 Task: Find connections with filter location Aarschot with filter topic #Gettingthingsdonewith filter profile language Potuguese with filter current company Swift with filter school Progressive Education Society's Modern College of Engineering with filter industry Historical Sites with filter service category AssistanceAdvertising with filter keywords title Business Analyst
Action: Mouse moved to (656, 127)
Screenshot: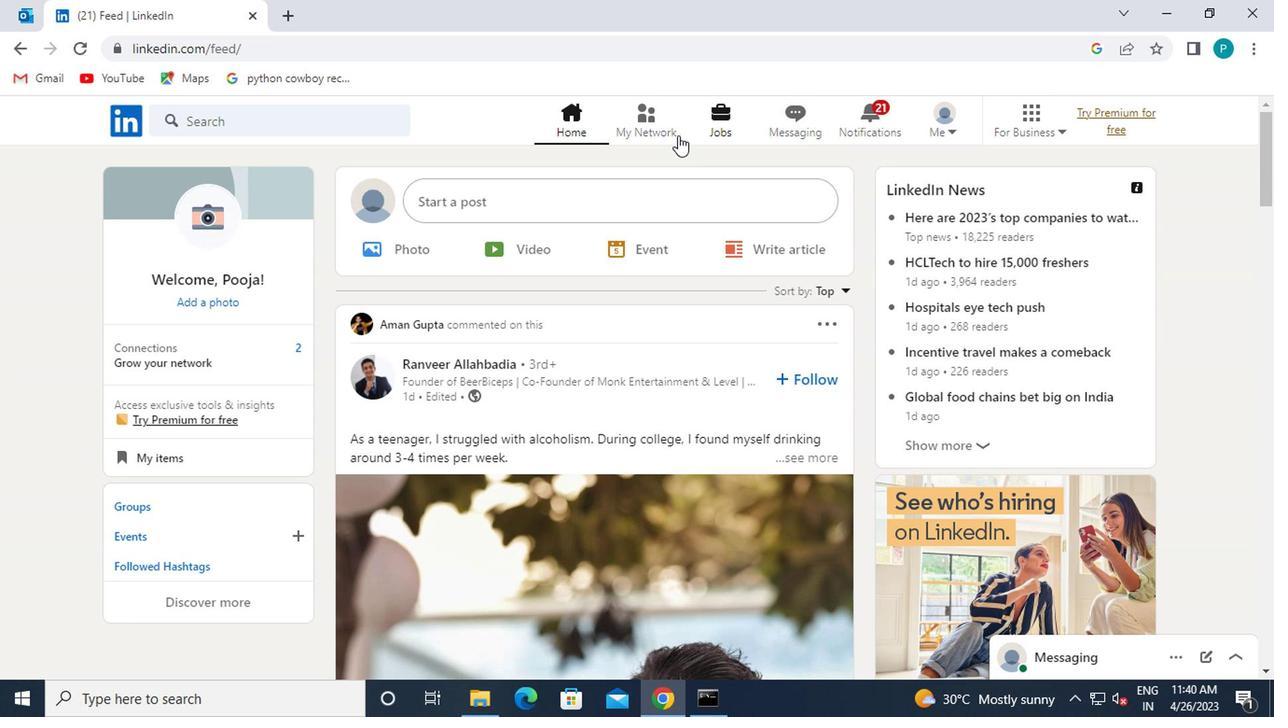 
Action: Mouse pressed left at (656, 127)
Screenshot: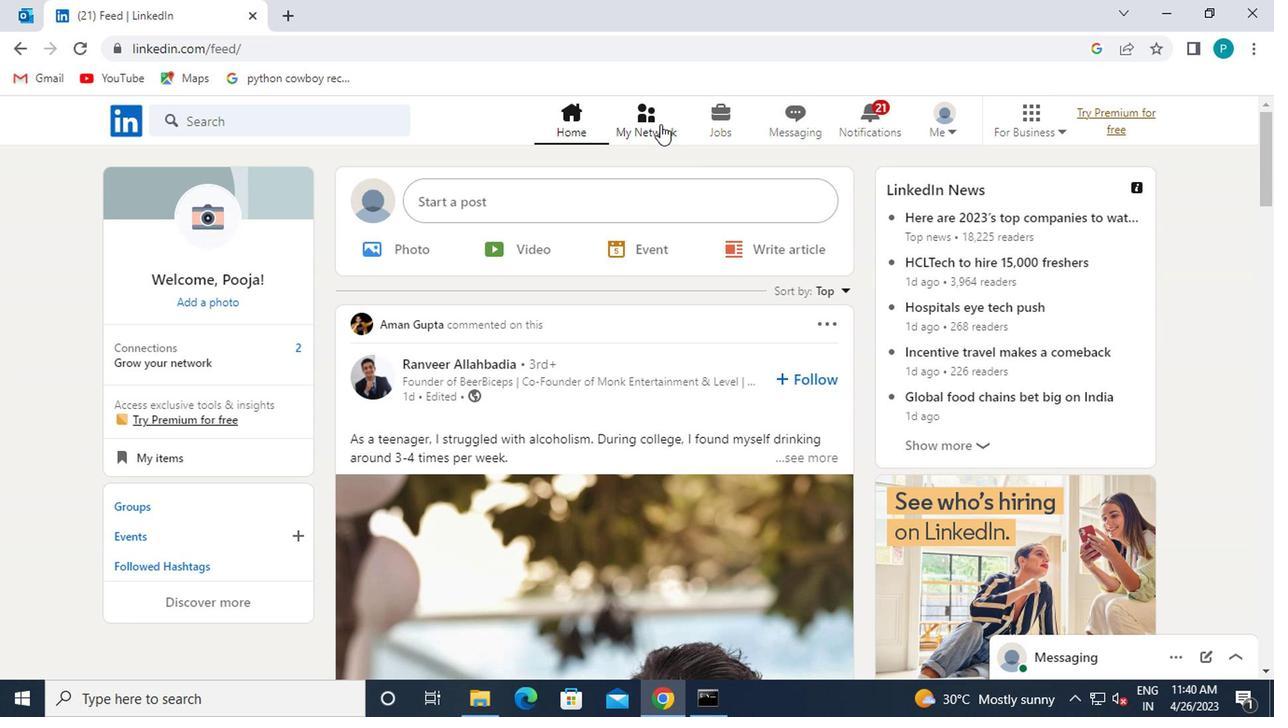 
Action: Mouse moved to (277, 229)
Screenshot: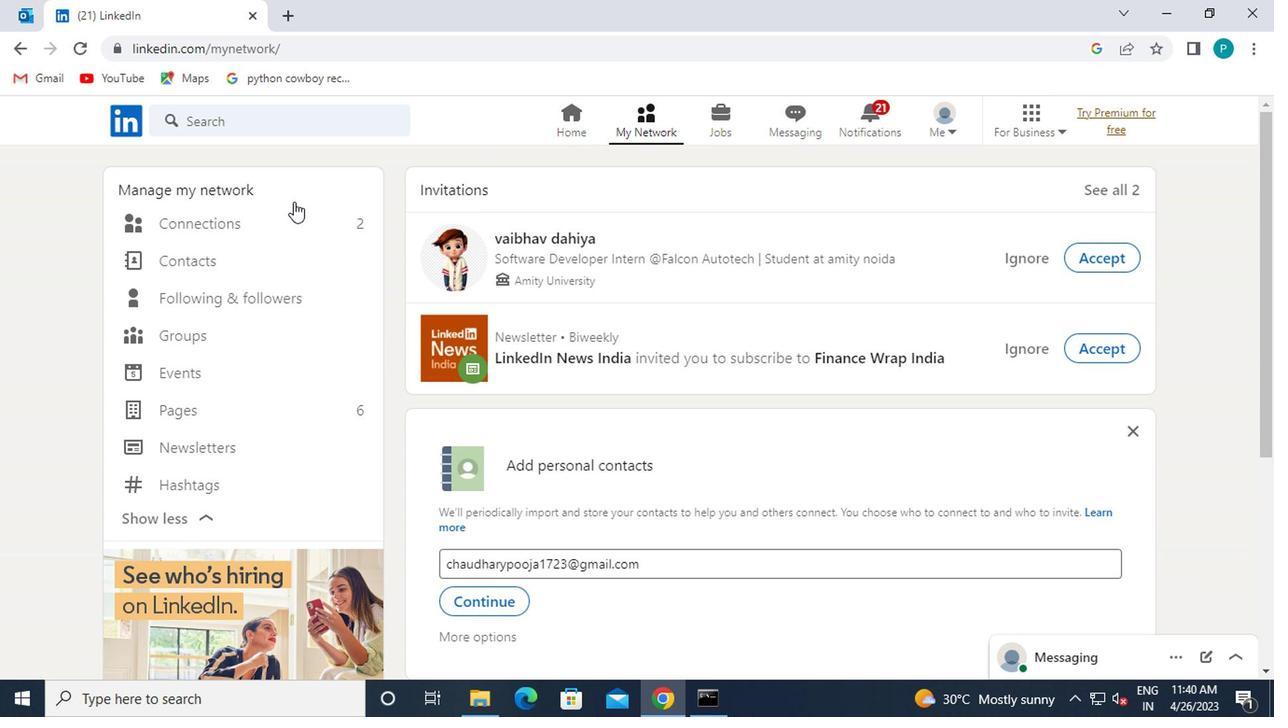 
Action: Mouse pressed left at (277, 229)
Screenshot: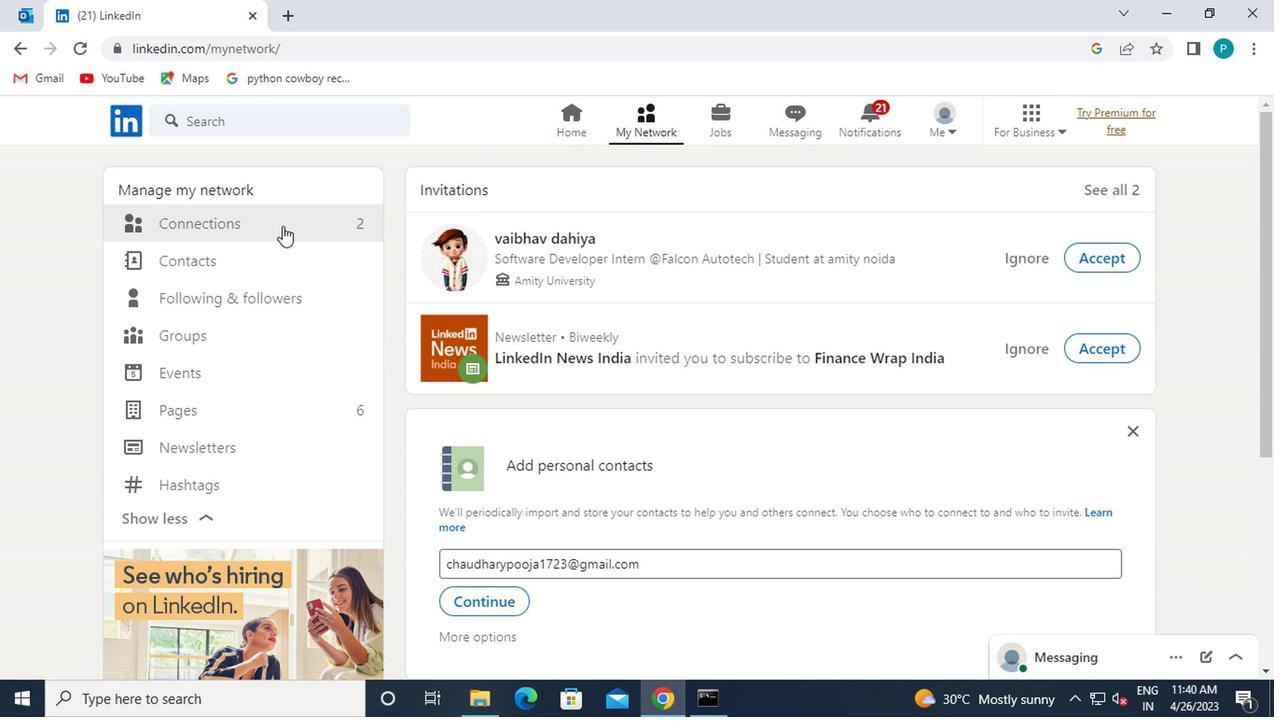 
Action: Mouse moved to (799, 227)
Screenshot: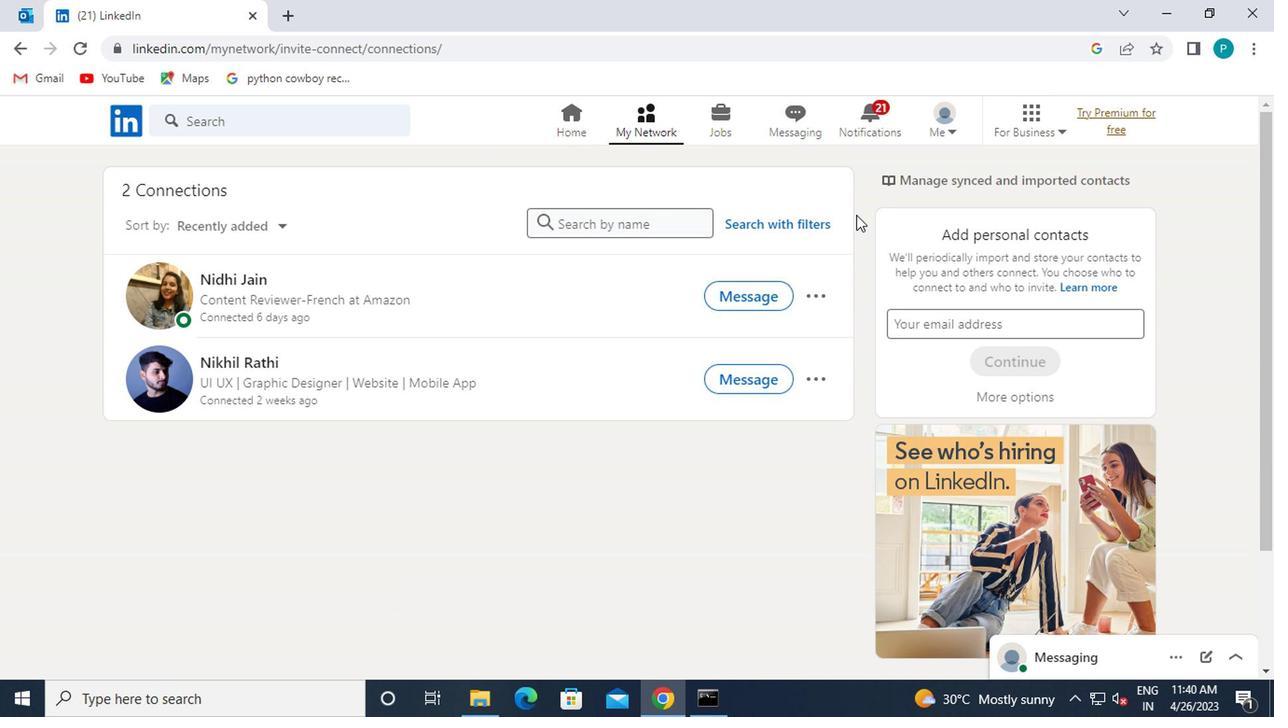 
Action: Mouse pressed left at (799, 227)
Screenshot: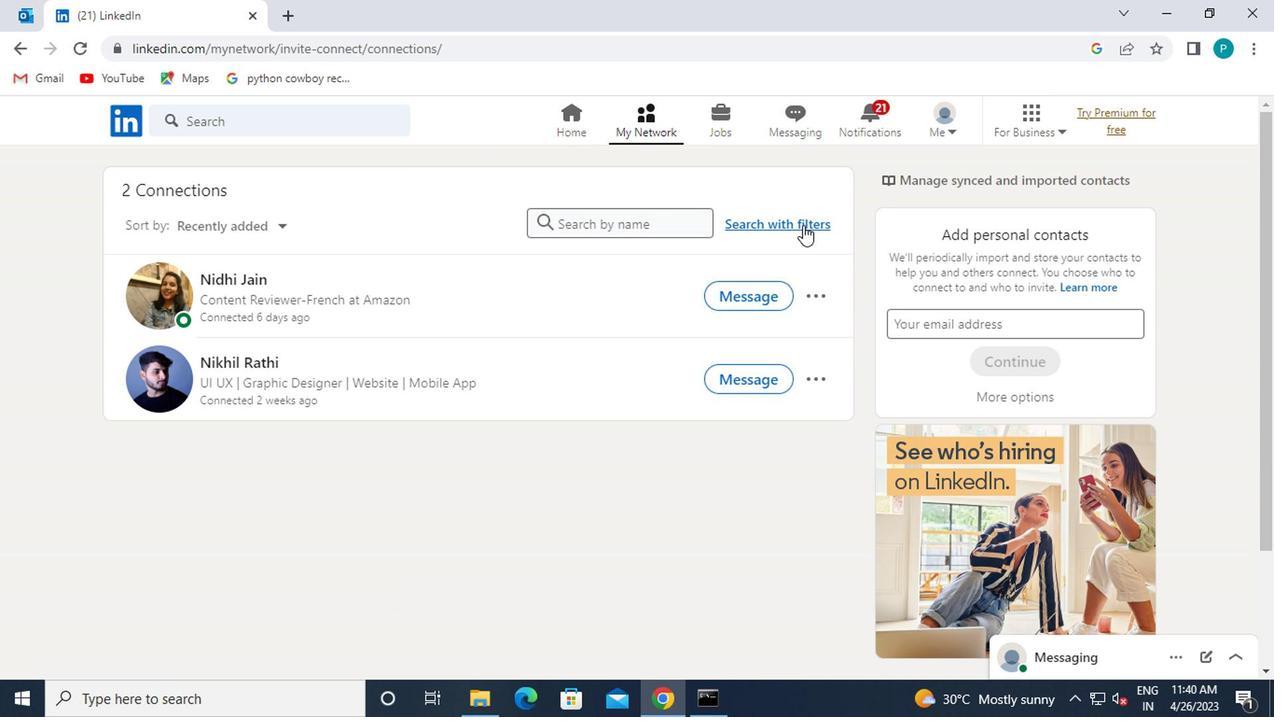 
Action: Mouse moved to (584, 181)
Screenshot: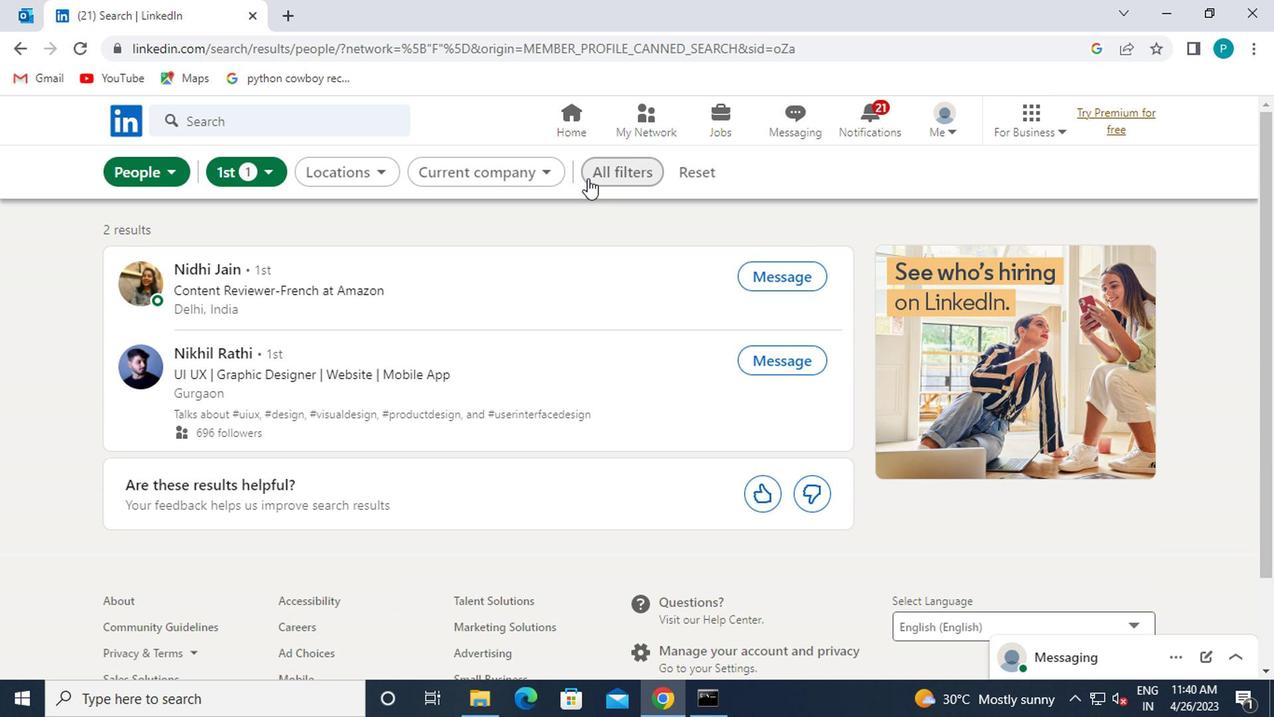 
Action: Mouse pressed left at (584, 181)
Screenshot: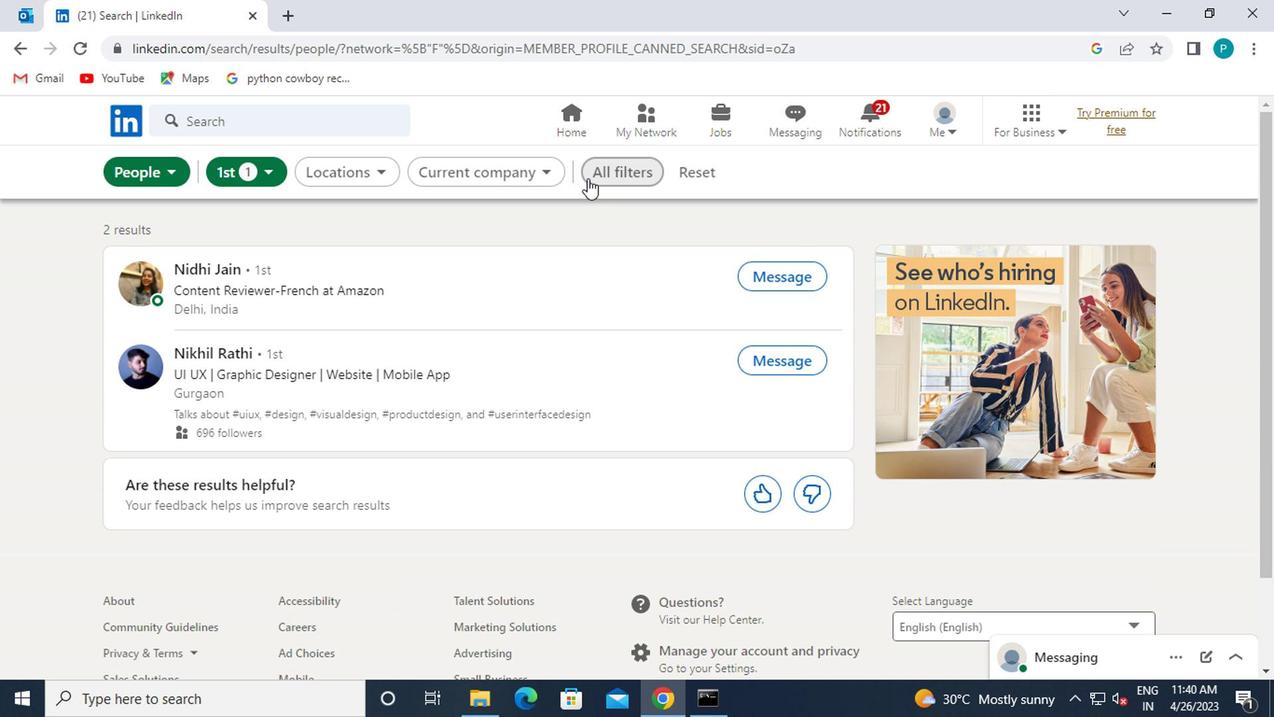 
Action: Mouse moved to (948, 447)
Screenshot: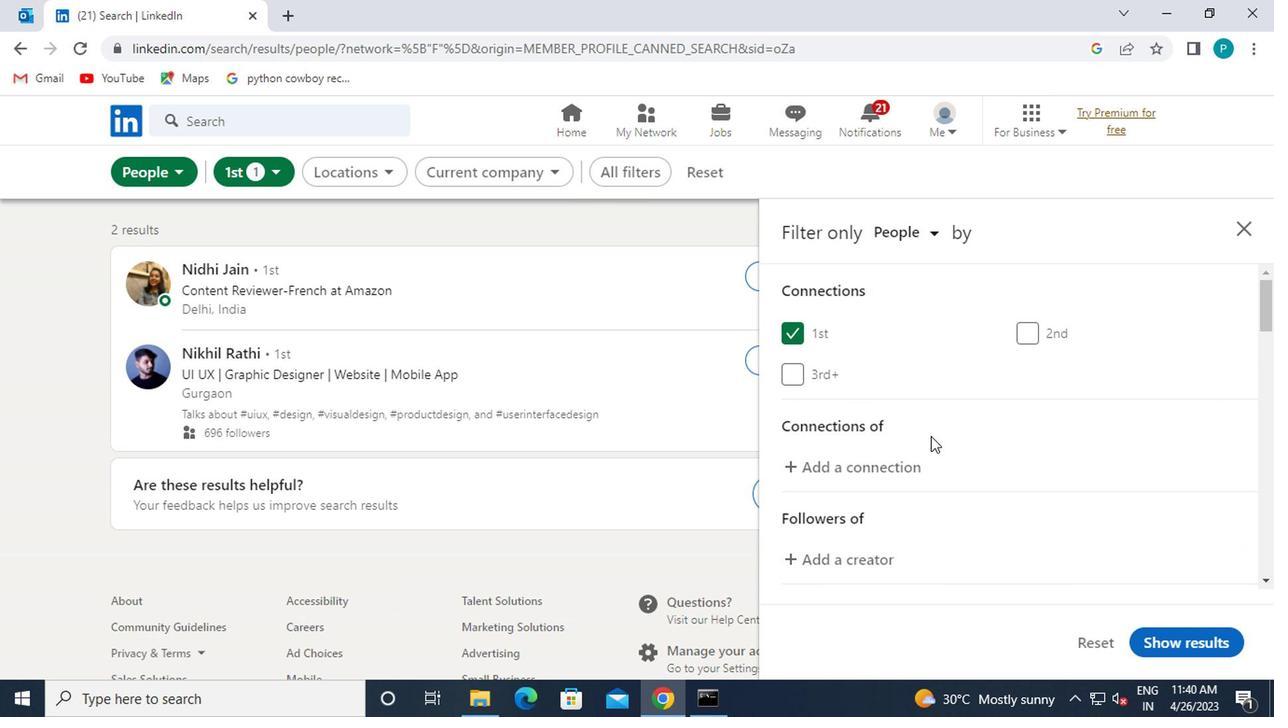 
Action: Mouse scrolled (948, 446) with delta (0, 0)
Screenshot: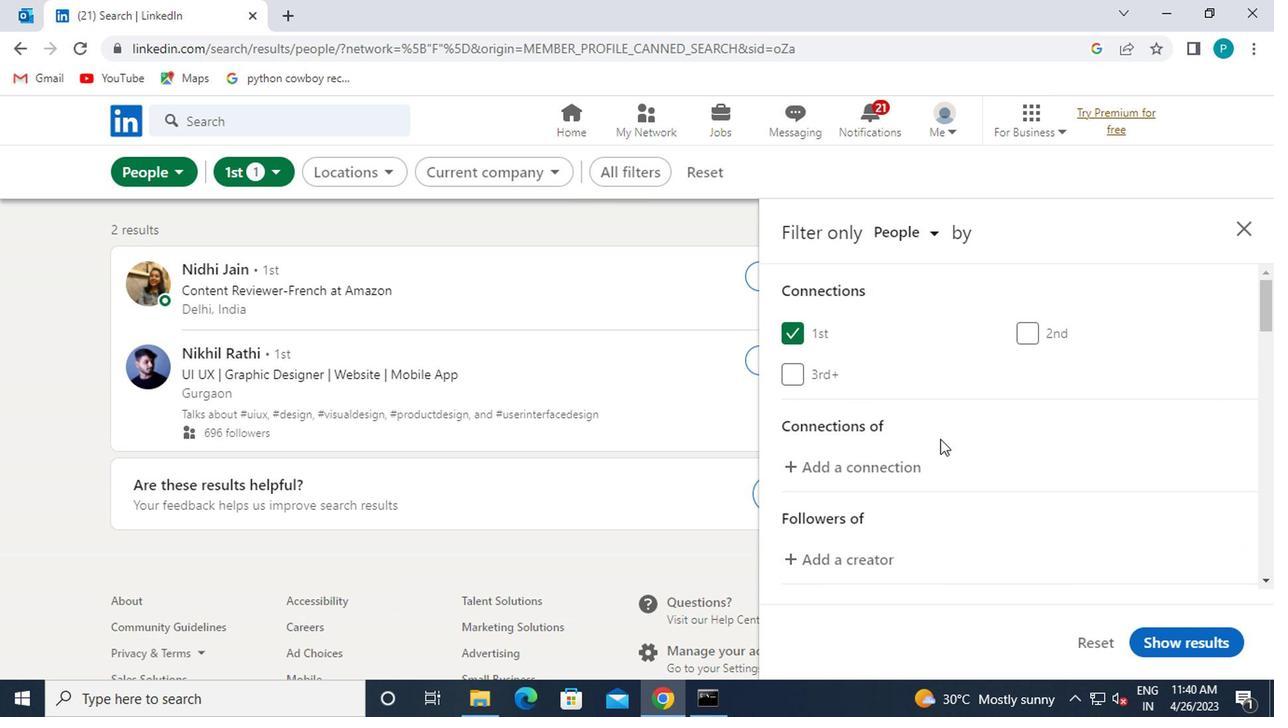
Action: Mouse moved to (950, 448)
Screenshot: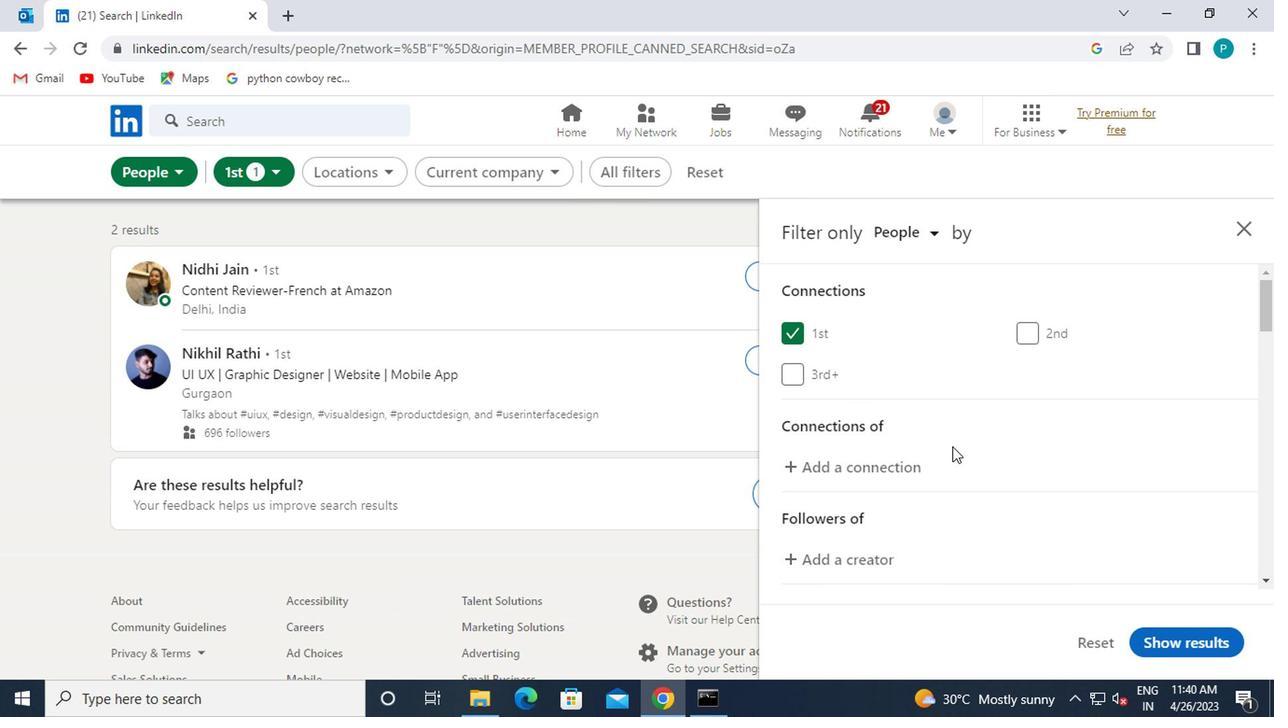 
Action: Mouse scrolled (950, 447) with delta (0, 0)
Screenshot: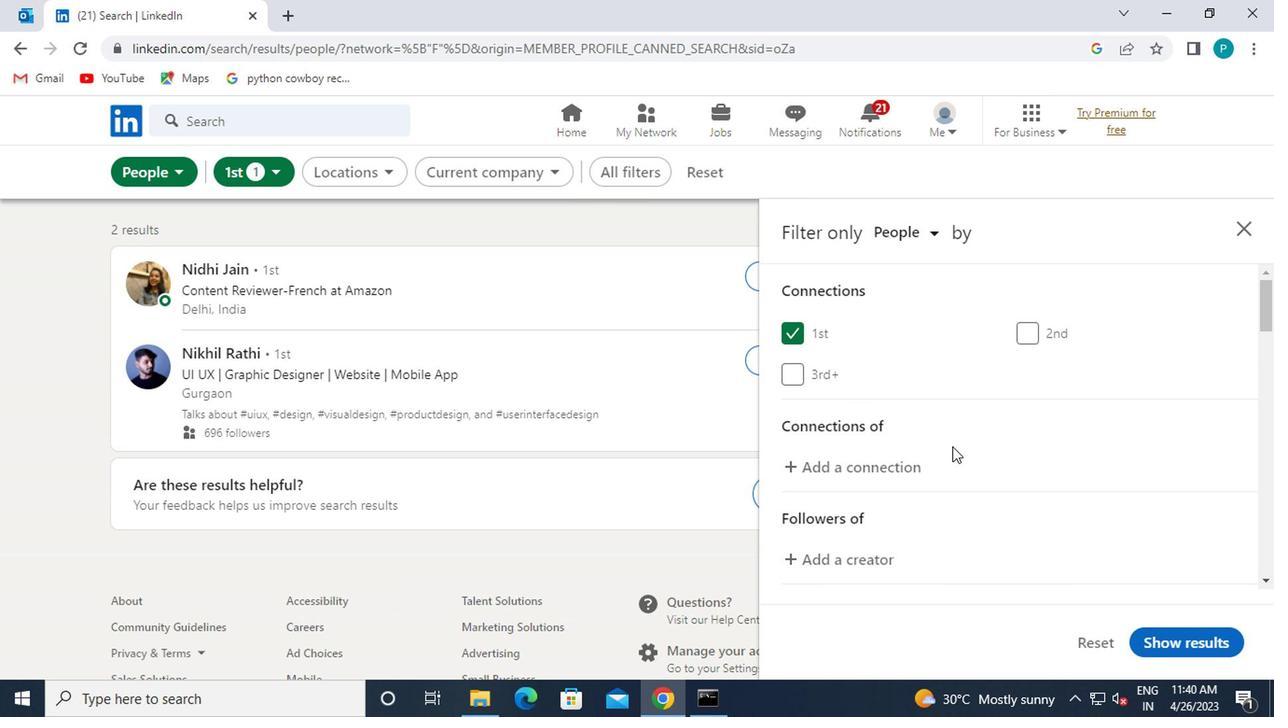 
Action: Mouse moved to (1065, 539)
Screenshot: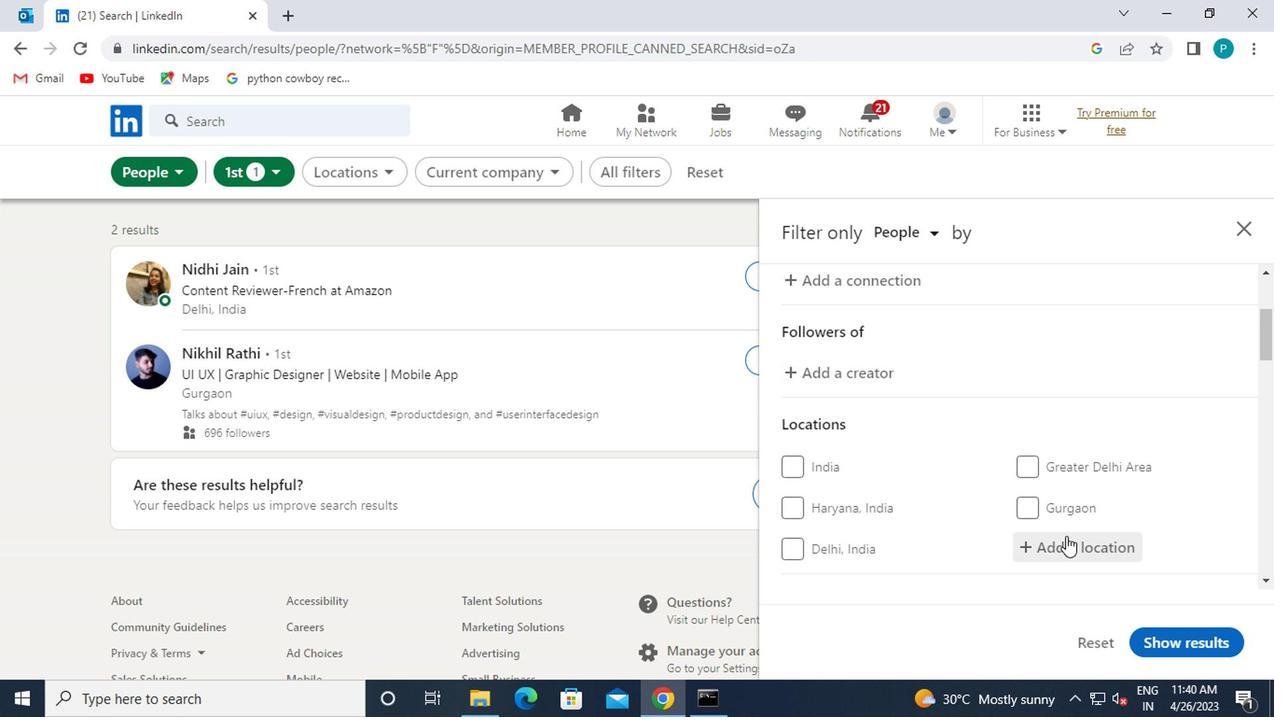 
Action: Mouse pressed left at (1065, 539)
Screenshot: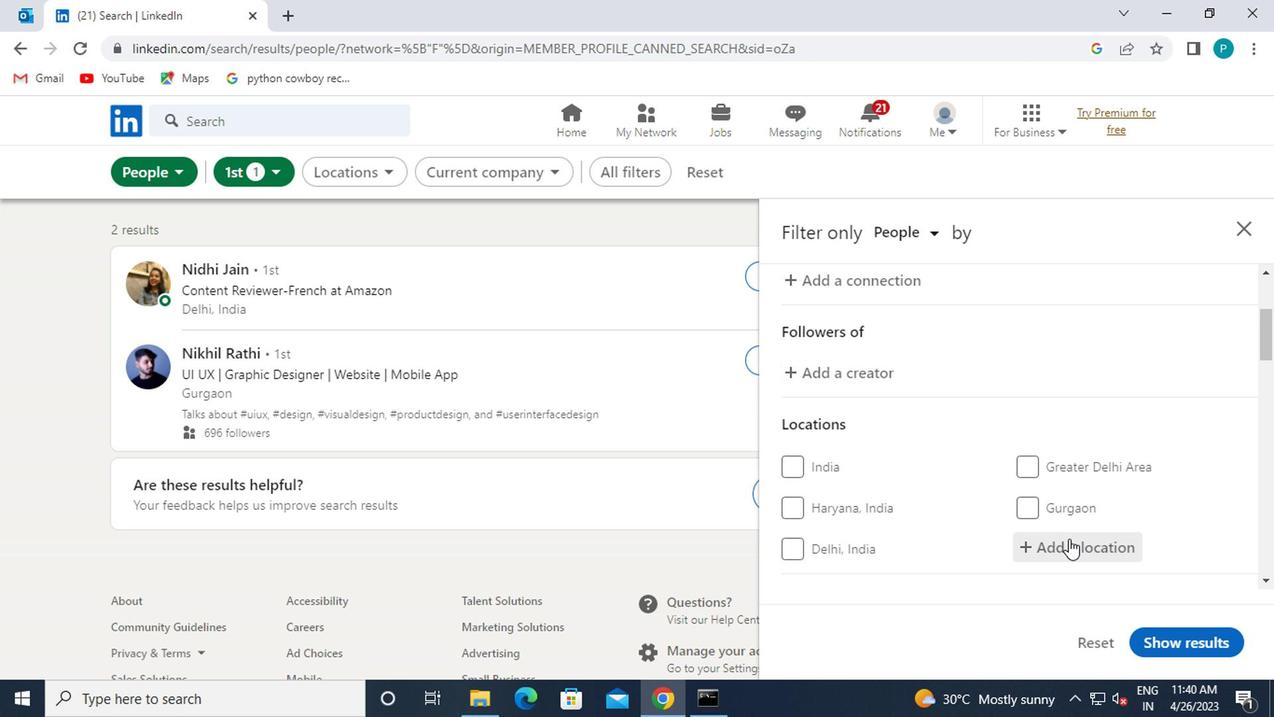 
Action: Key pressed <Key.caps_lock>a<Key.caps_lock>arschot
Screenshot: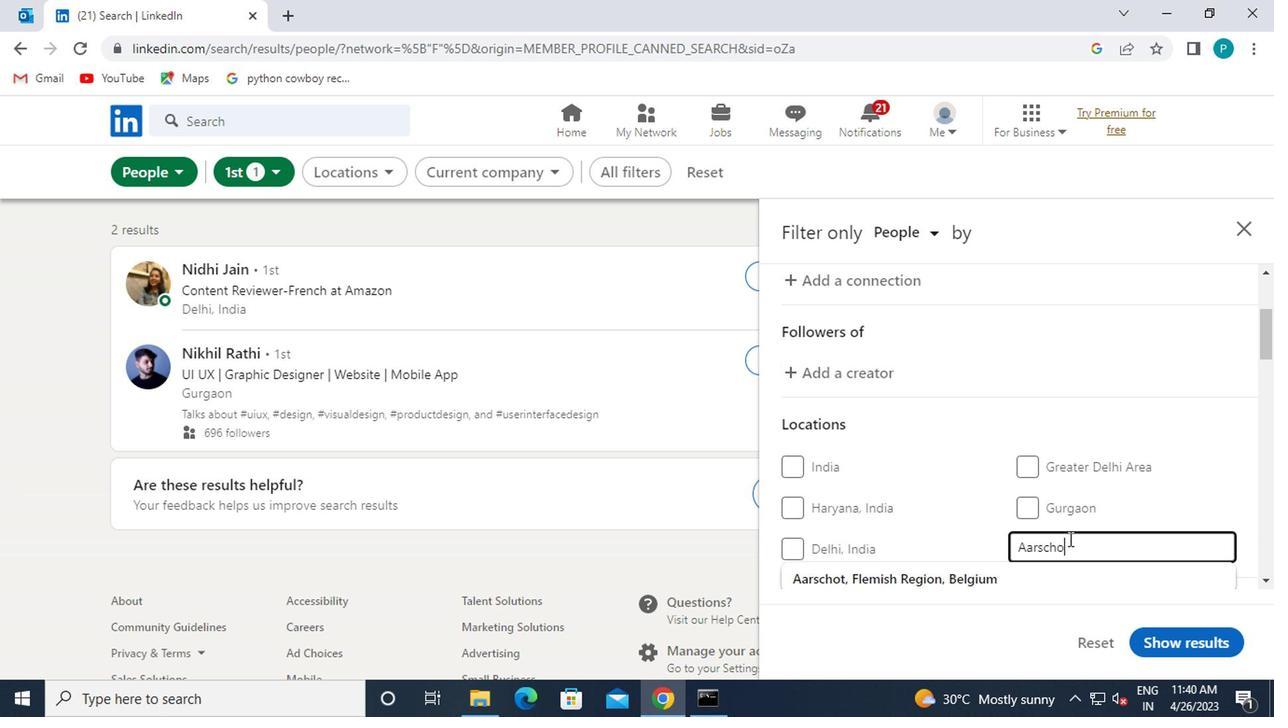 
Action: Mouse moved to (1102, 452)
Screenshot: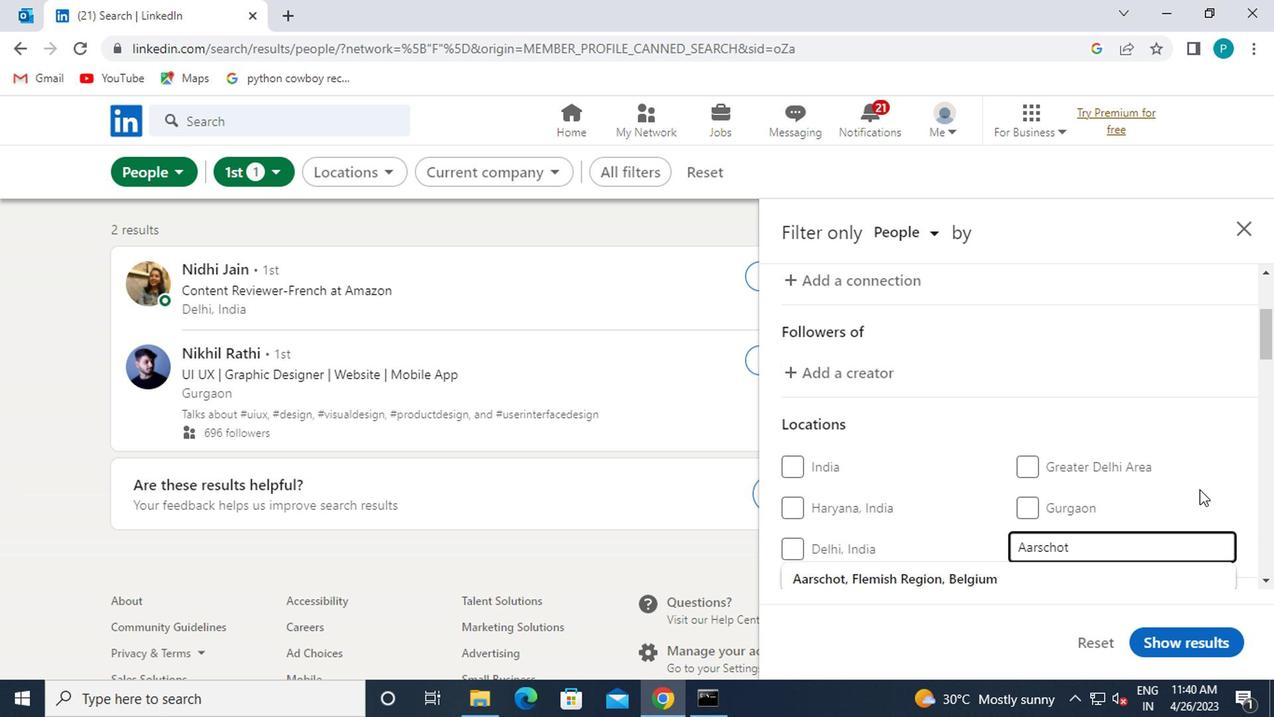 
Action: Mouse scrolled (1102, 451) with delta (0, 0)
Screenshot: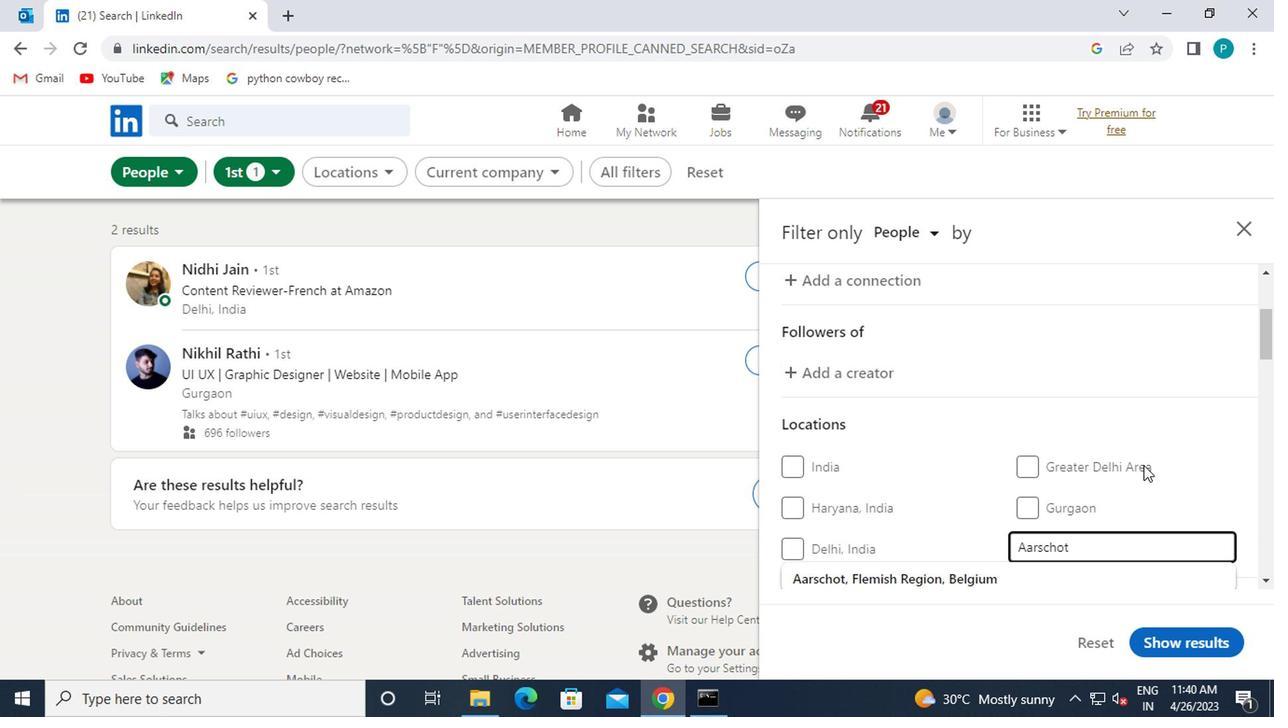 
Action: Mouse moved to (929, 493)
Screenshot: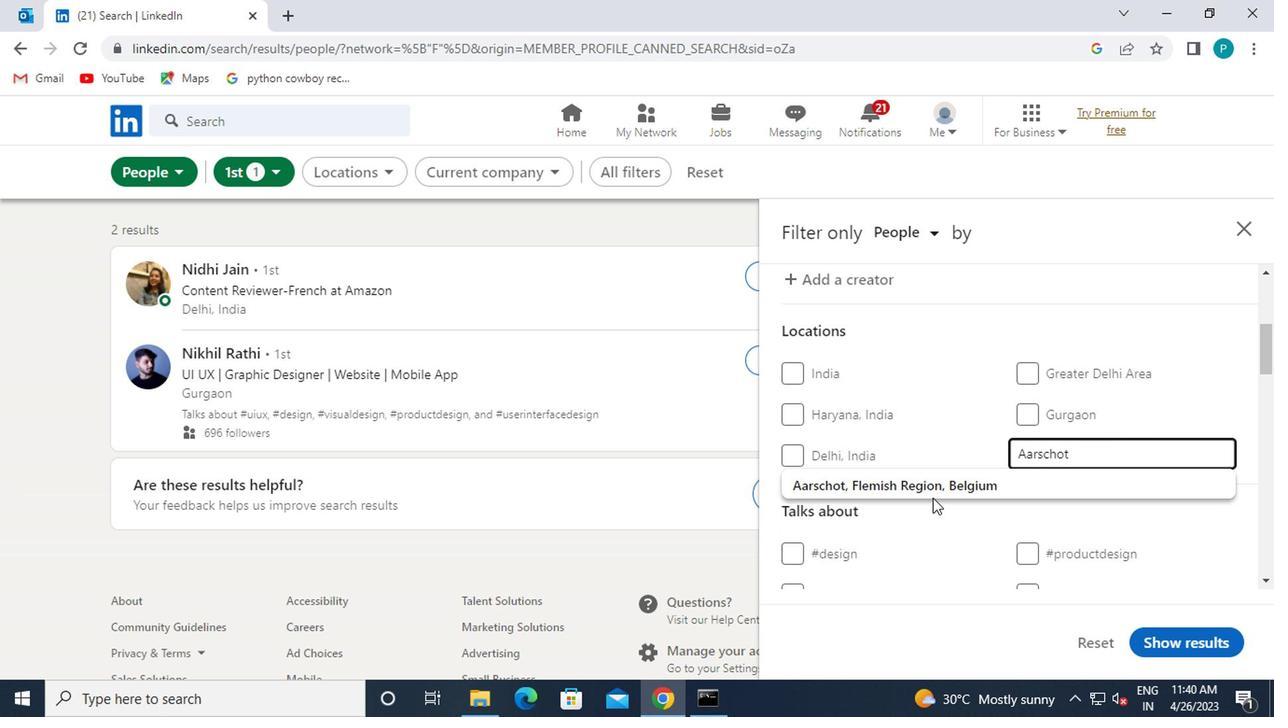 
Action: Mouse pressed left at (929, 493)
Screenshot: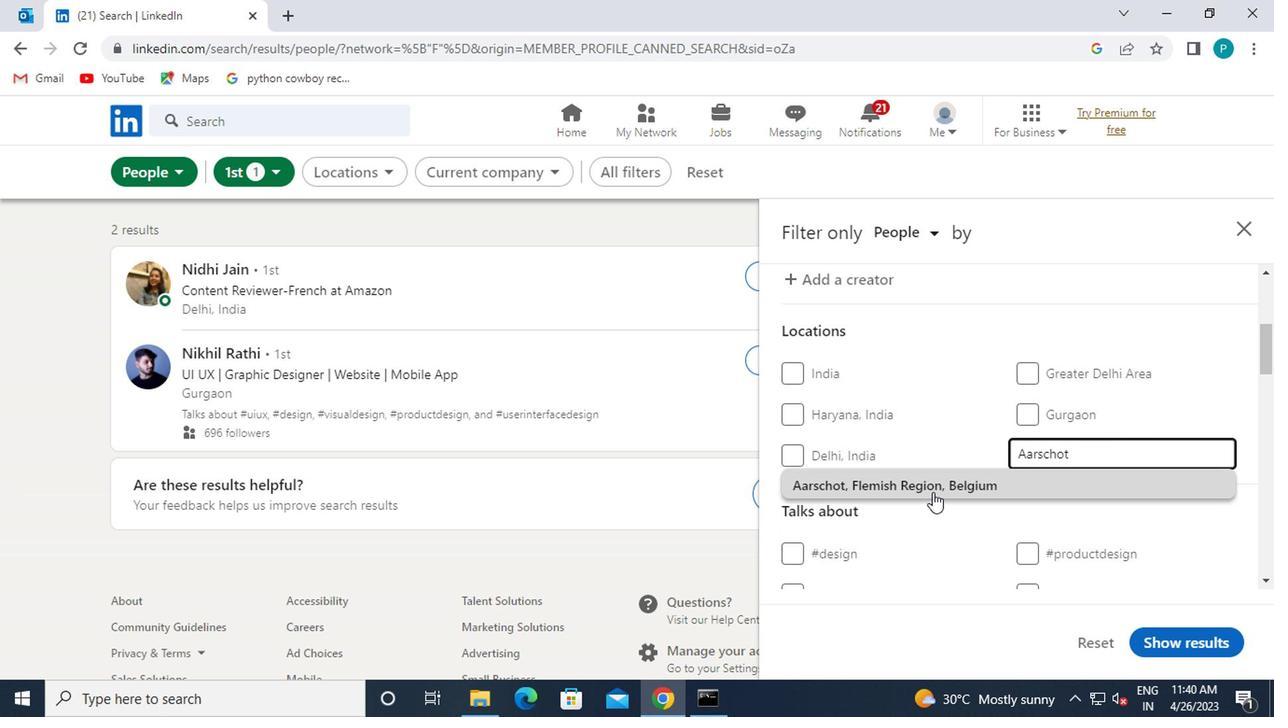 
Action: Mouse moved to (1051, 468)
Screenshot: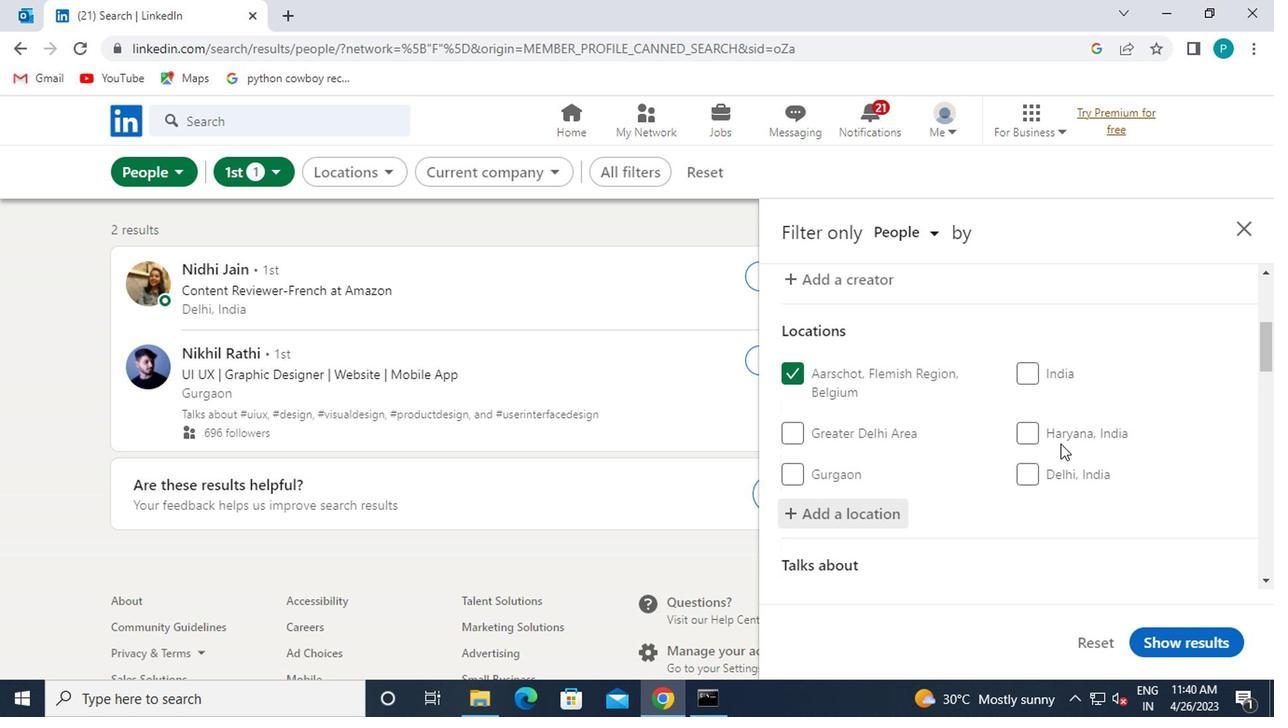 
Action: Mouse scrolled (1051, 466) with delta (0, -1)
Screenshot: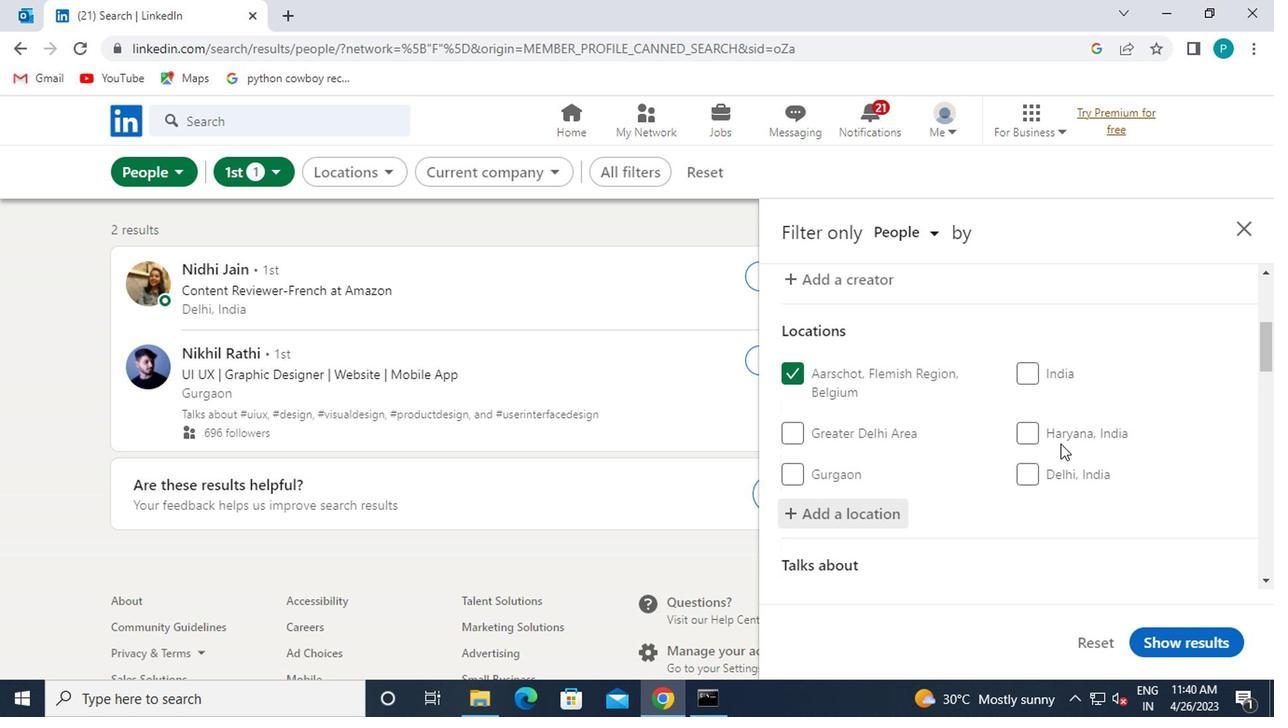 
Action: Mouse moved to (1044, 468)
Screenshot: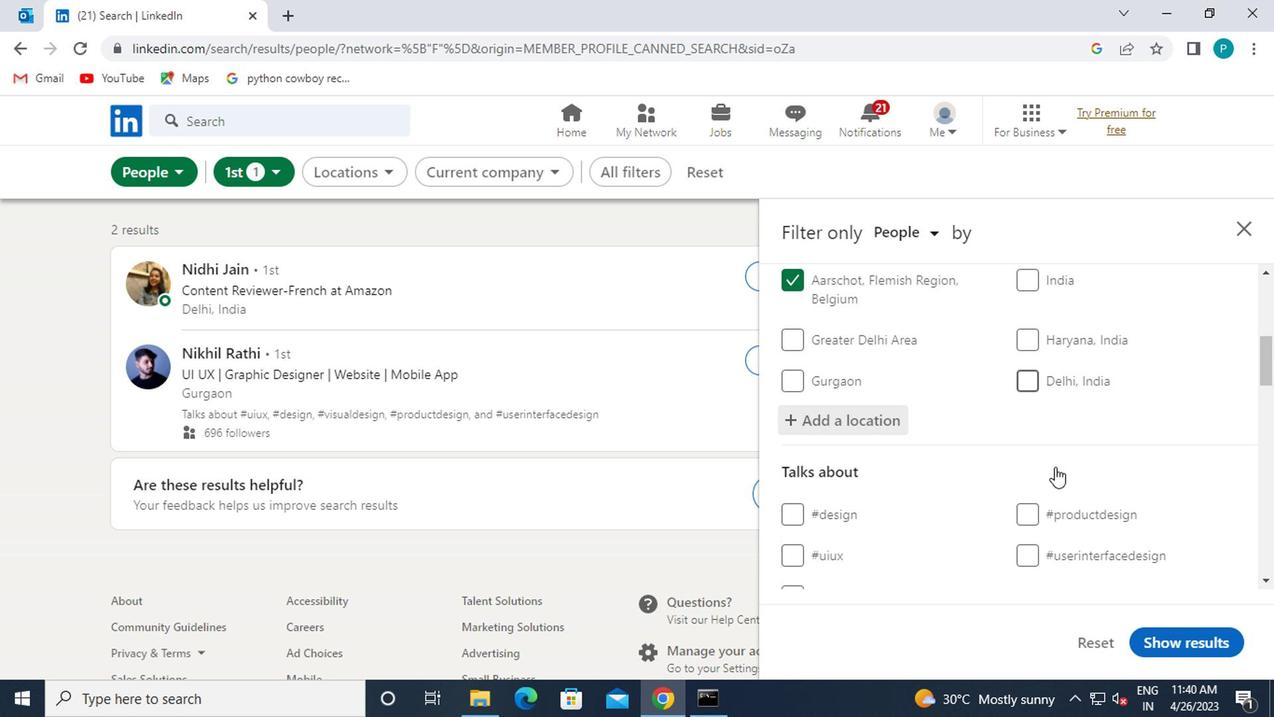 
Action: Mouse scrolled (1044, 466) with delta (0, -1)
Screenshot: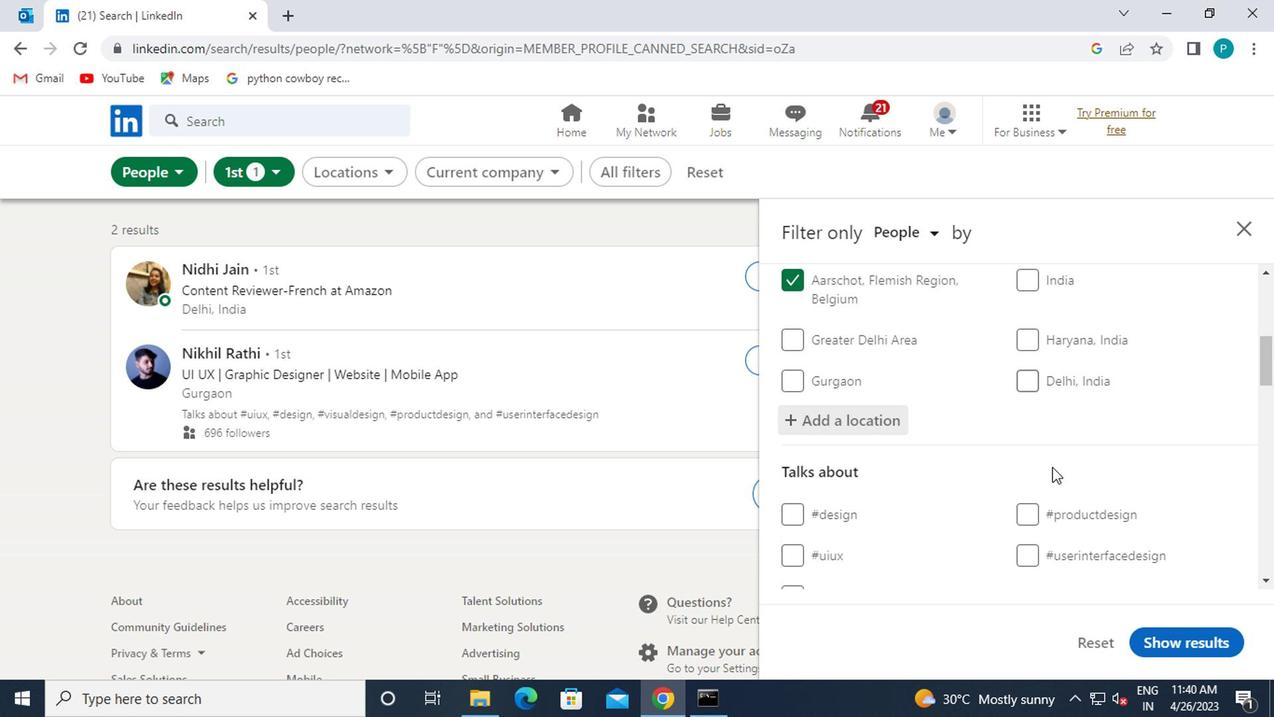 
Action: Mouse moved to (1045, 490)
Screenshot: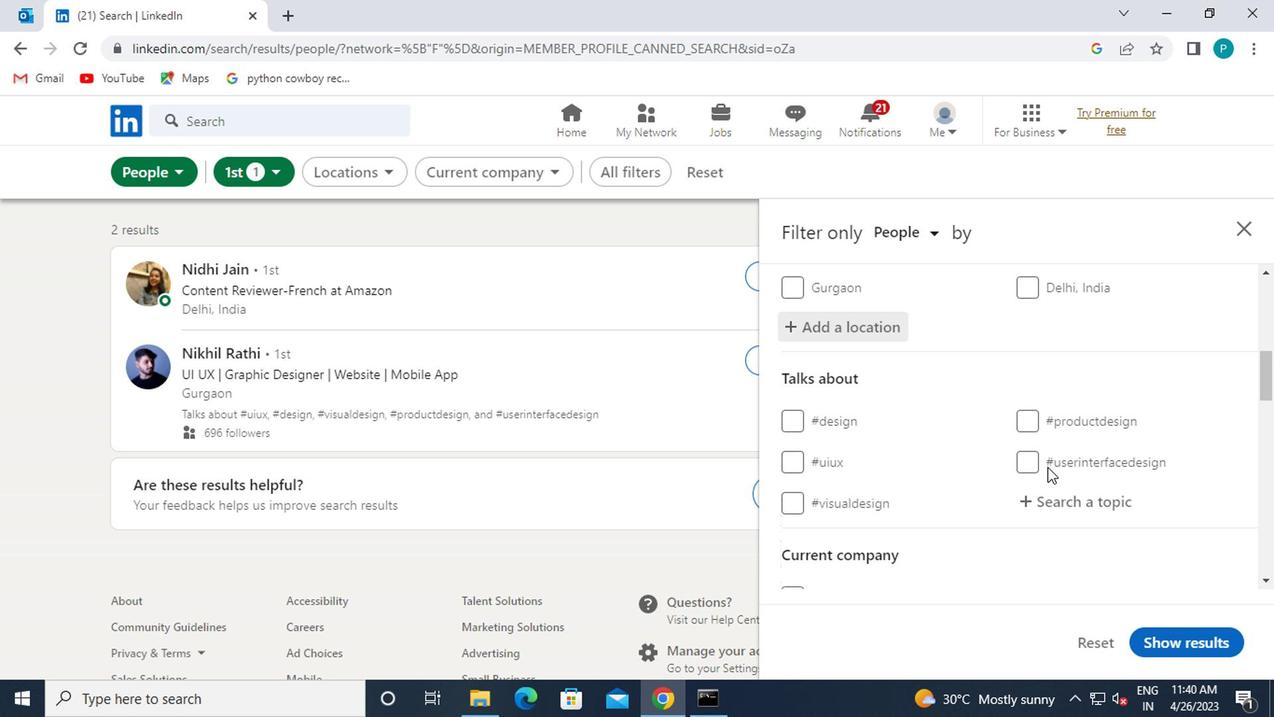 
Action: Mouse pressed left at (1045, 490)
Screenshot: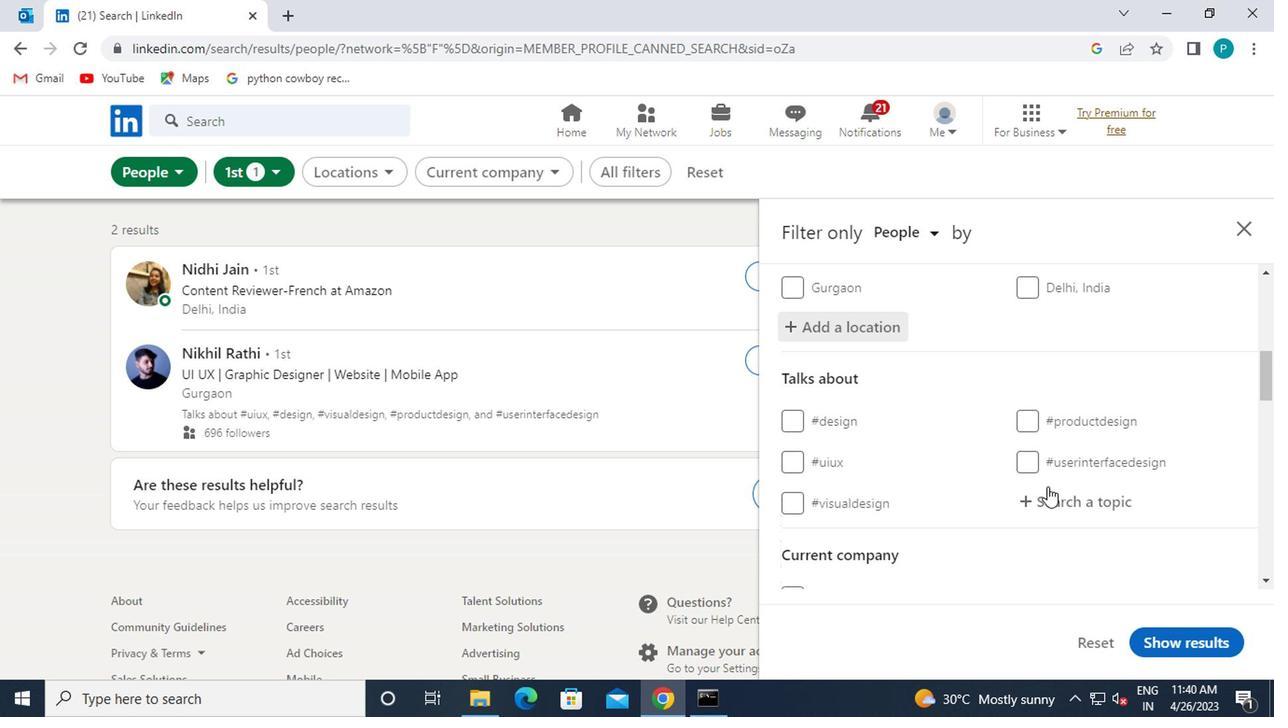 
Action: Key pressed <Key.shift>
Screenshot: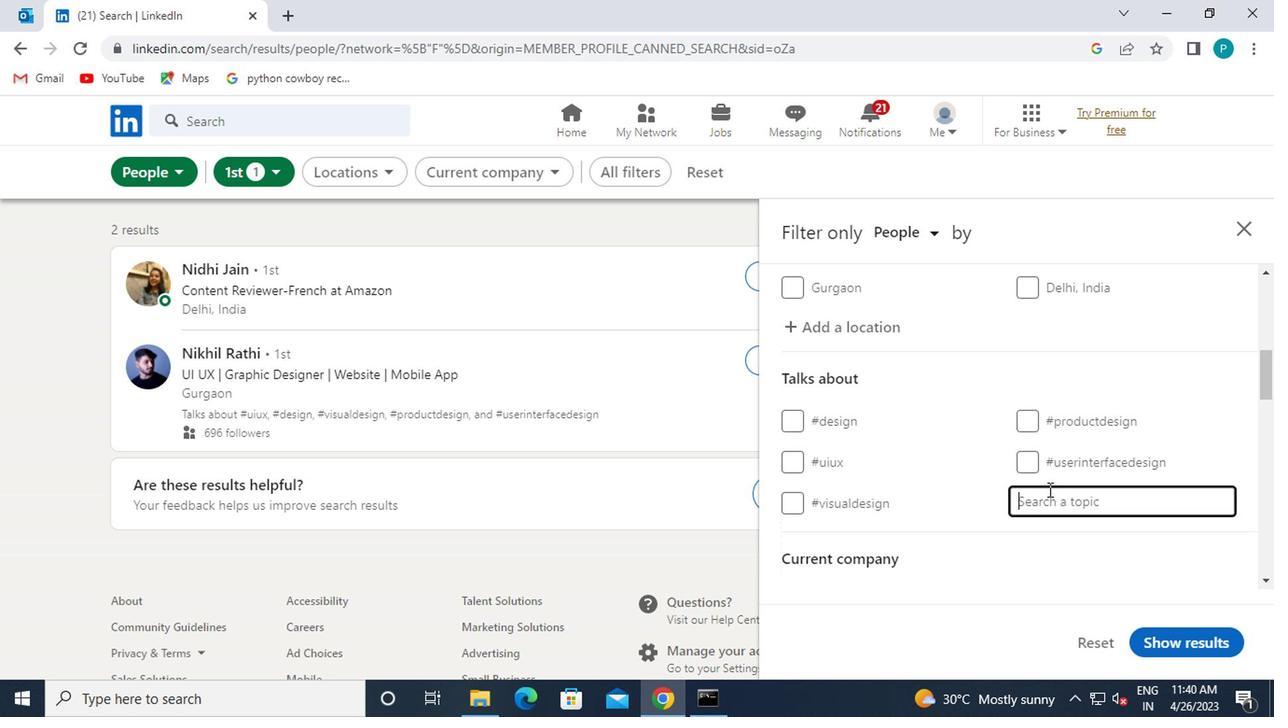 
Action: Mouse moved to (1046, 490)
Screenshot: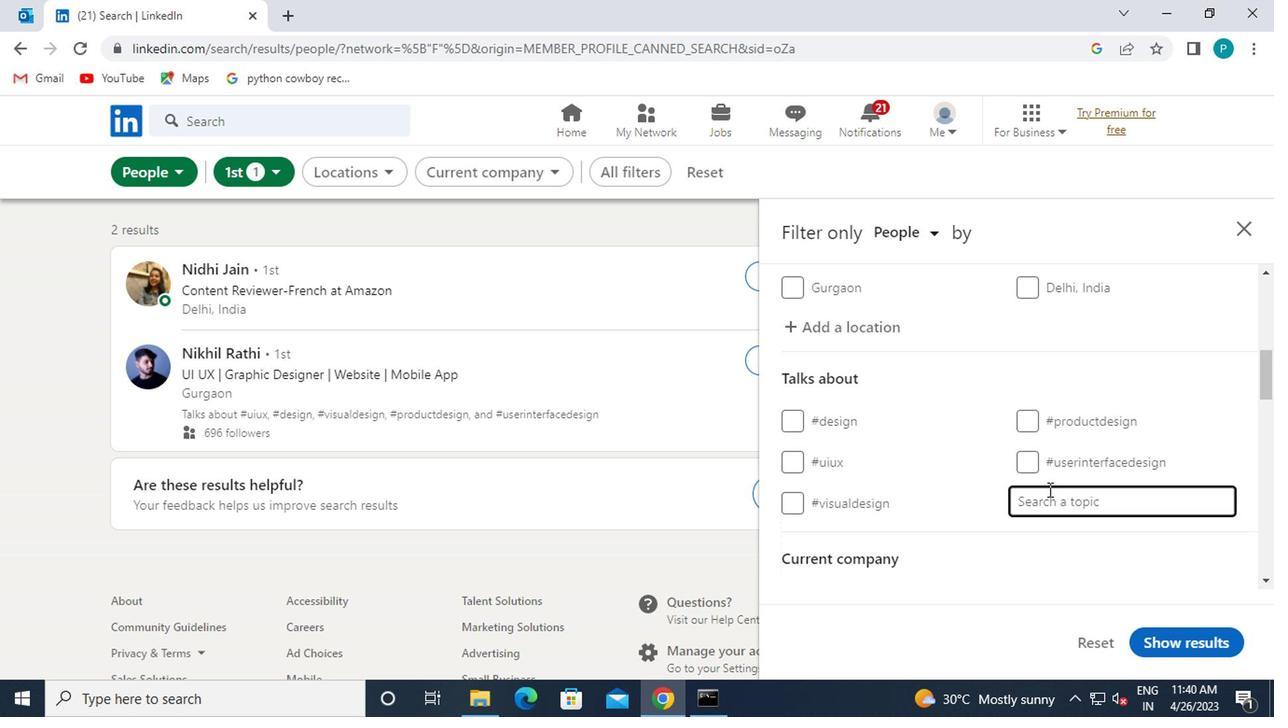 
Action: Key pressed <Key.shift><Key.shift>#<Key.caps_lock>G<Key.caps_lock>ETTINGTHINGSDONE
Screenshot: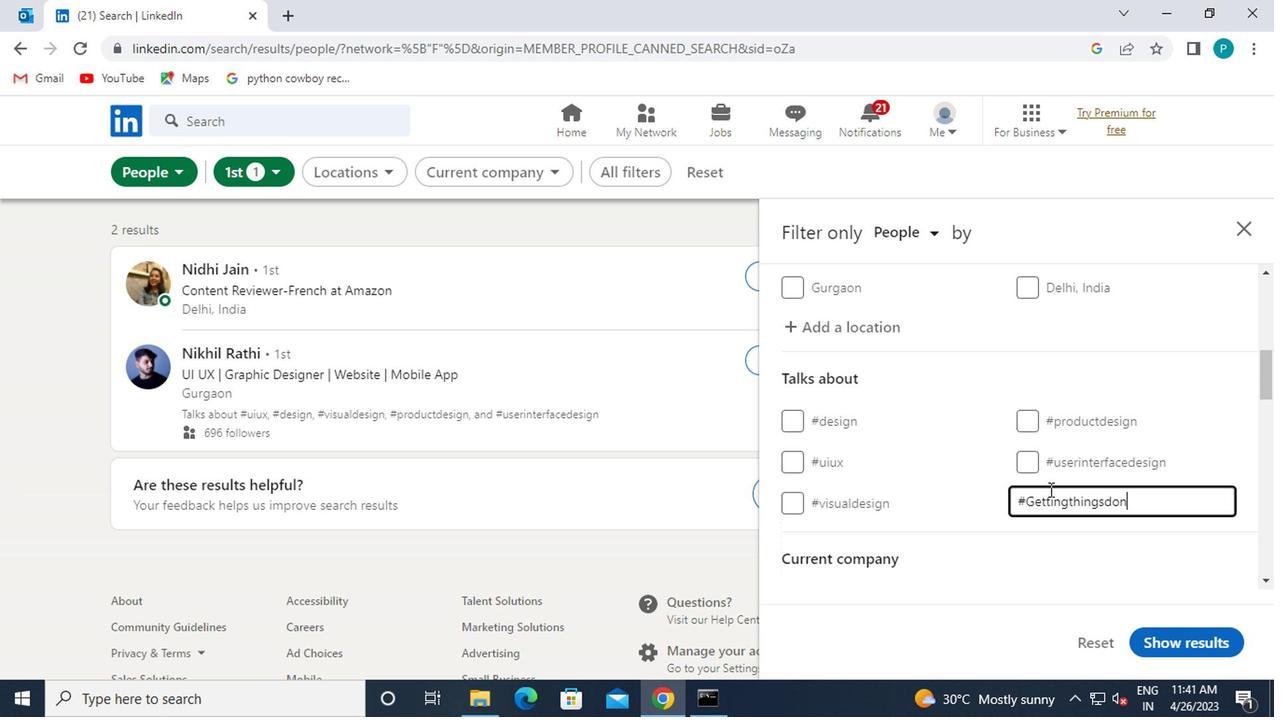 
Action: Mouse moved to (1107, 527)
Screenshot: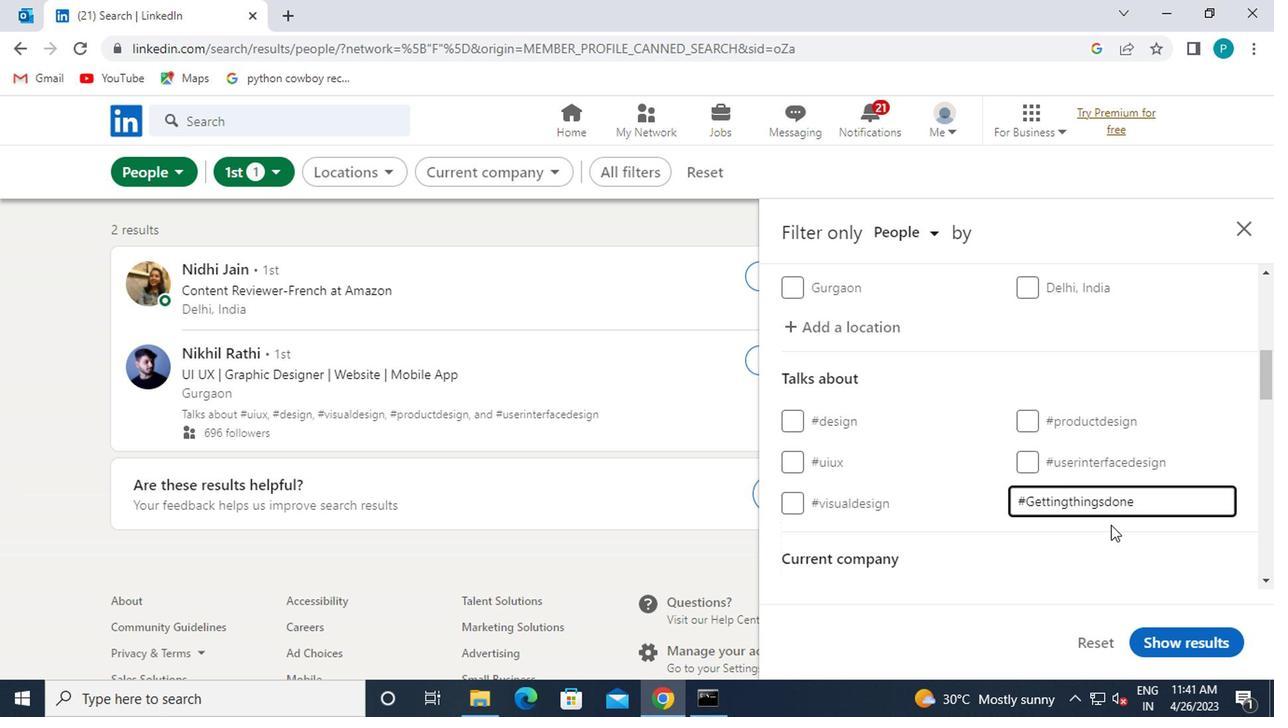 
Action: Mouse scrolled (1107, 526) with delta (0, 0)
Screenshot: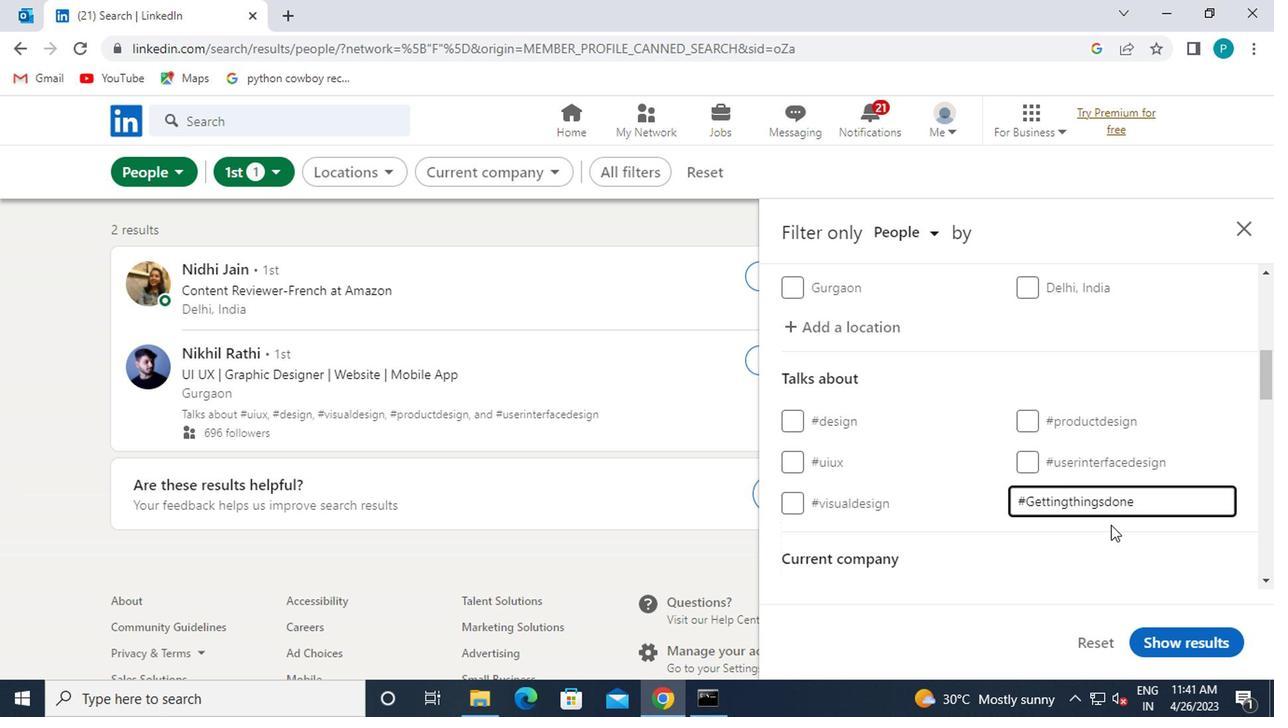 
Action: Mouse moved to (1102, 527)
Screenshot: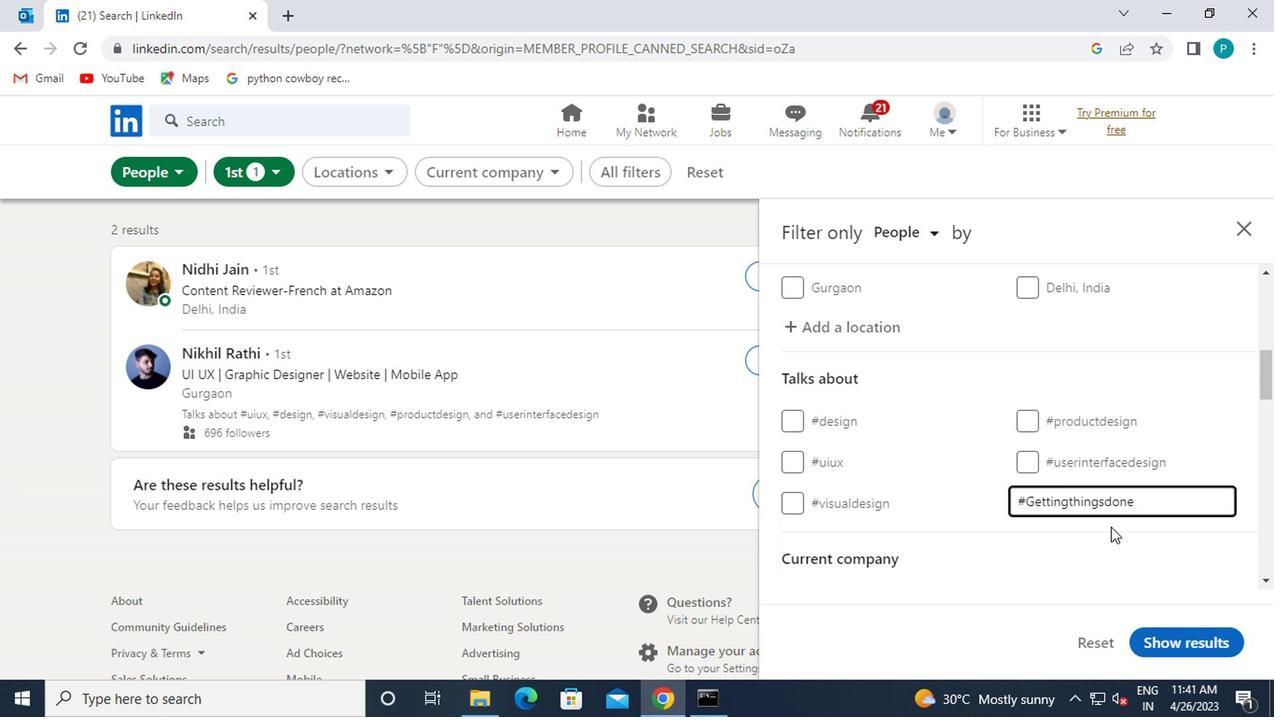 
Action: Mouse scrolled (1102, 526) with delta (0, 0)
Screenshot: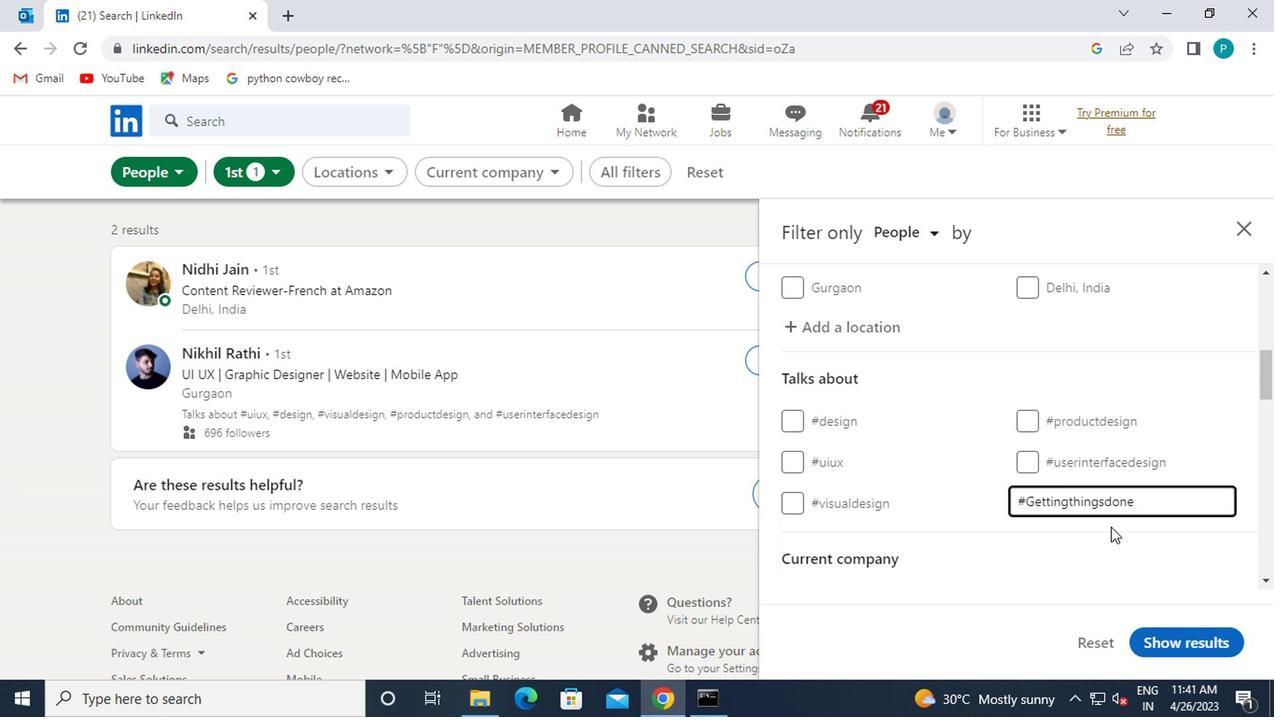 
Action: Mouse moved to (980, 485)
Screenshot: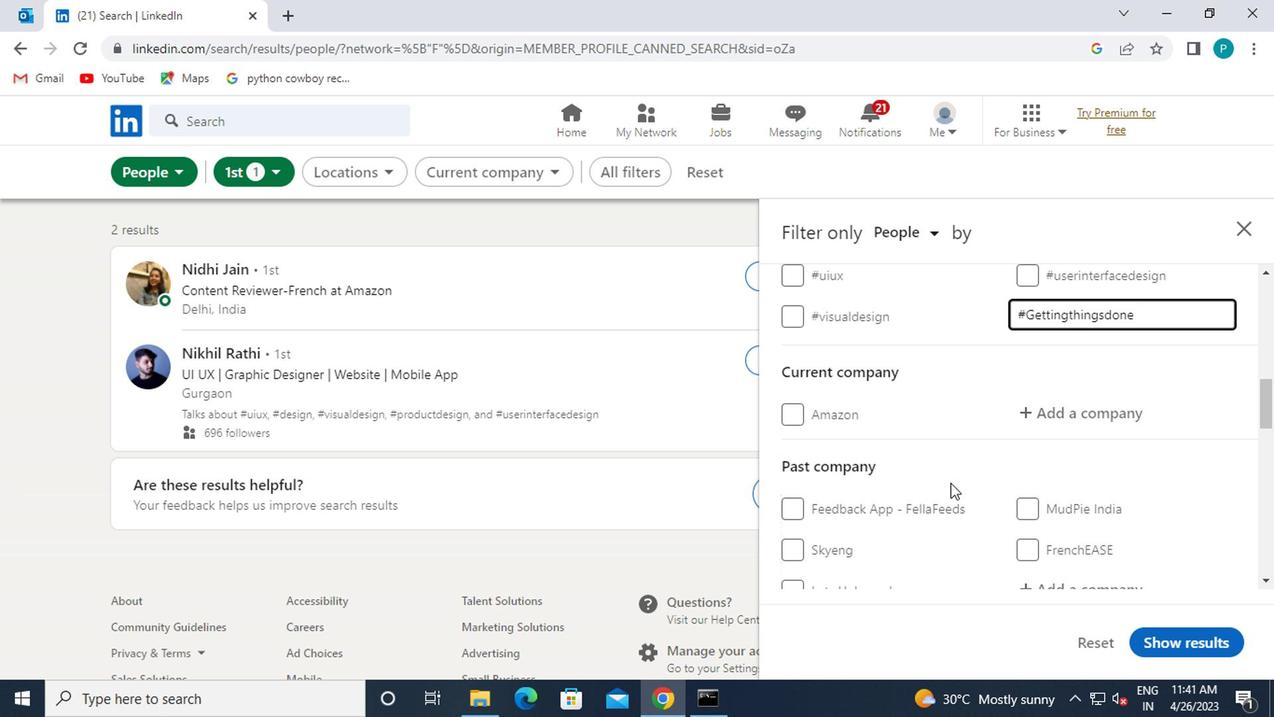 
Action: Mouse scrolled (980, 484) with delta (0, 0)
Screenshot: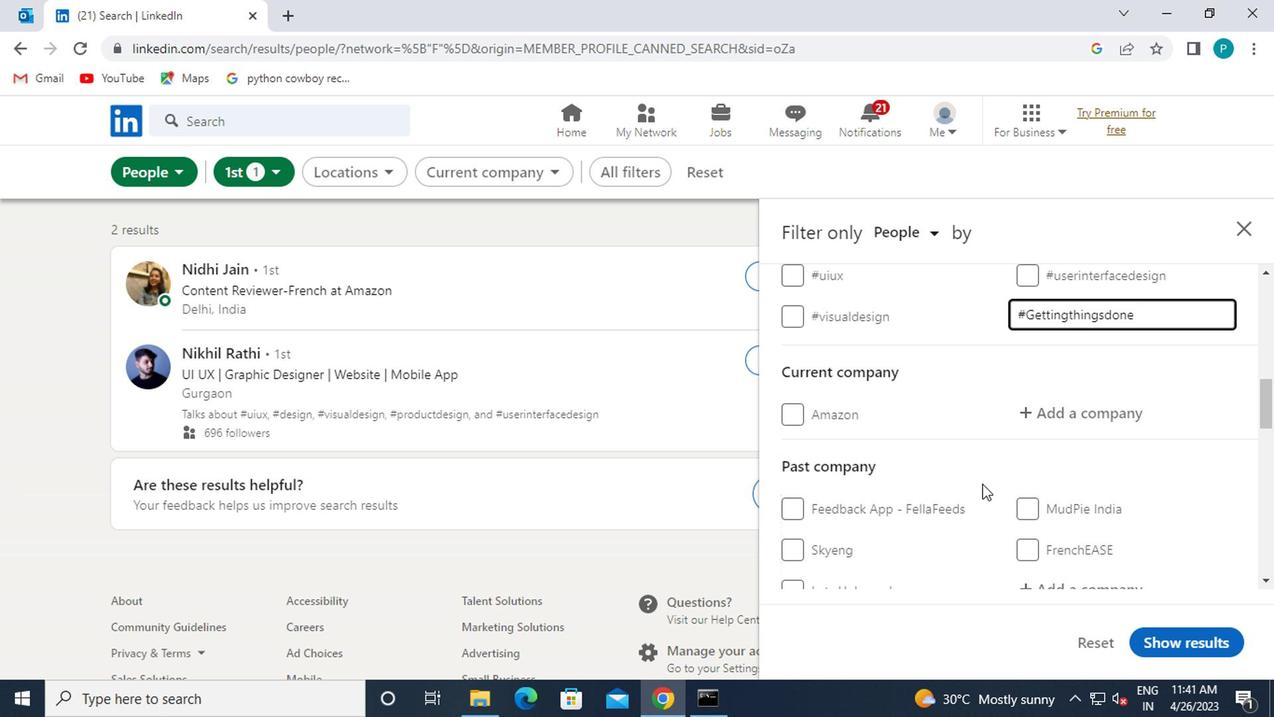 
Action: Mouse moved to (1098, 317)
Screenshot: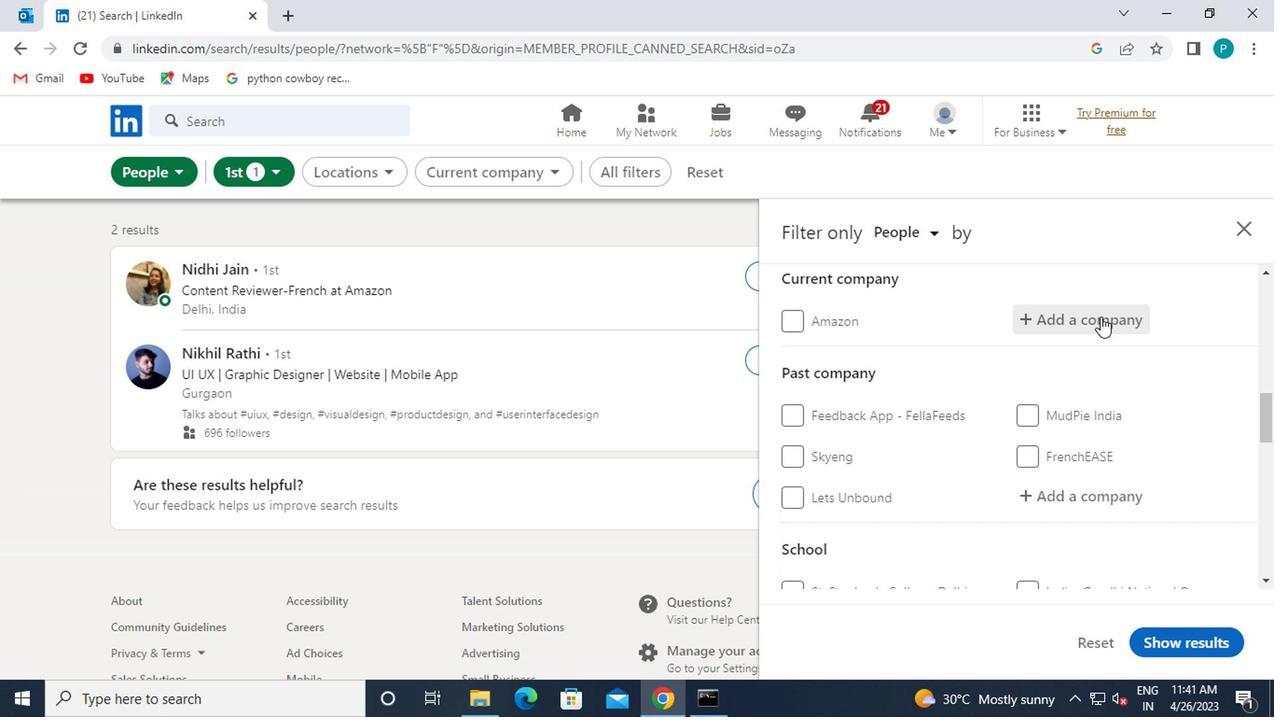 
Action: Mouse pressed left at (1098, 317)
Screenshot: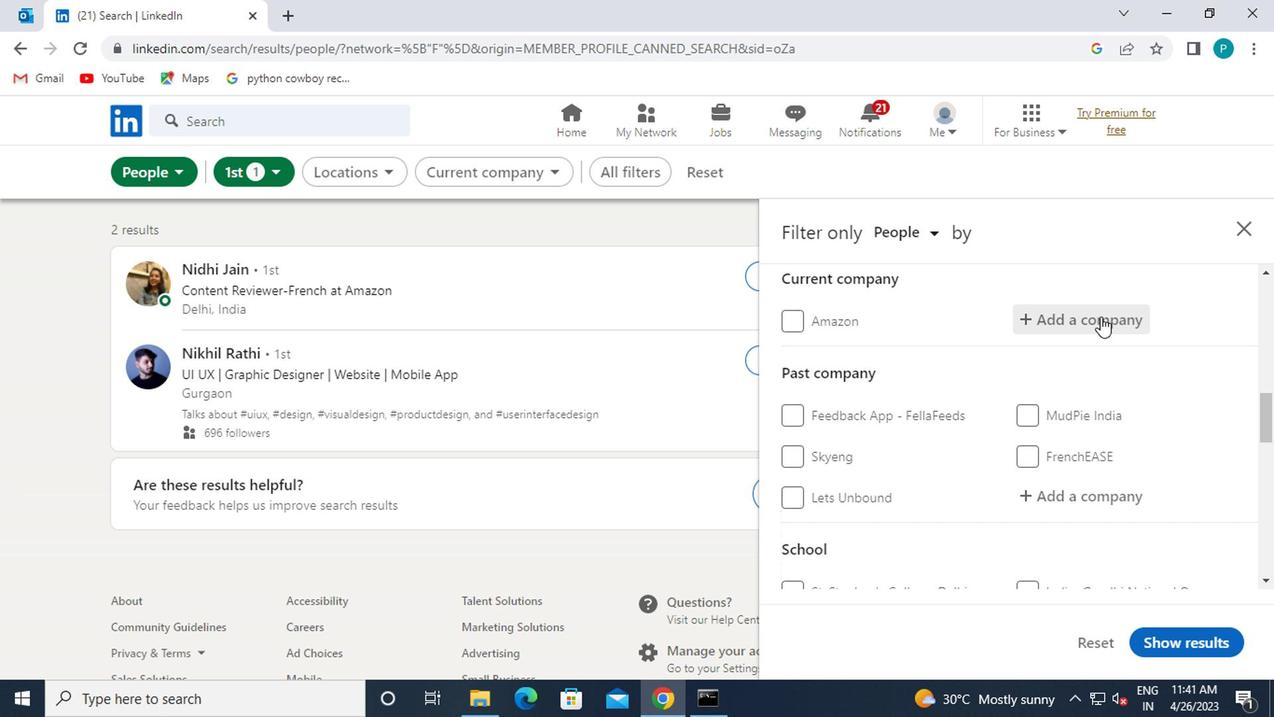 
Action: Key pressed SWIFT
Screenshot: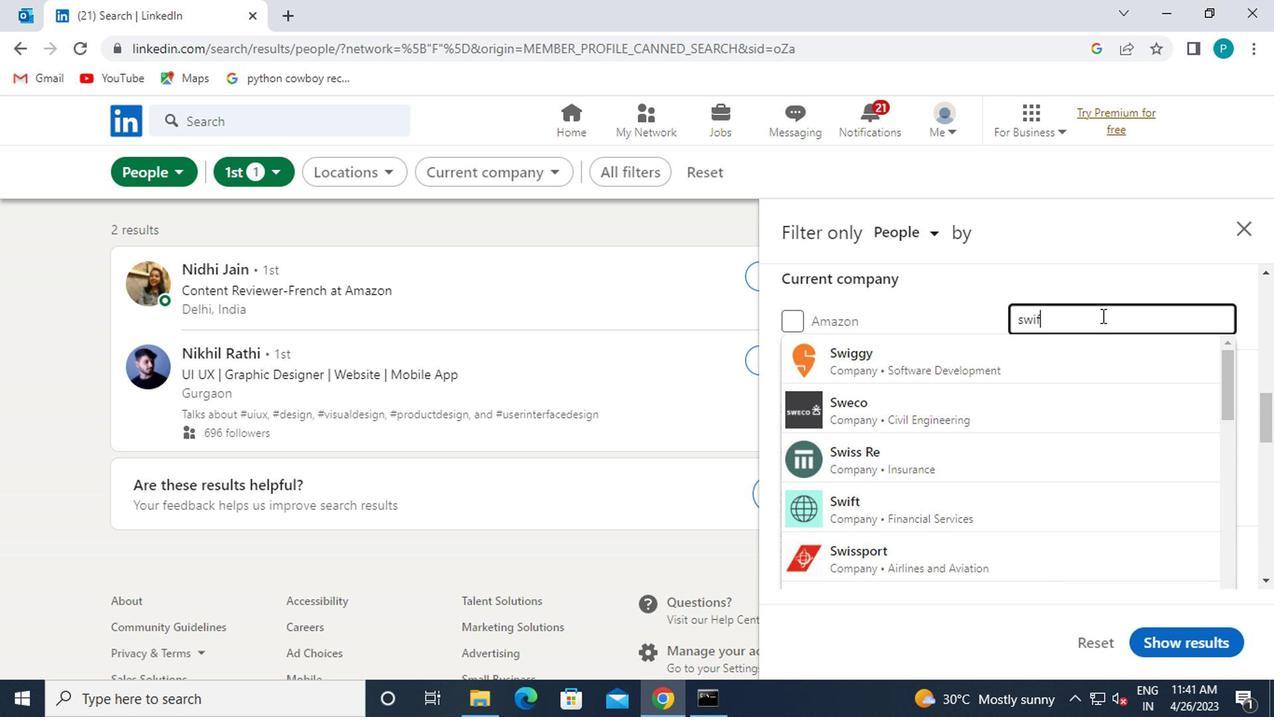 
Action: Mouse moved to (948, 398)
Screenshot: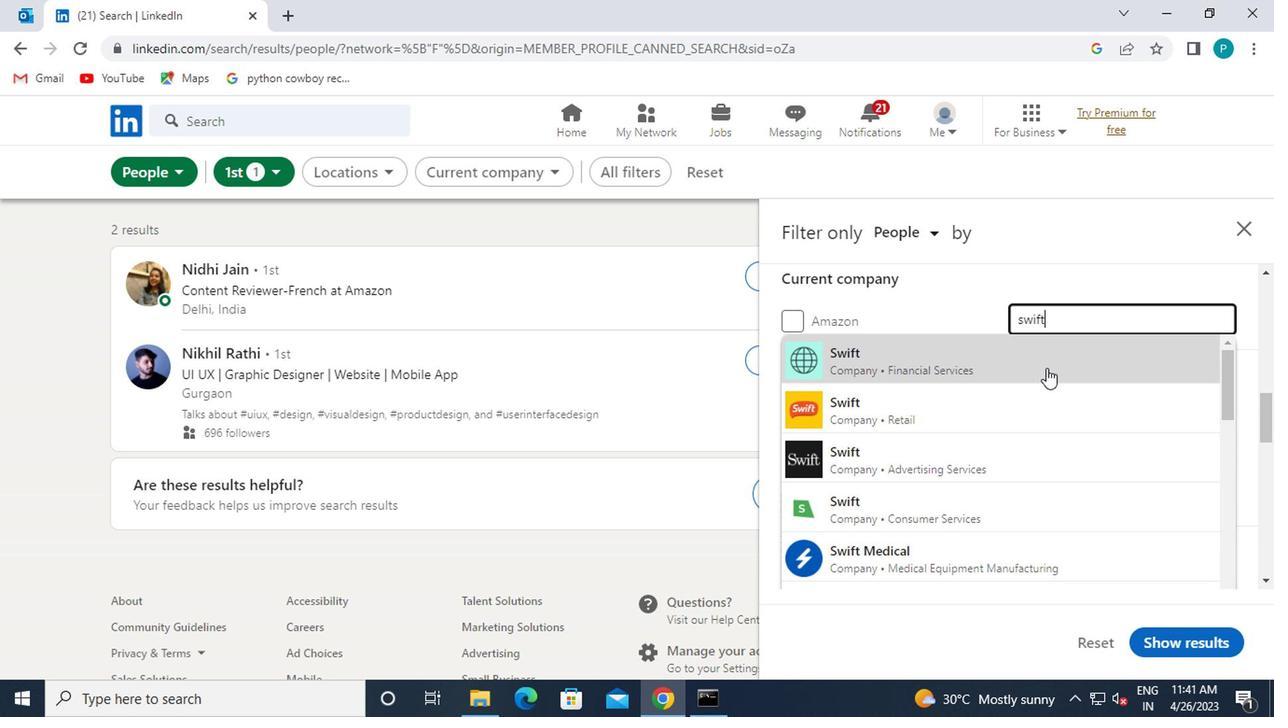 
Action: Mouse scrolled (948, 399) with delta (0, 0)
Screenshot: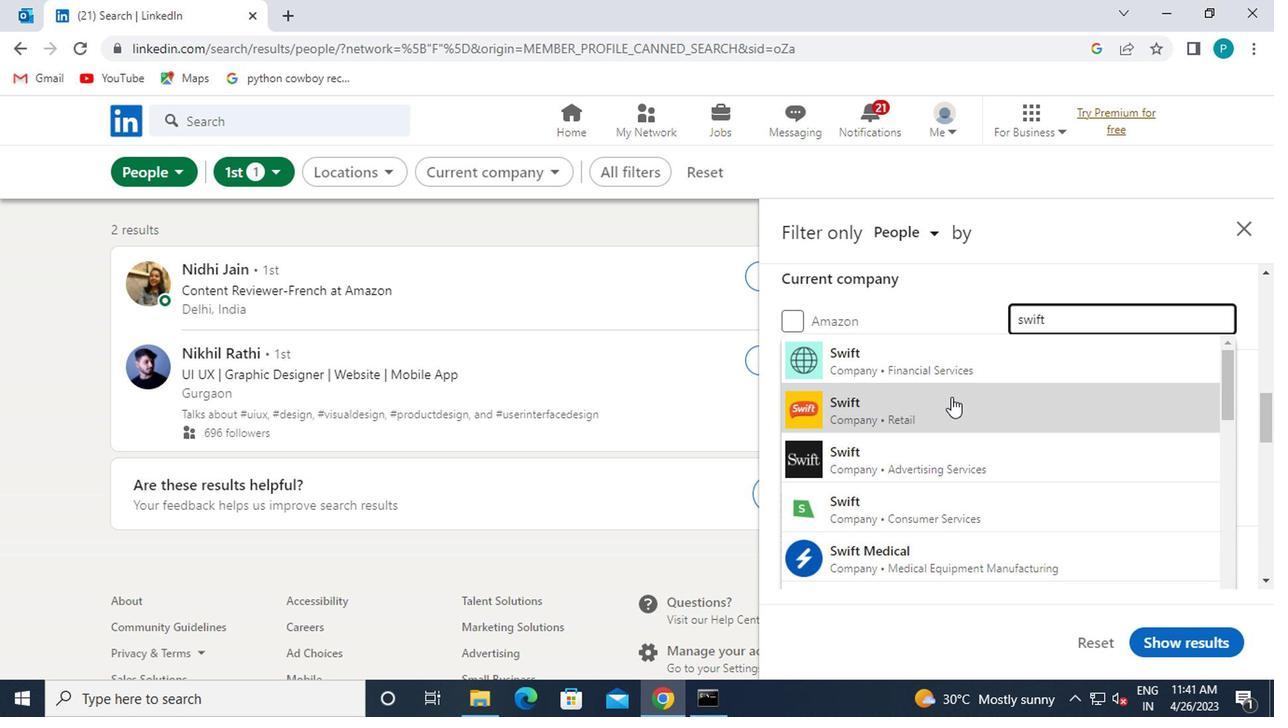 
Action: Mouse moved to (940, 444)
Screenshot: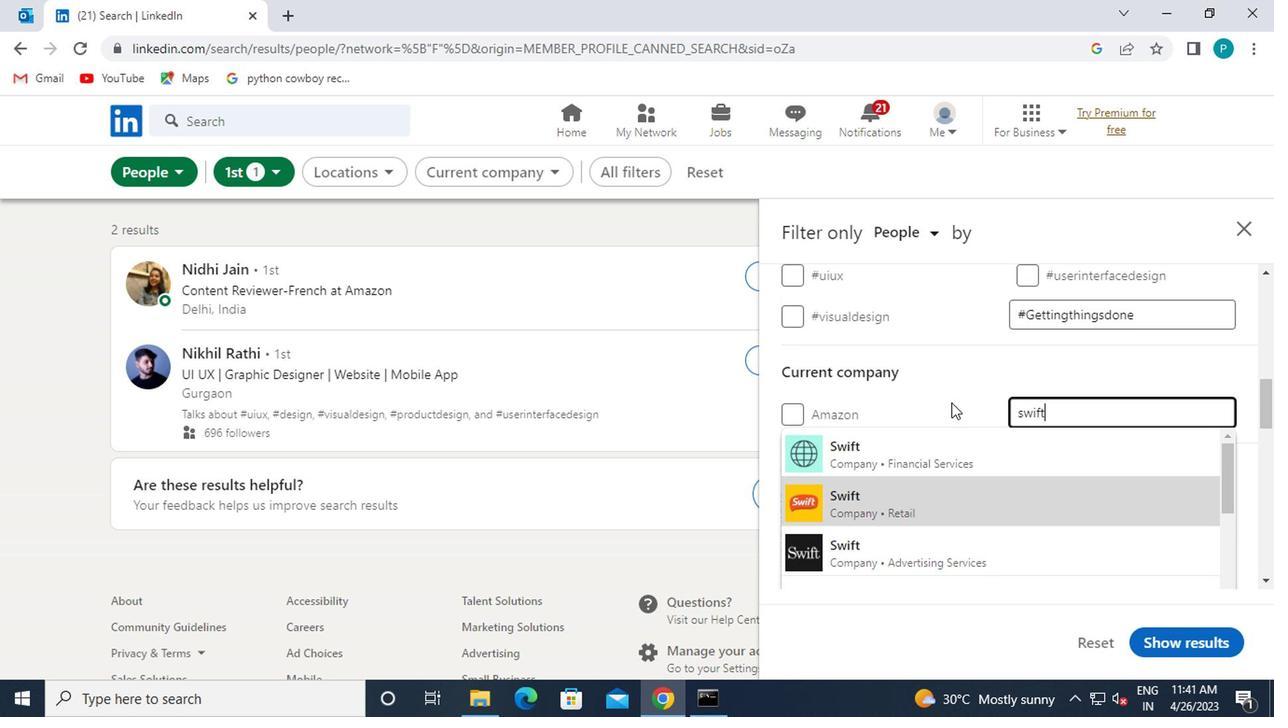 
Action: Mouse pressed left at (940, 444)
Screenshot: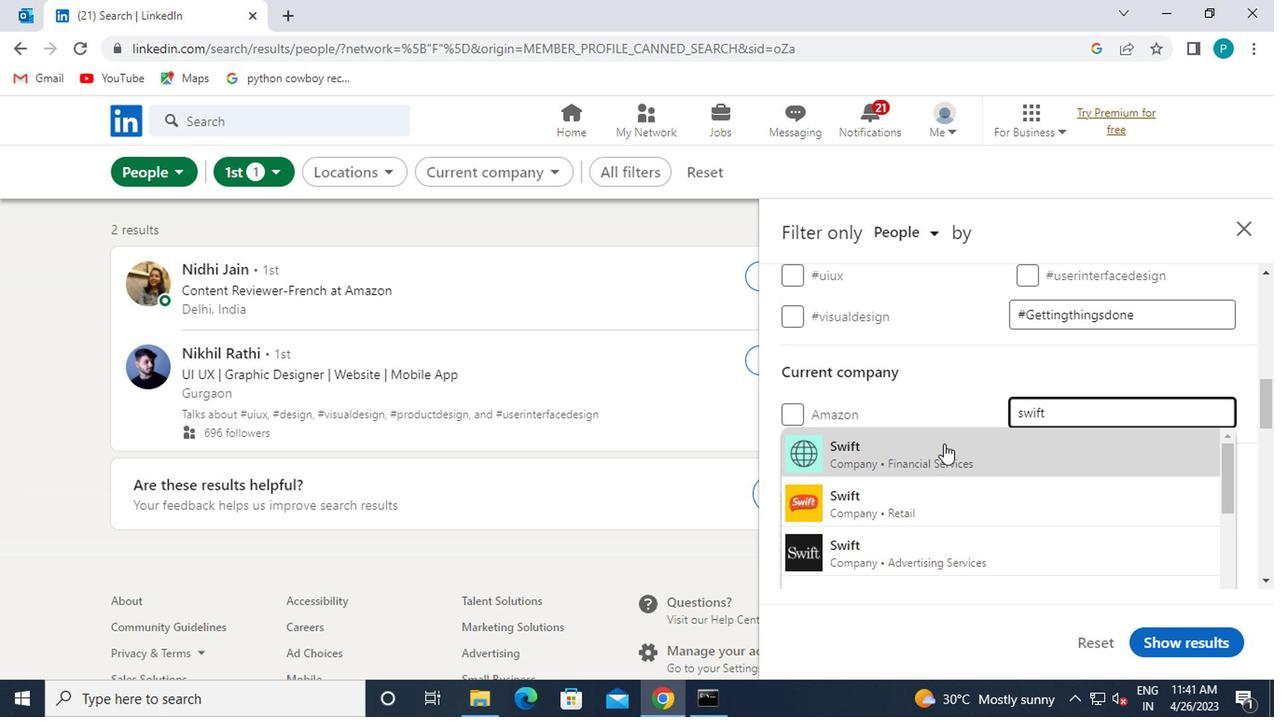 
Action: Mouse scrolled (940, 443) with delta (0, -1)
Screenshot: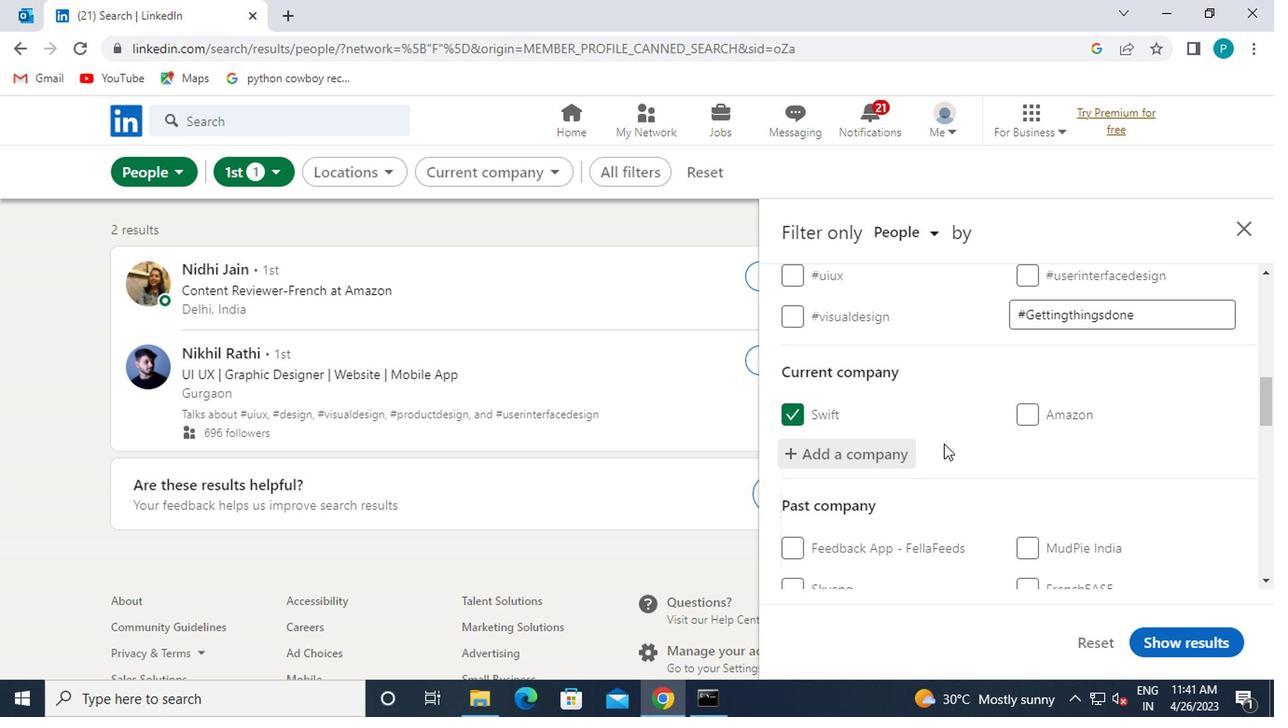 
Action: Mouse scrolled (940, 443) with delta (0, -1)
Screenshot: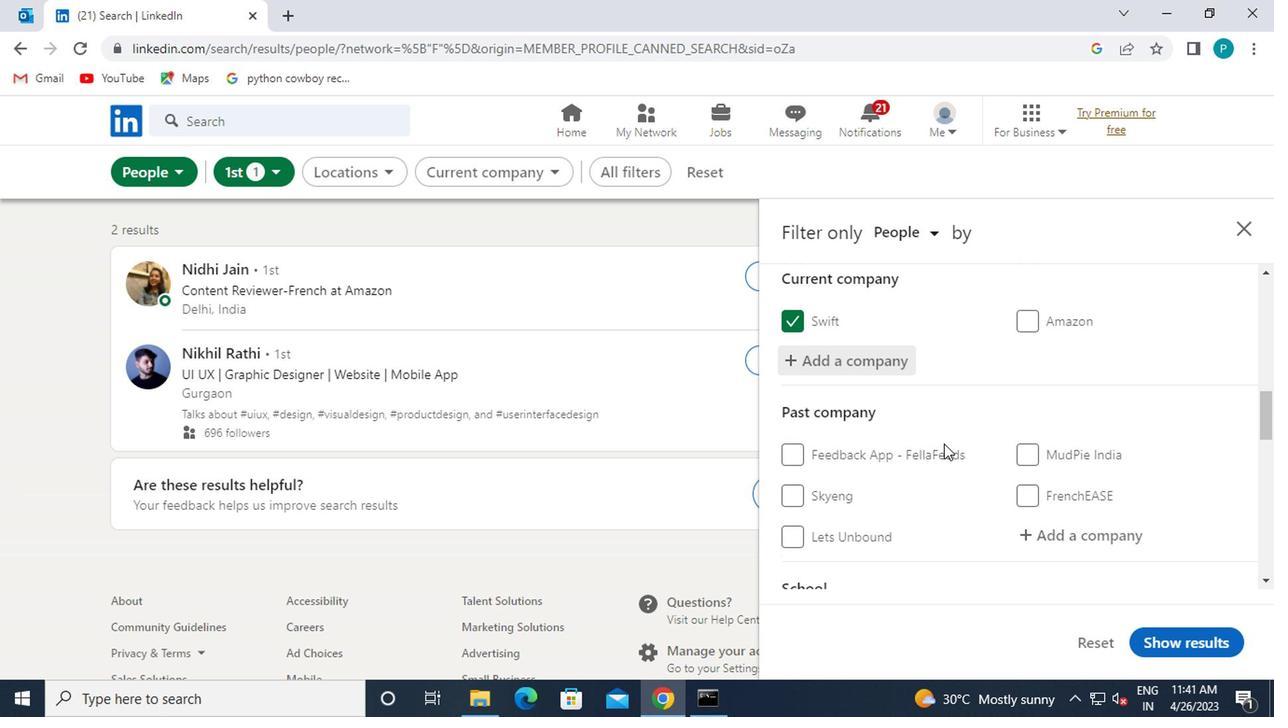 
Action: Mouse scrolled (940, 443) with delta (0, -1)
Screenshot: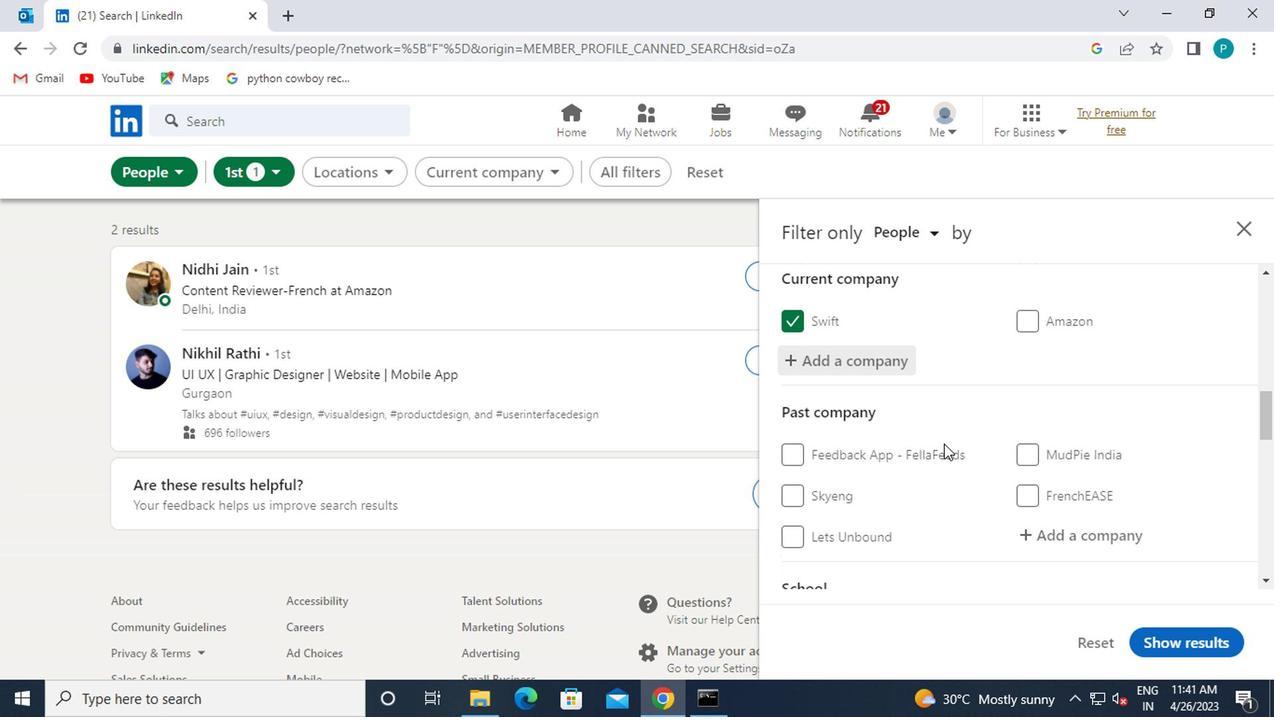 
Action: Mouse moved to (1010, 434)
Screenshot: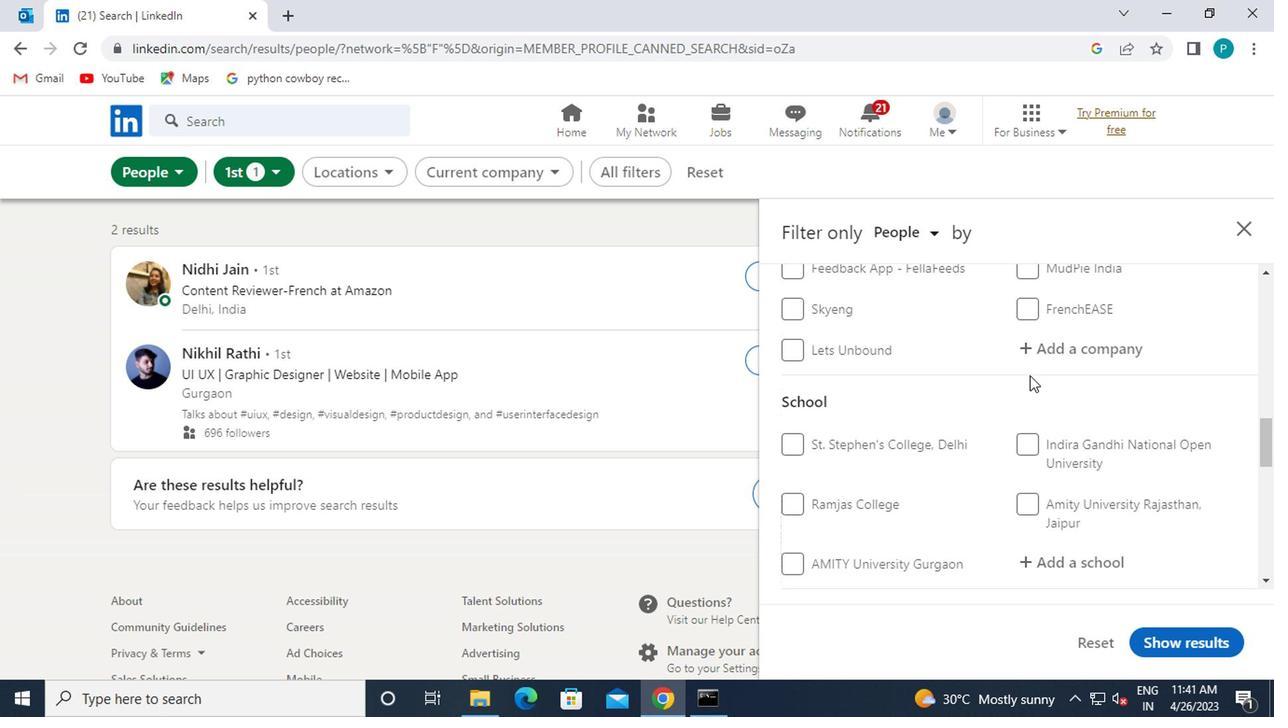
Action: Mouse scrolled (1010, 433) with delta (0, 0)
Screenshot: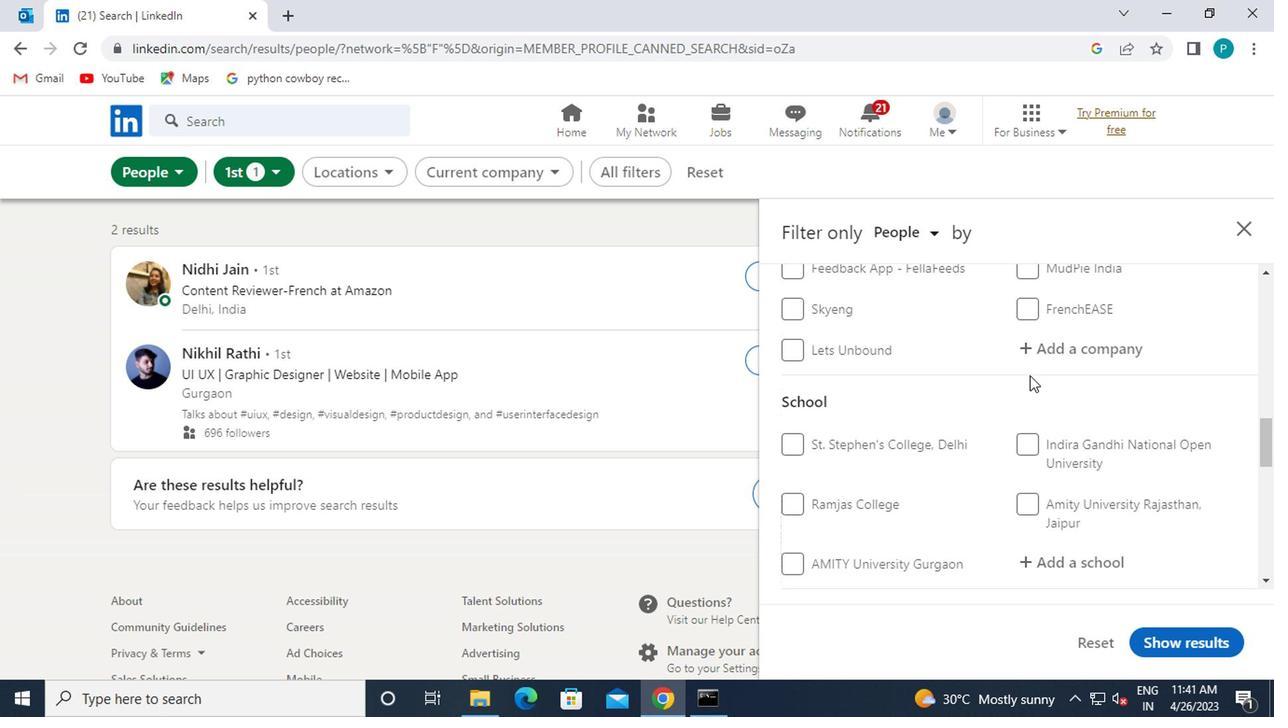 
Action: Mouse moved to (1042, 456)
Screenshot: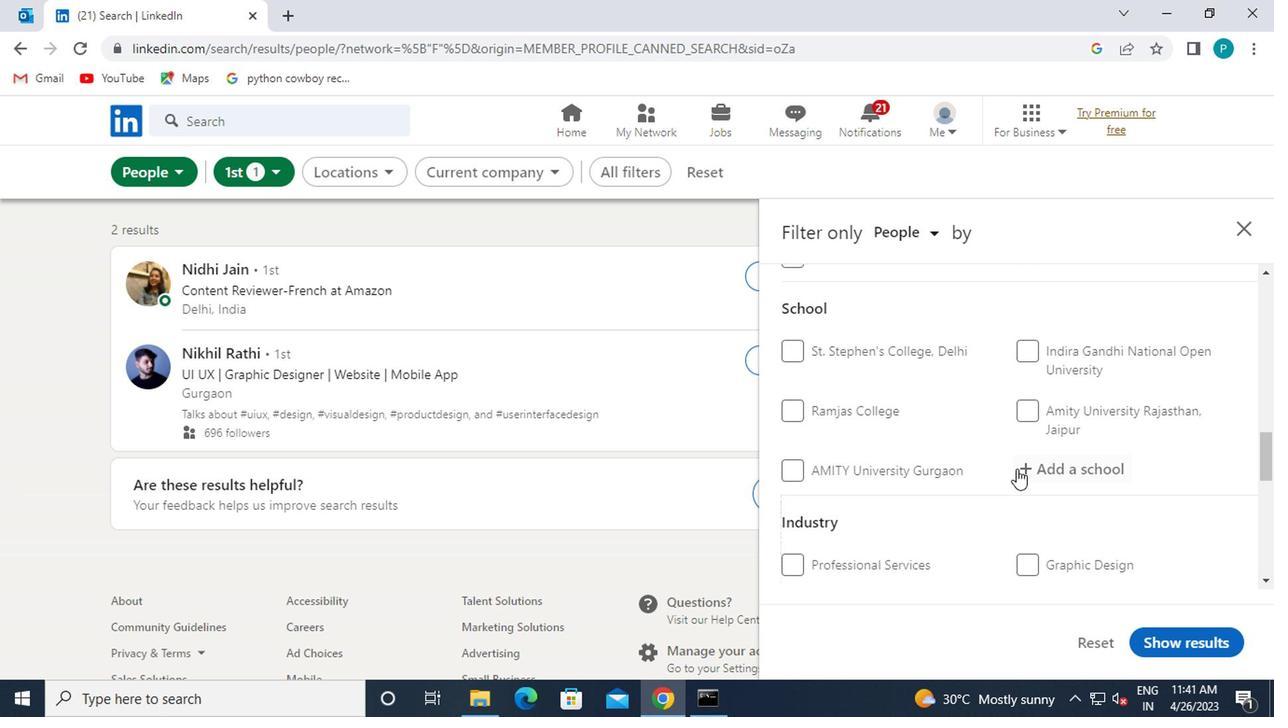 
Action: Mouse pressed left at (1042, 456)
Screenshot: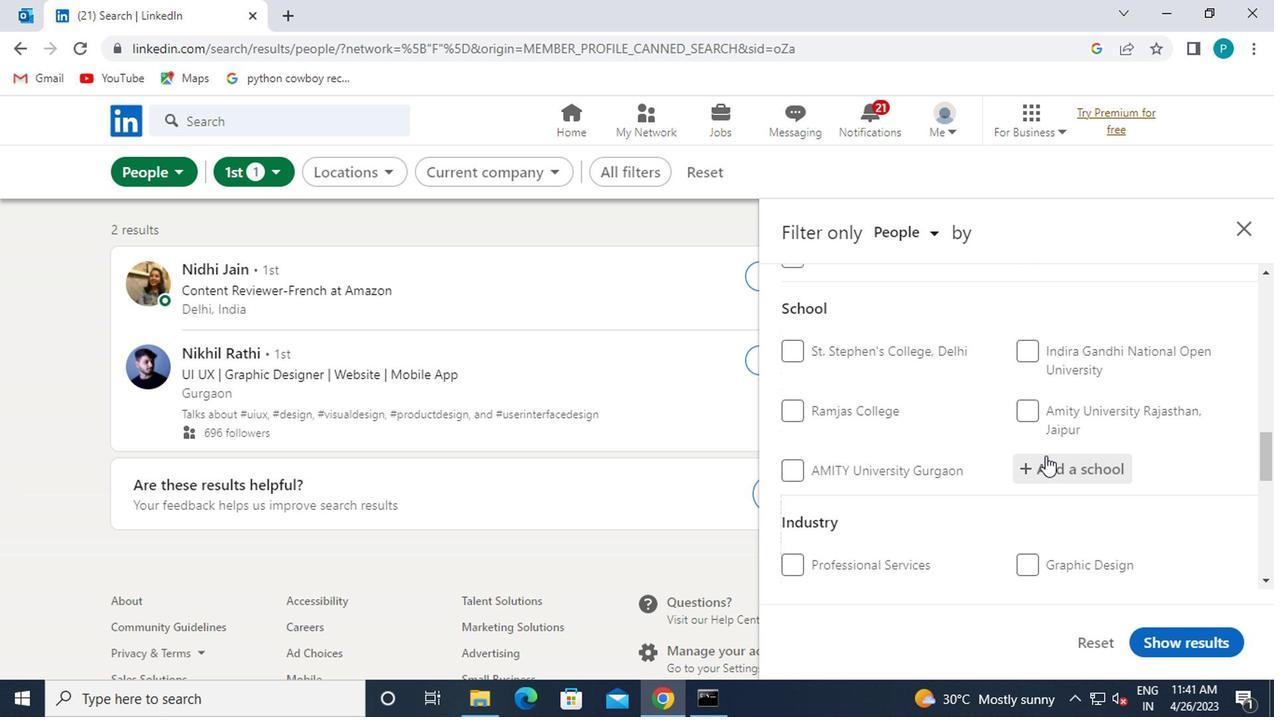 
Action: Key pressed PROGRESSIVE
Screenshot: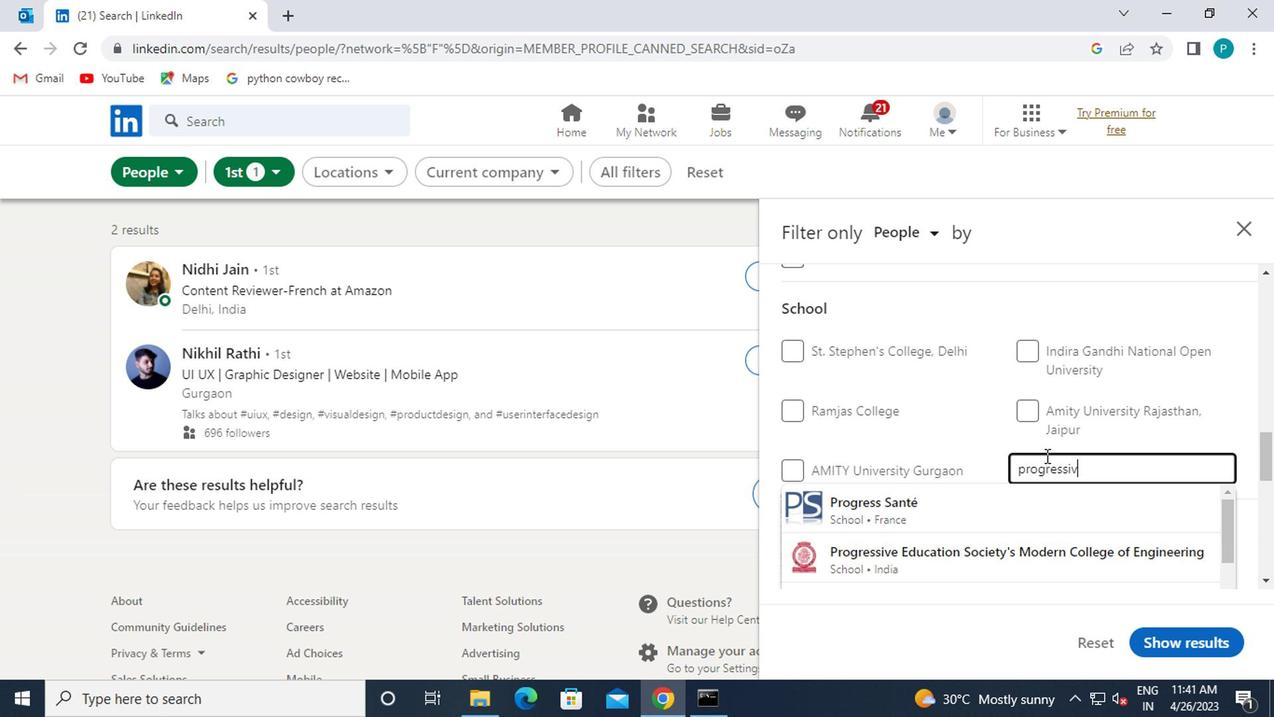 
Action: Mouse moved to (1047, 493)
Screenshot: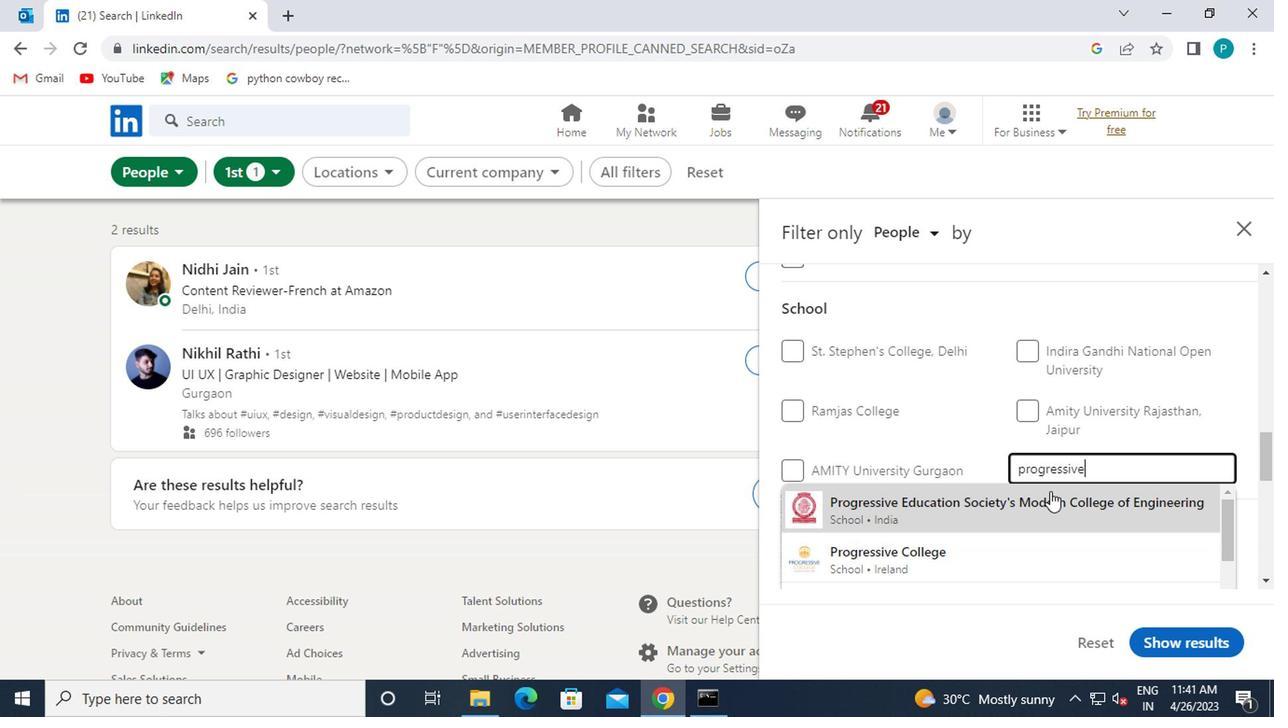
Action: Mouse pressed left at (1047, 493)
Screenshot: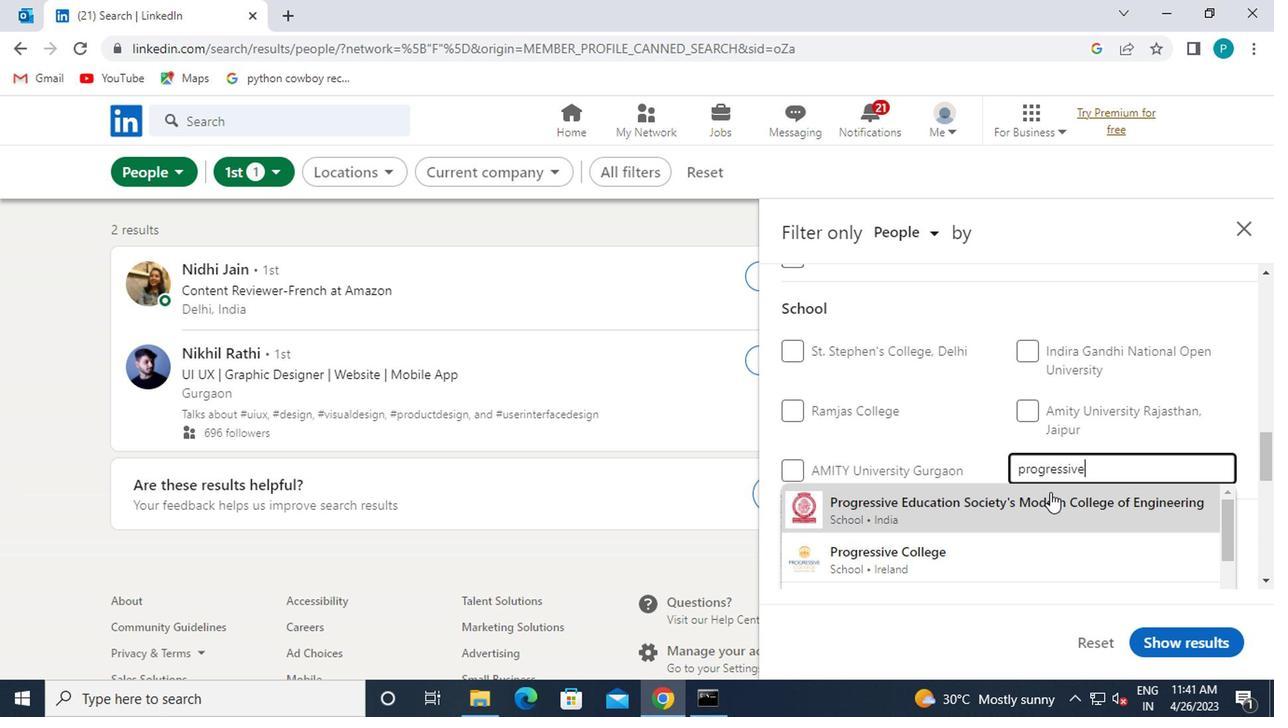 
Action: Mouse scrolled (1047, 491) with delta (0, -1)
Screenshot: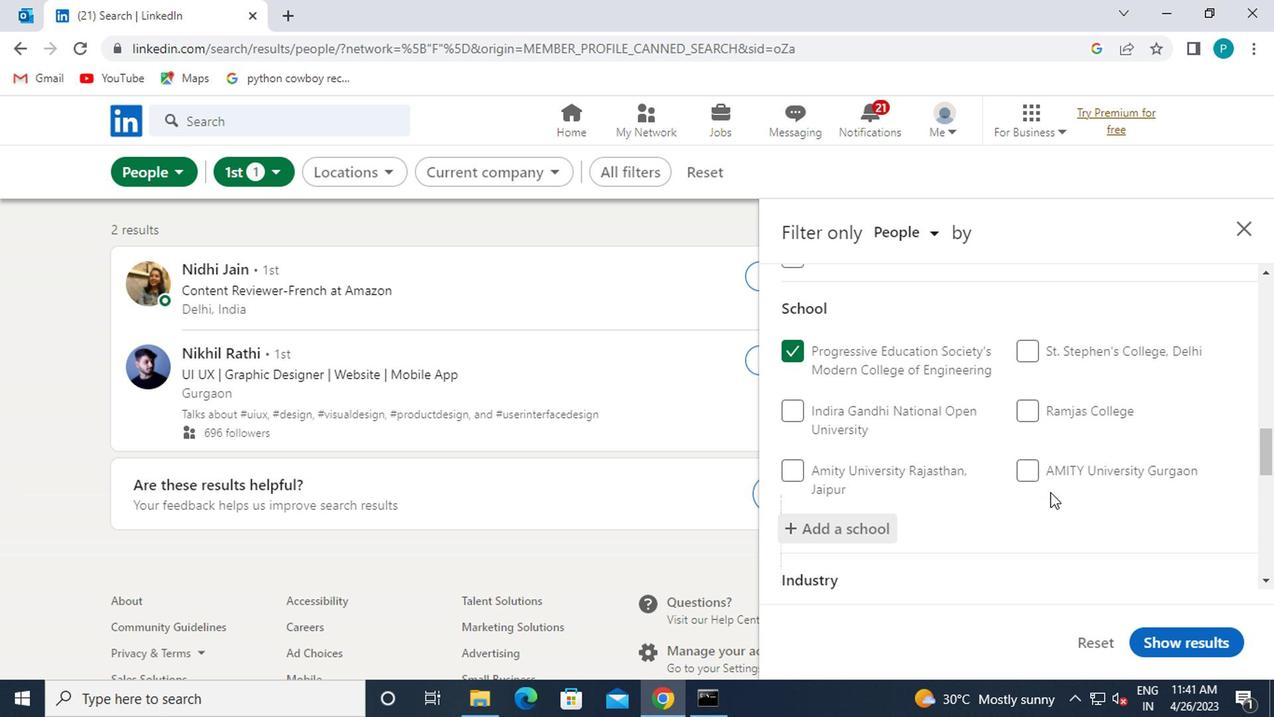 
Action: Mouse scrolled (1047, 491) with delta (0, -1)
Screenshot: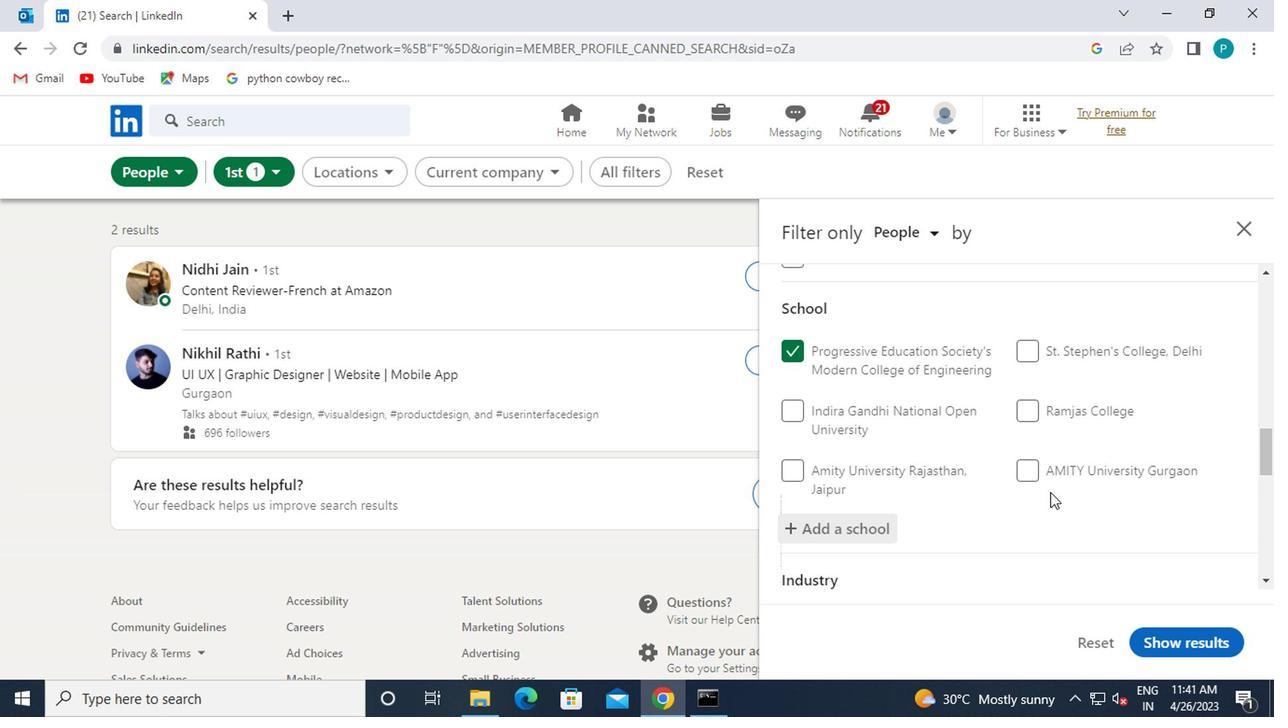 
Action: Mouse scrolled (1047, 491) with delta (0, -1)
Screenshot: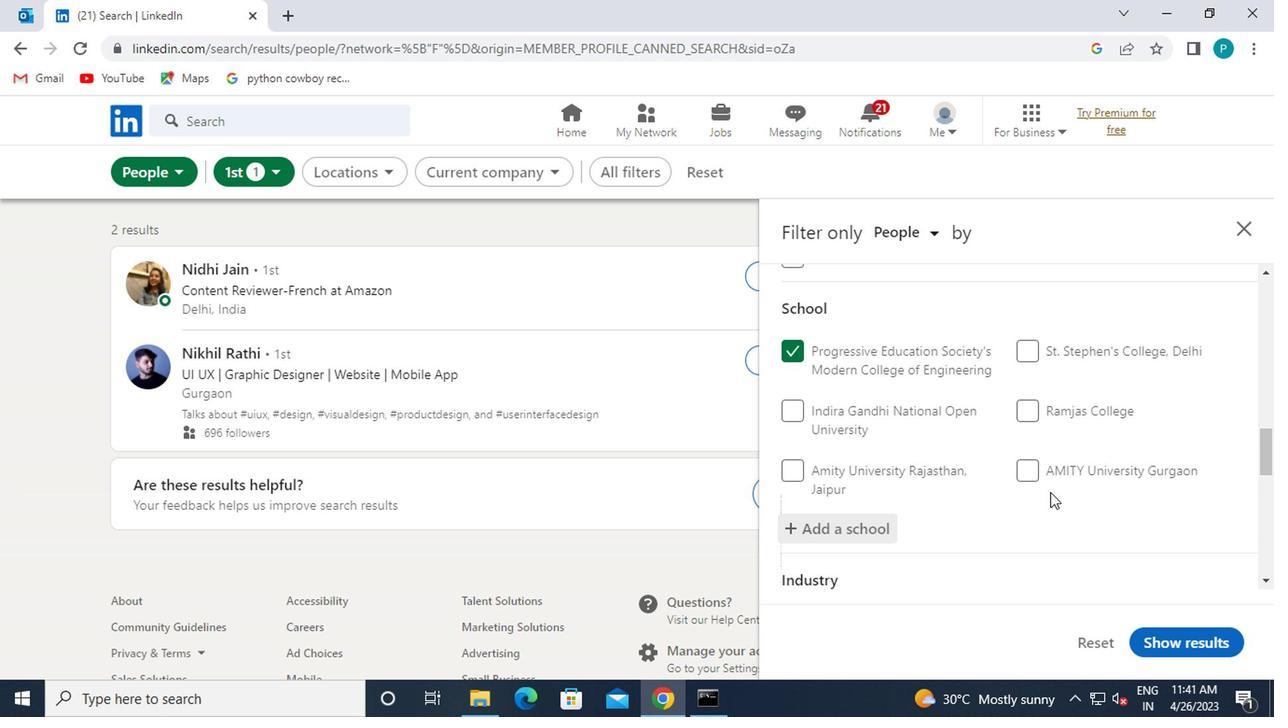 
Action: Mouse moved to (833, 432)
Screenshot: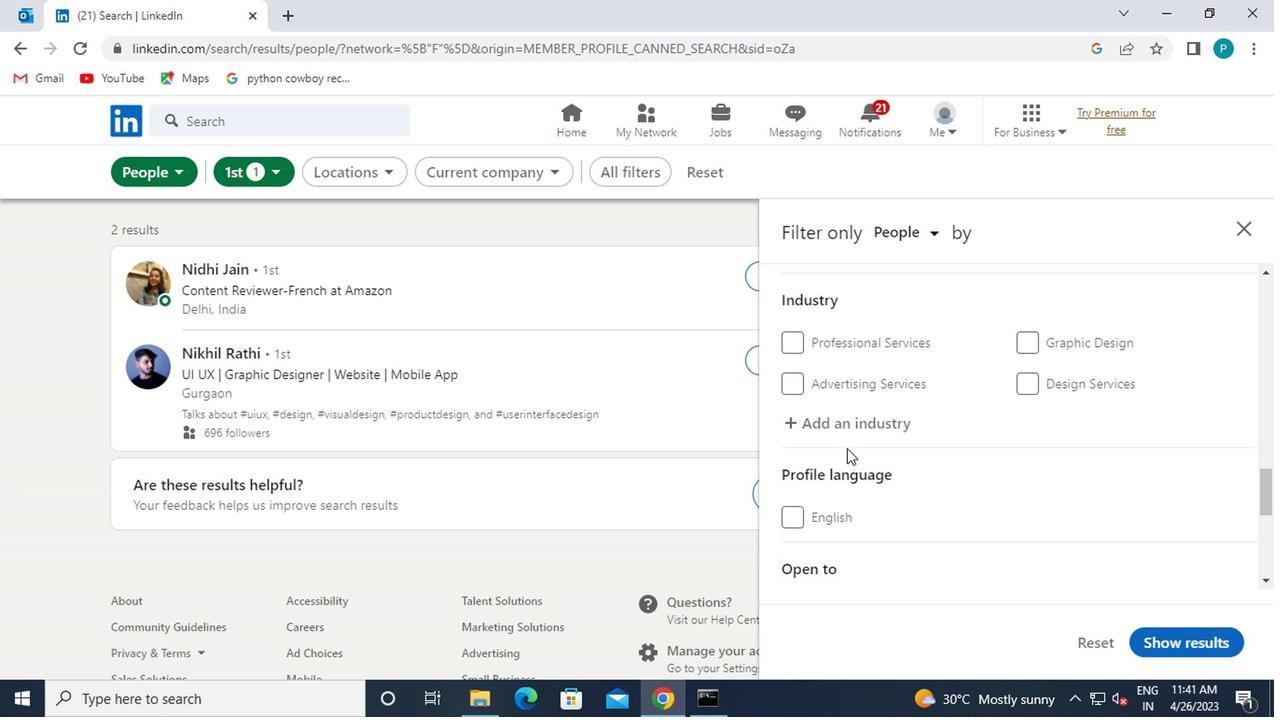
Action: Mouse pressed left at (833, 432)
Screenshot: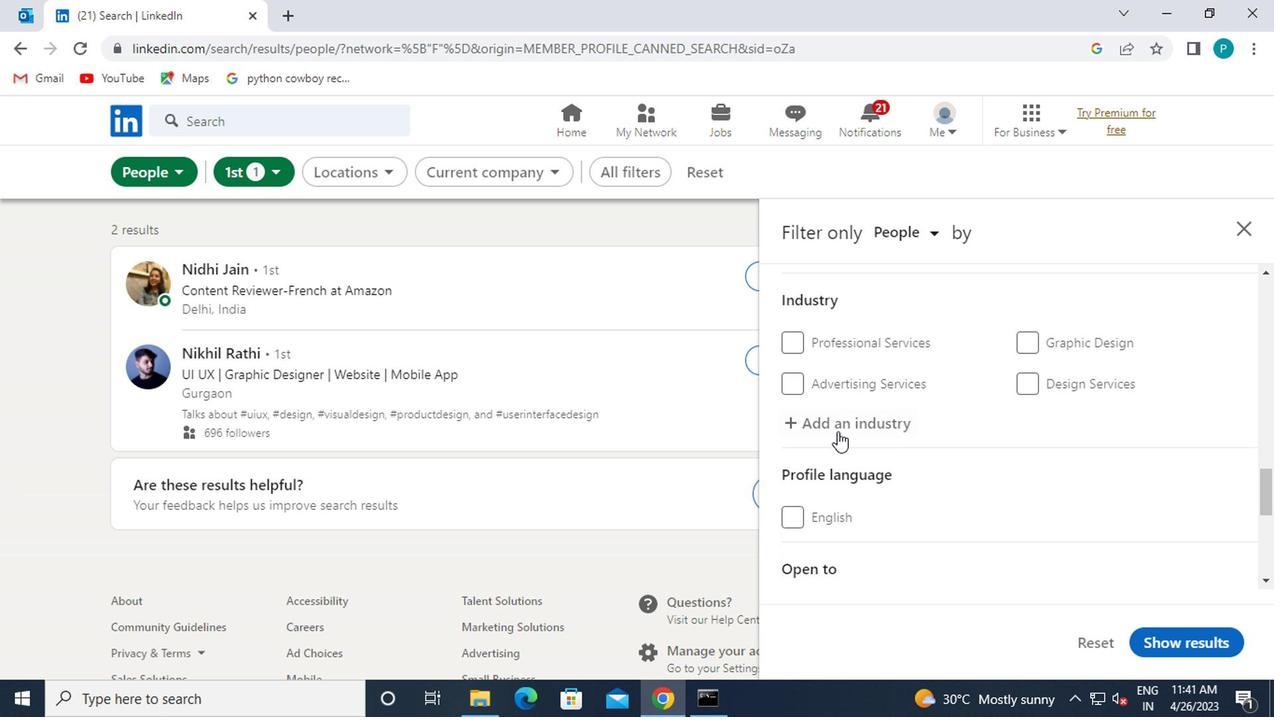 
Action: Mouse moved to (948, 502)
Screenshot: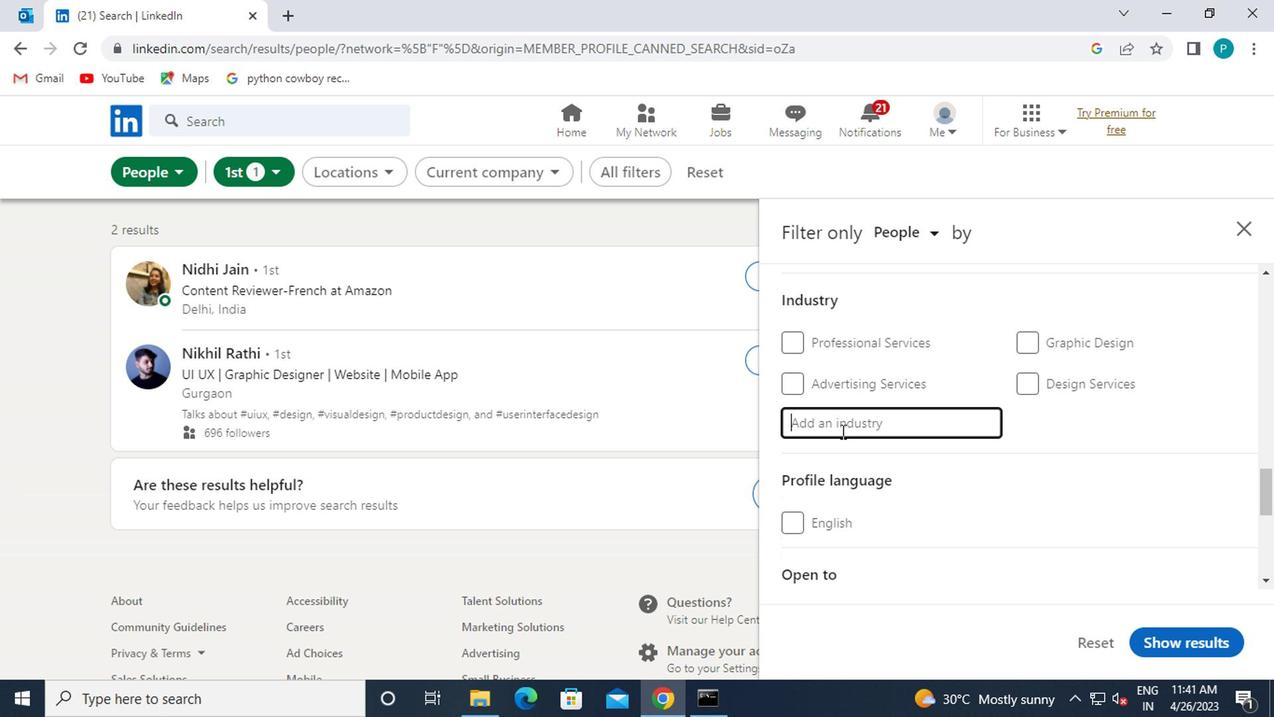 
Action: Key pressed HIS
Screenshot: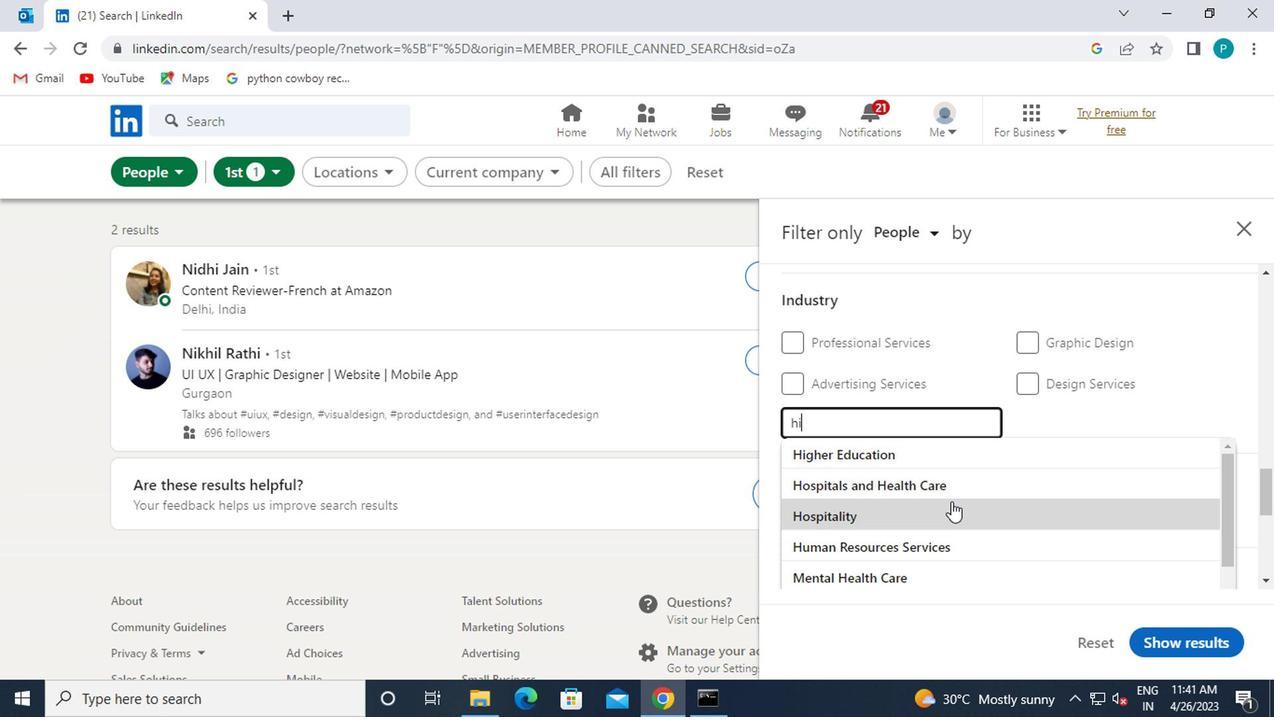 
Action: Mouse moved to (891, 482)
Screenshot: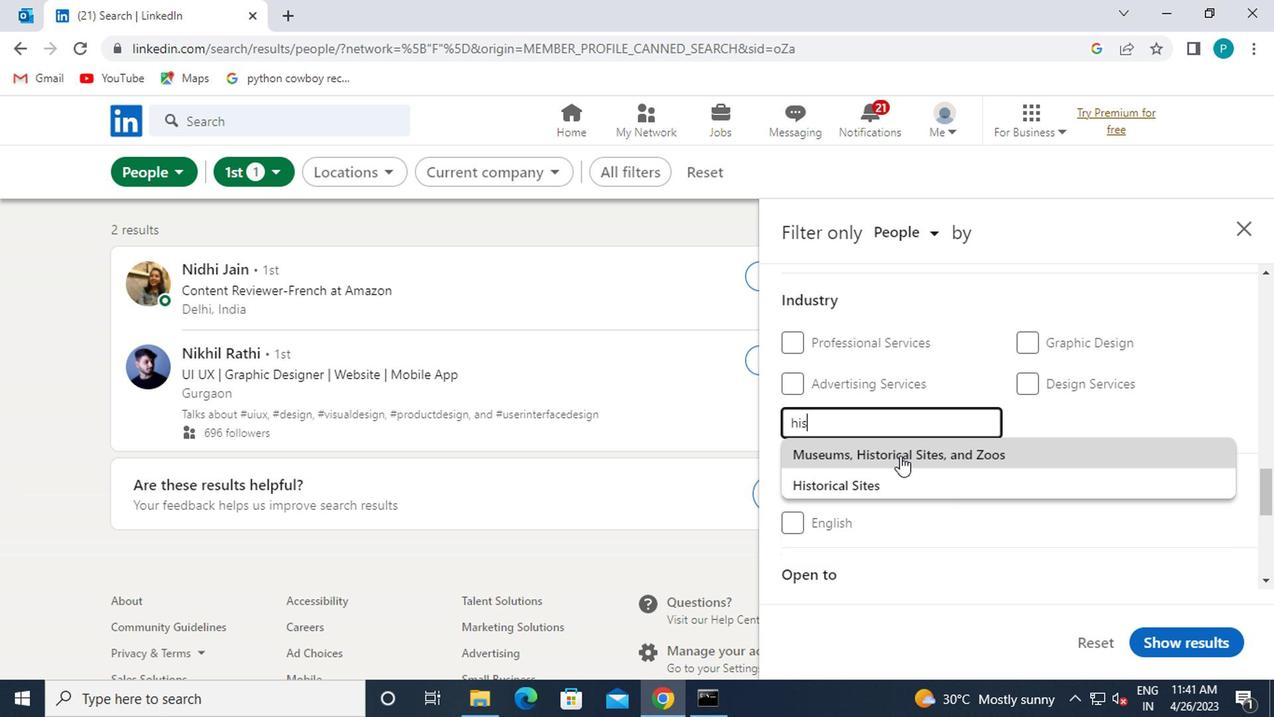 
Action: Mouse pressed left at (891, 482)
Screenshot: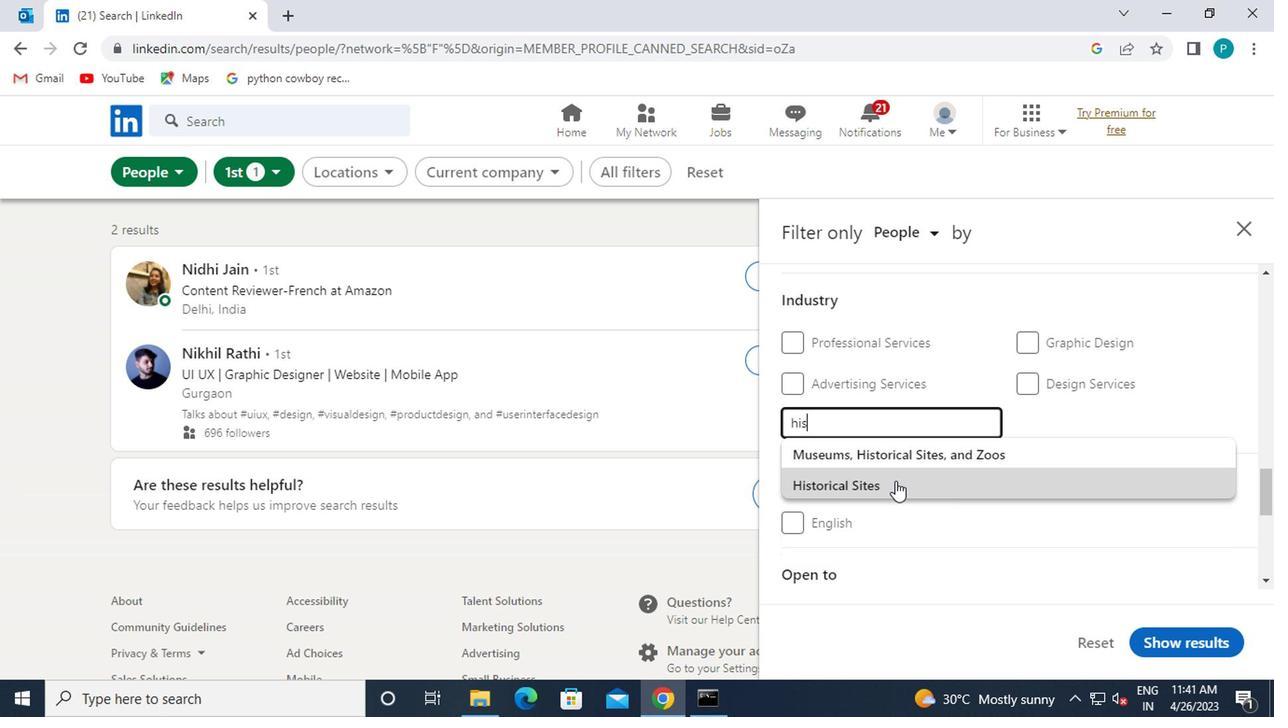 
Action: Mouse moved to (884, 482)
Screenshot: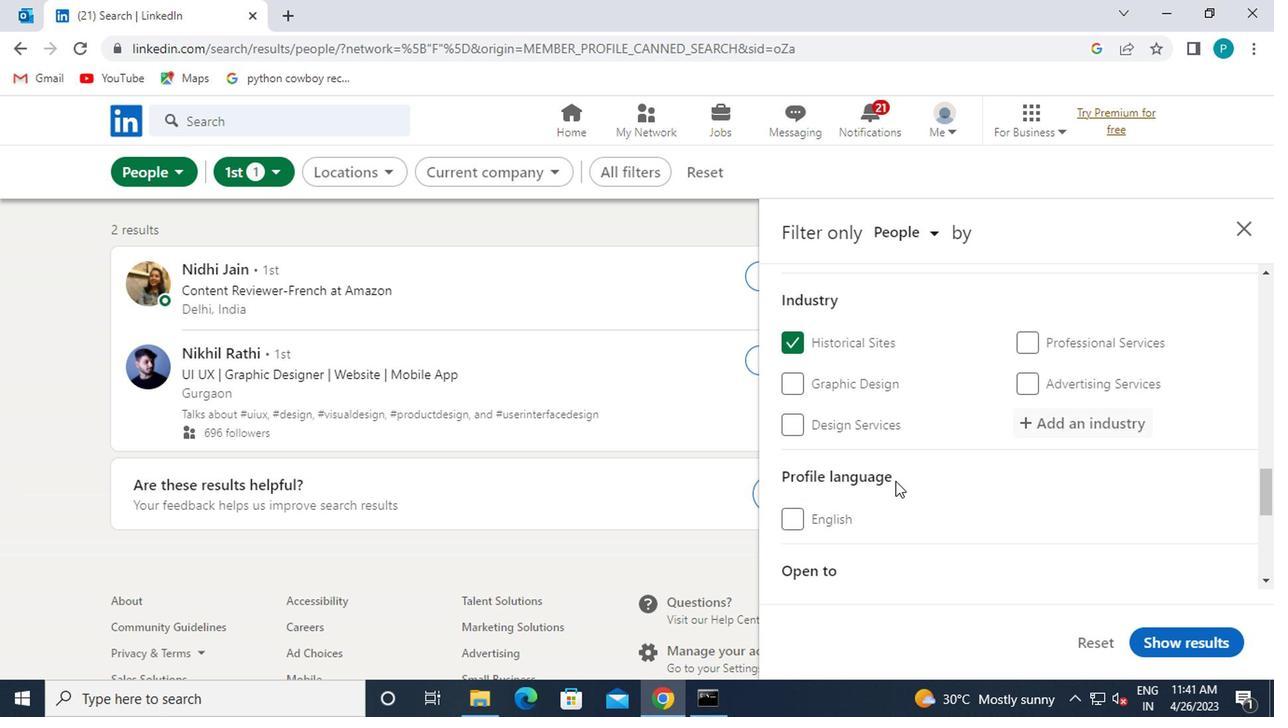
Action: Mouse scrolled (884, 482) with delta (0, 0)
Screenshot: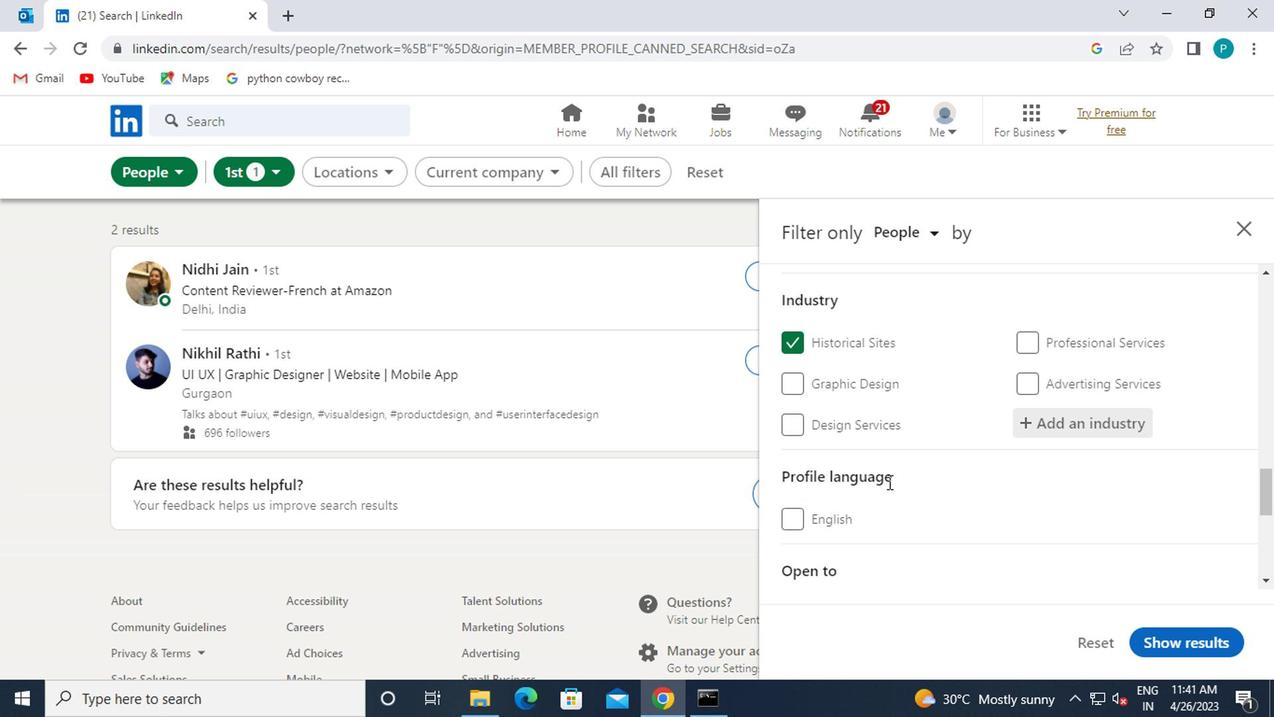 
Action: Mouse scrolled (884, 482) with delta (0, 0)
Screenshot: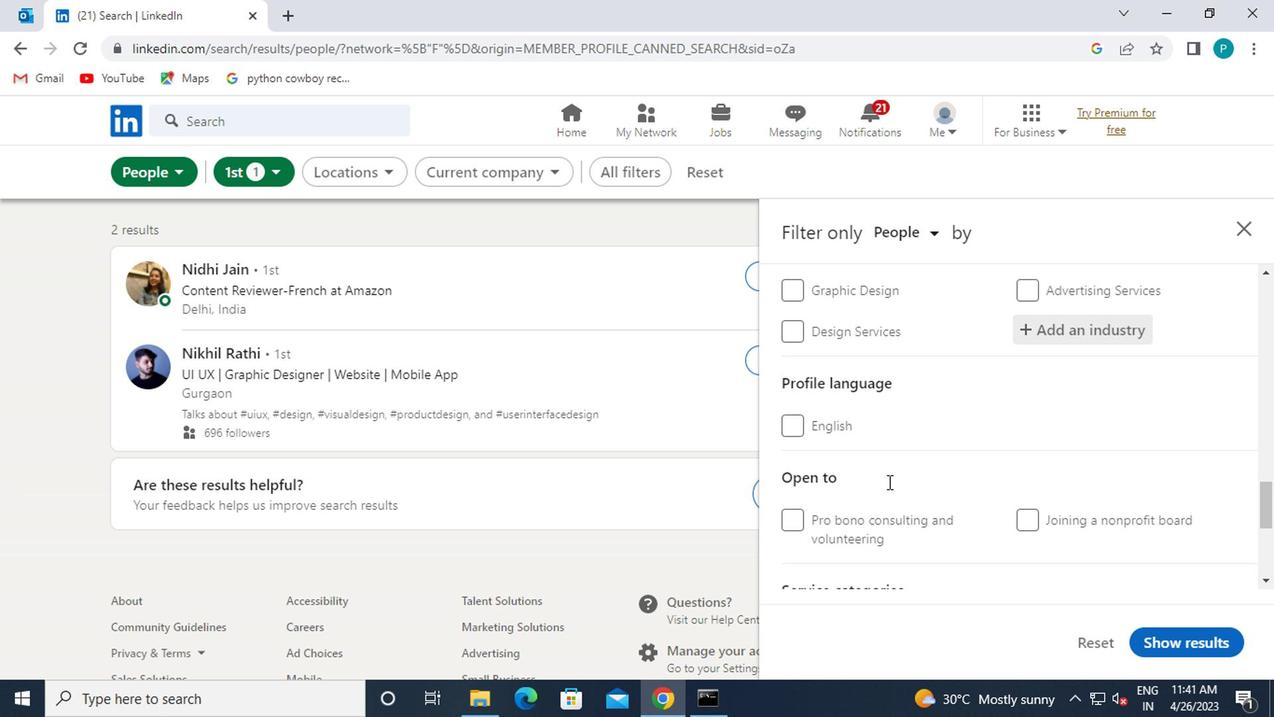 
Action: Mouse moved to (847, 536)
Screenshot: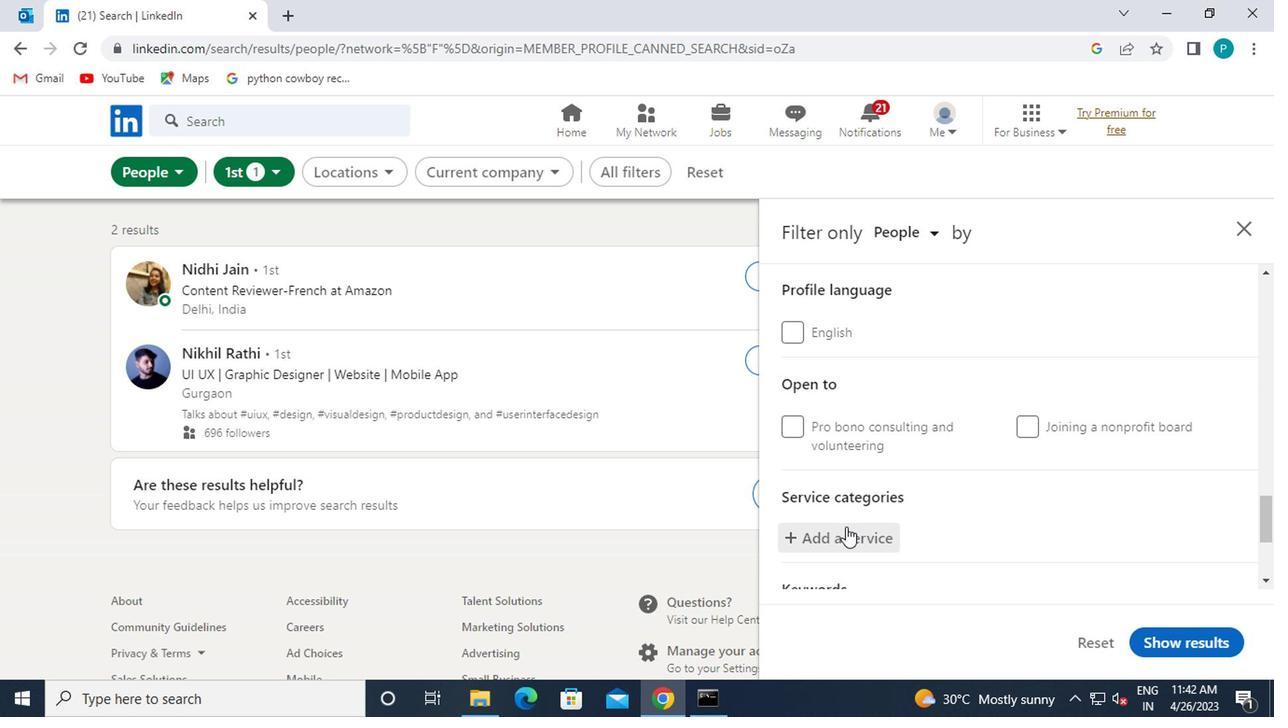 
Action: Mouse pressed left at (847, 536)
Screenshot: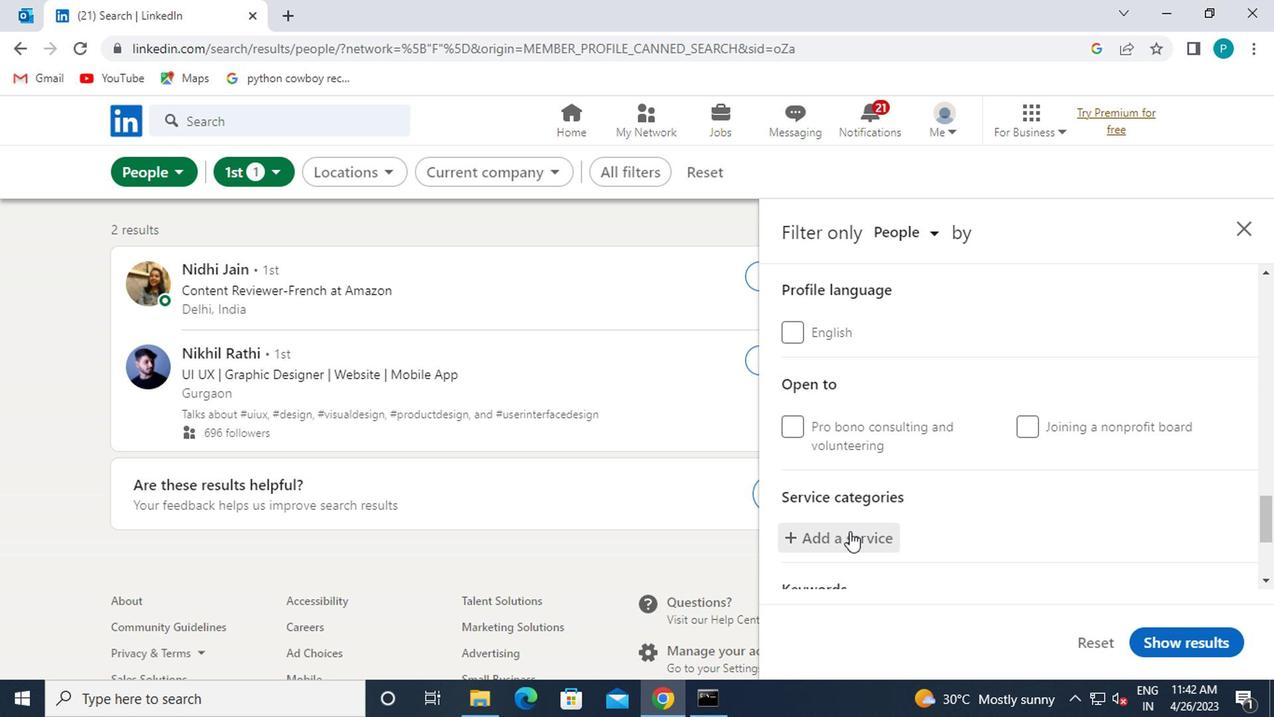 
Action: Mouse moved to (847, 536)
Screenshot: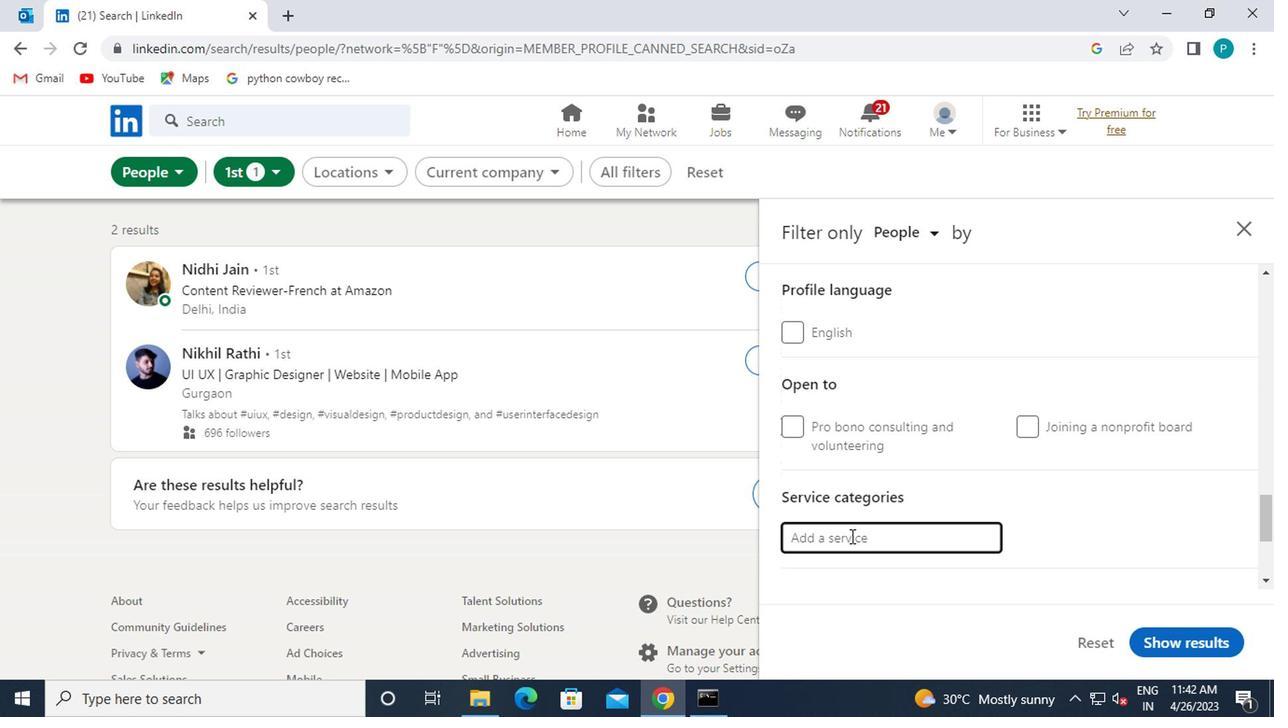
Action: Key pressed ASSITANCE
Screenshot: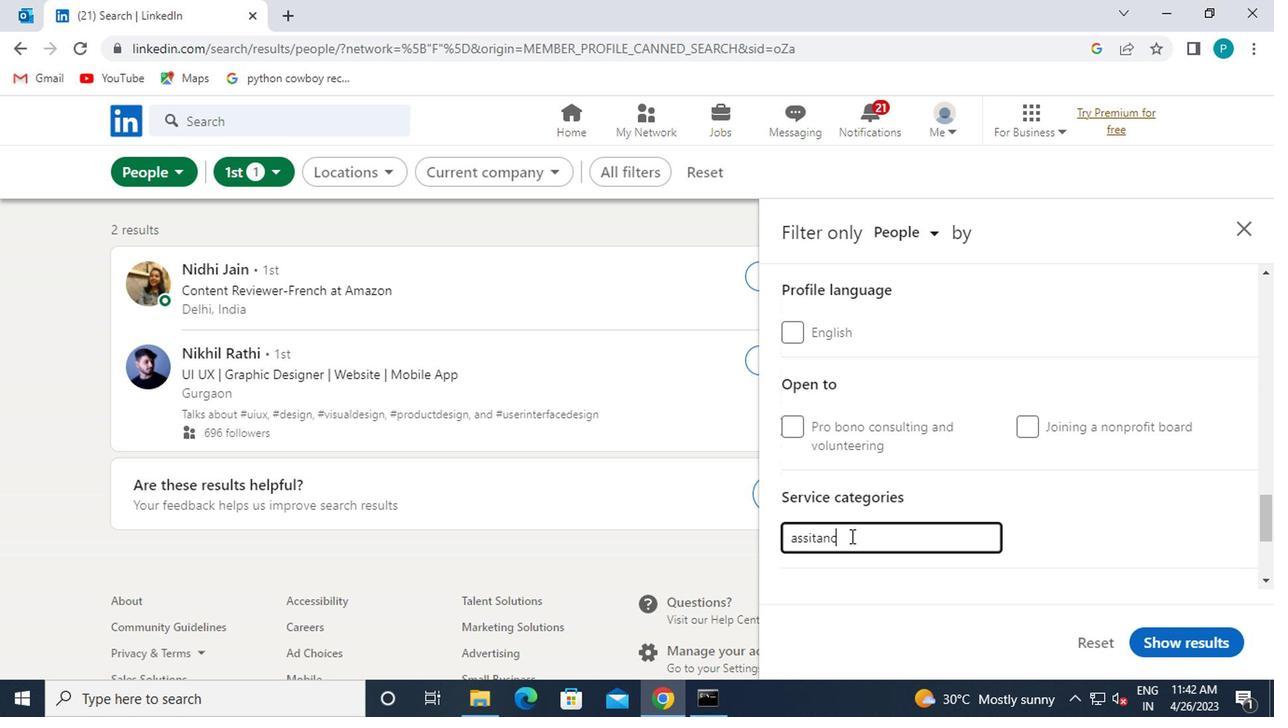 
Action: Mouse moved to (873, 538)
Screenshot: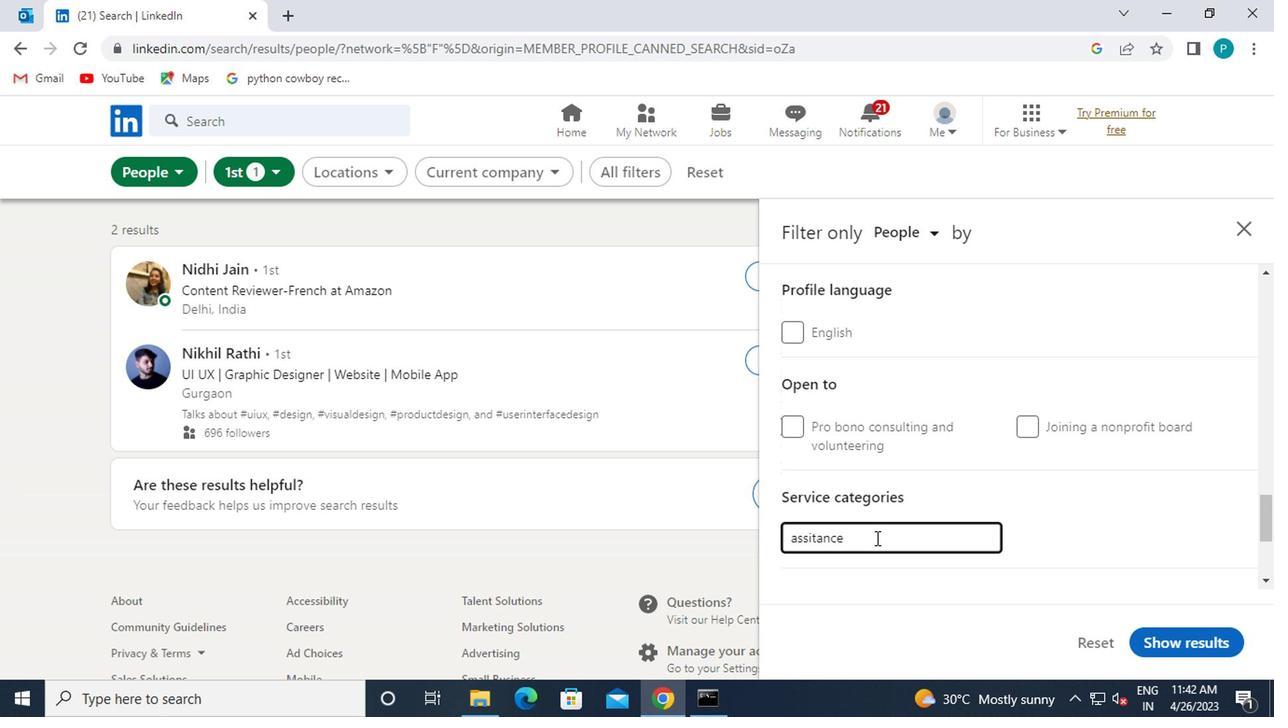 
Action: Mouse scrolled (873, 537) with delta (0, 0)
Screenshot: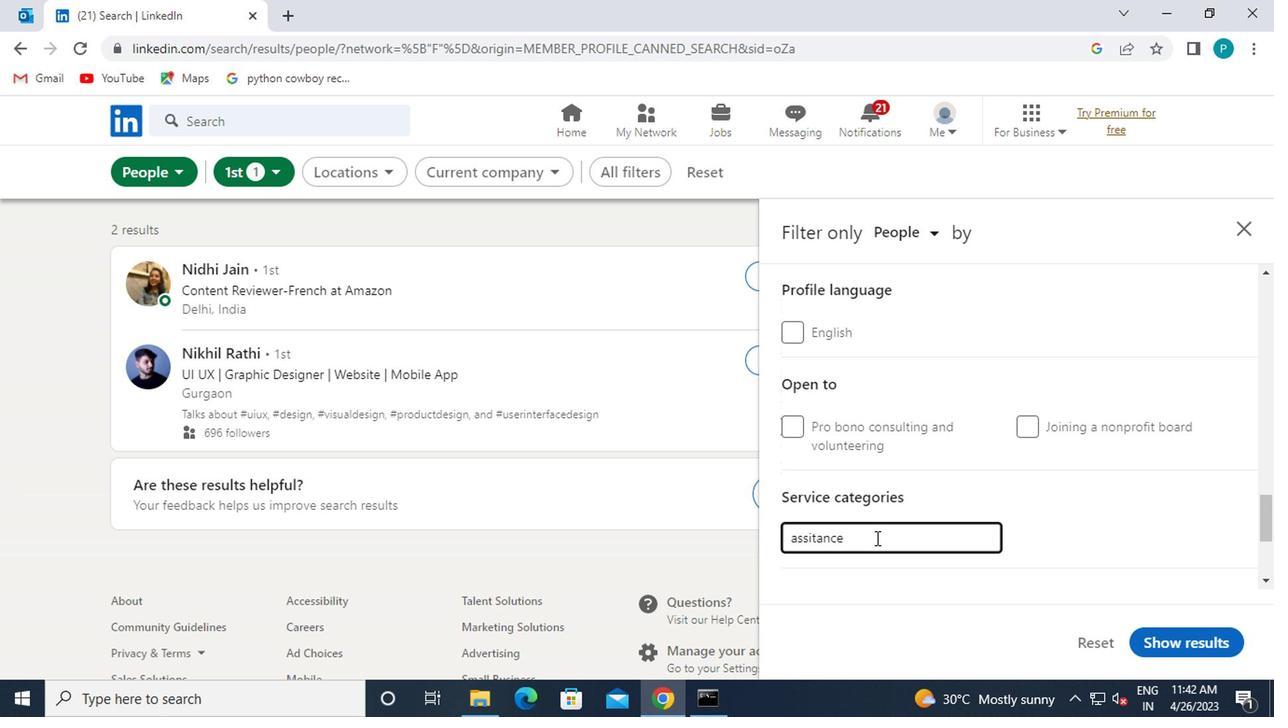 
Action: Mouse moved to (877, 470)
Screenshot: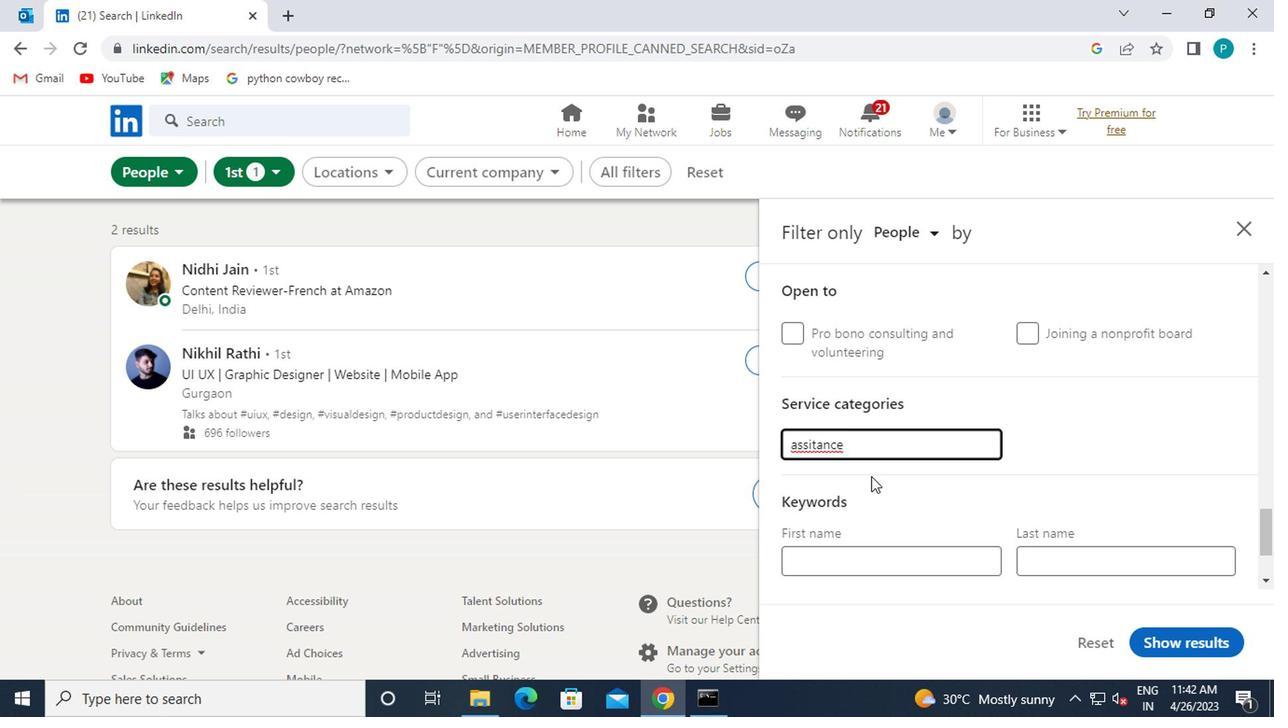 
Action: Key pressed <Key.backspace><Key.backspace><Key.backspace><Key.backspace><Key.backspace>STA
Screenshot: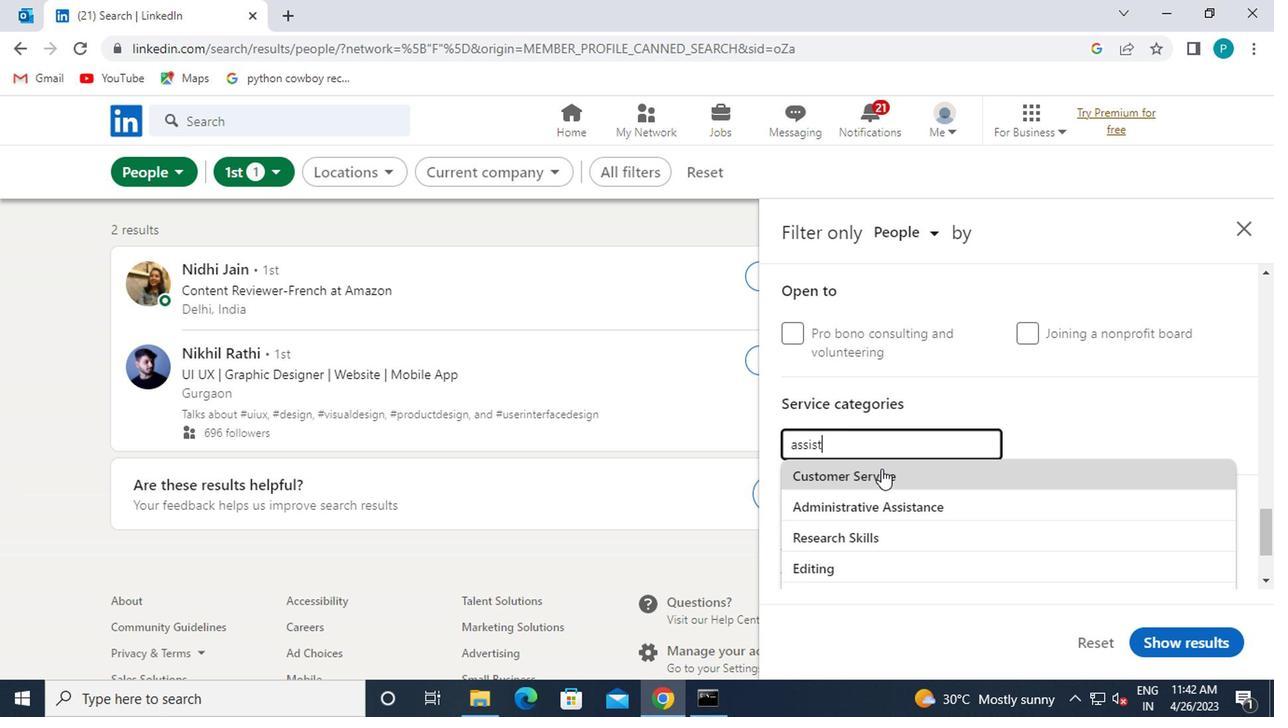 
Action: Mouse moved to (904, 473)
Screenshot: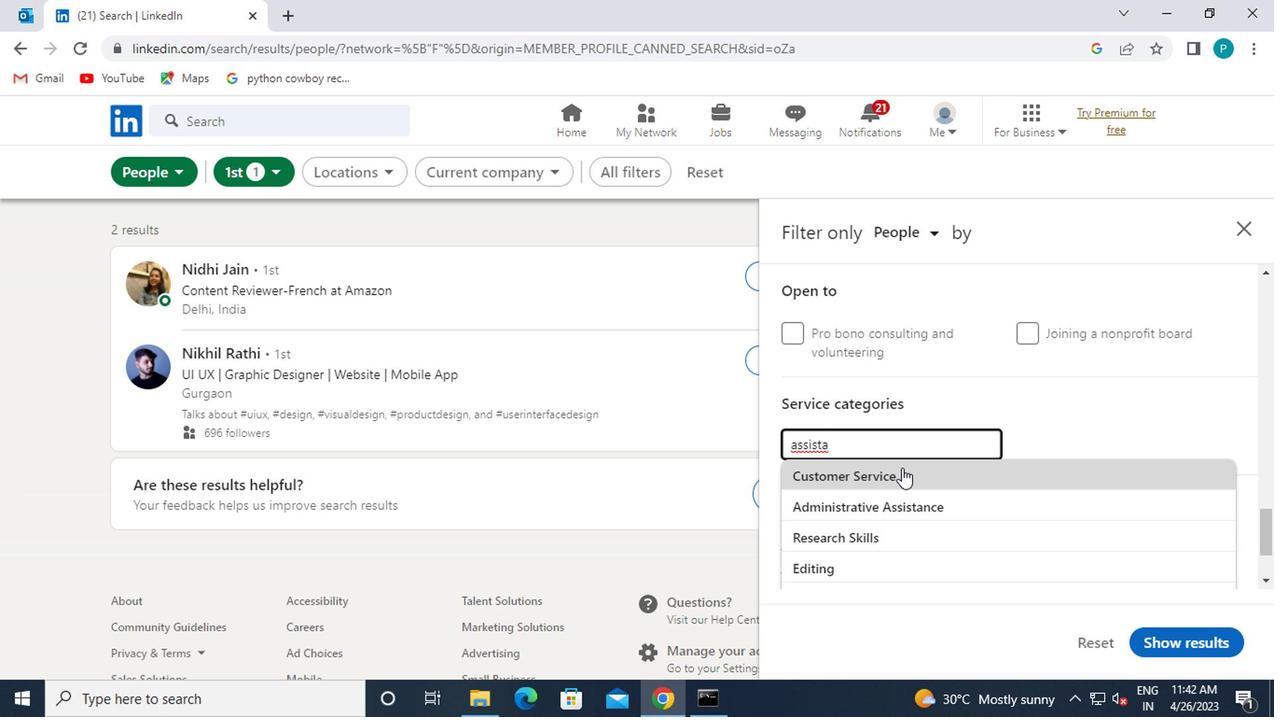 
Action: Key pressed NCE
Screenshot: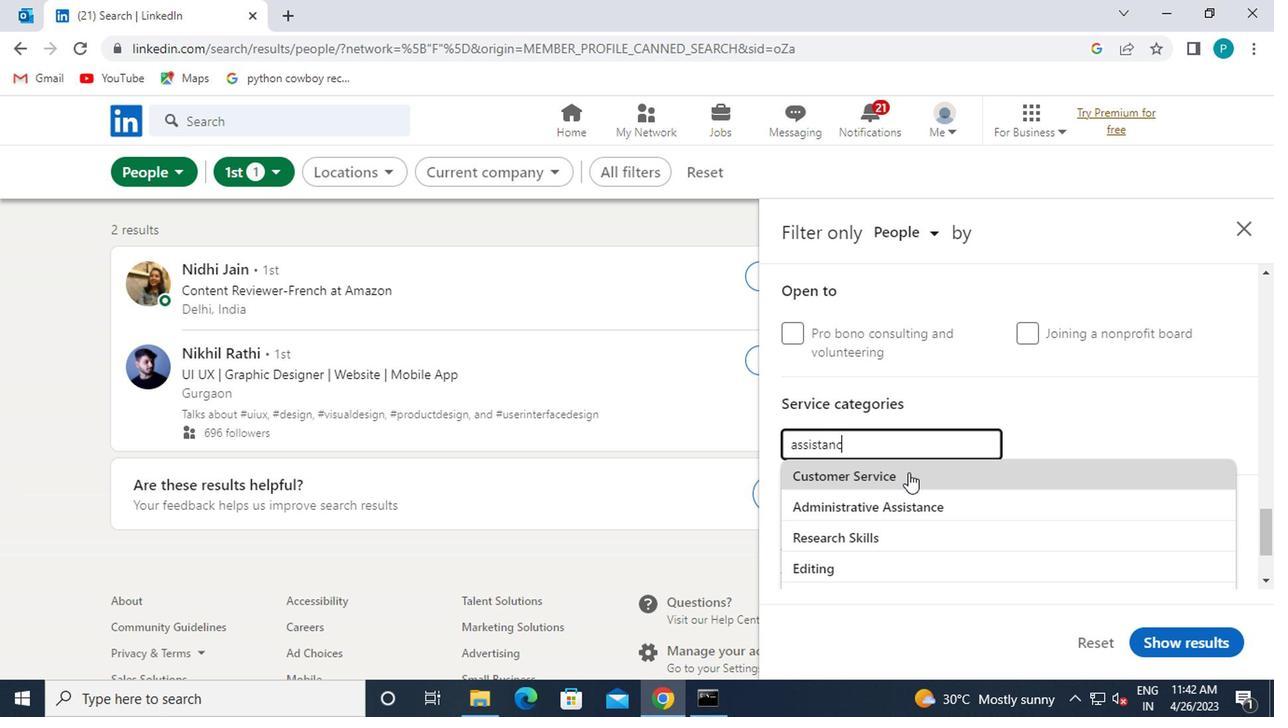 
Action: Mouse moved to (899, 499)
Screenshot: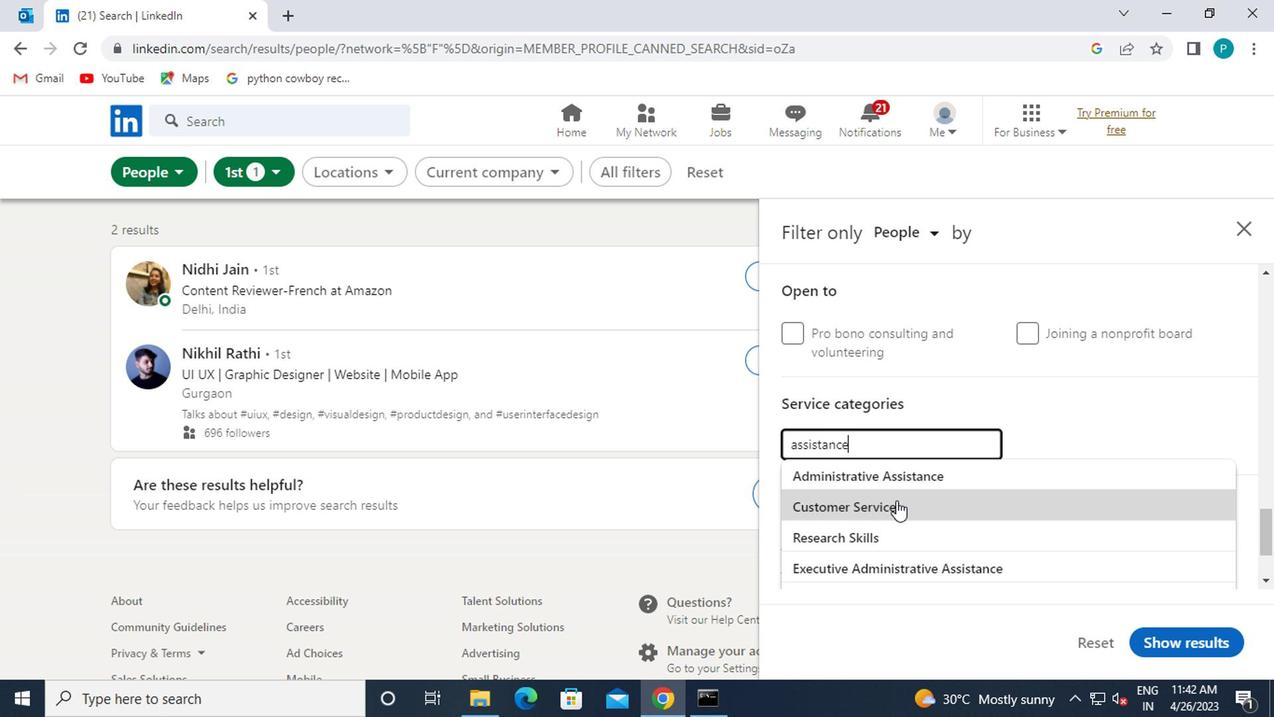 
Action: Mouse scrolled (899, 498) with delta (0, 0)
Screenshot: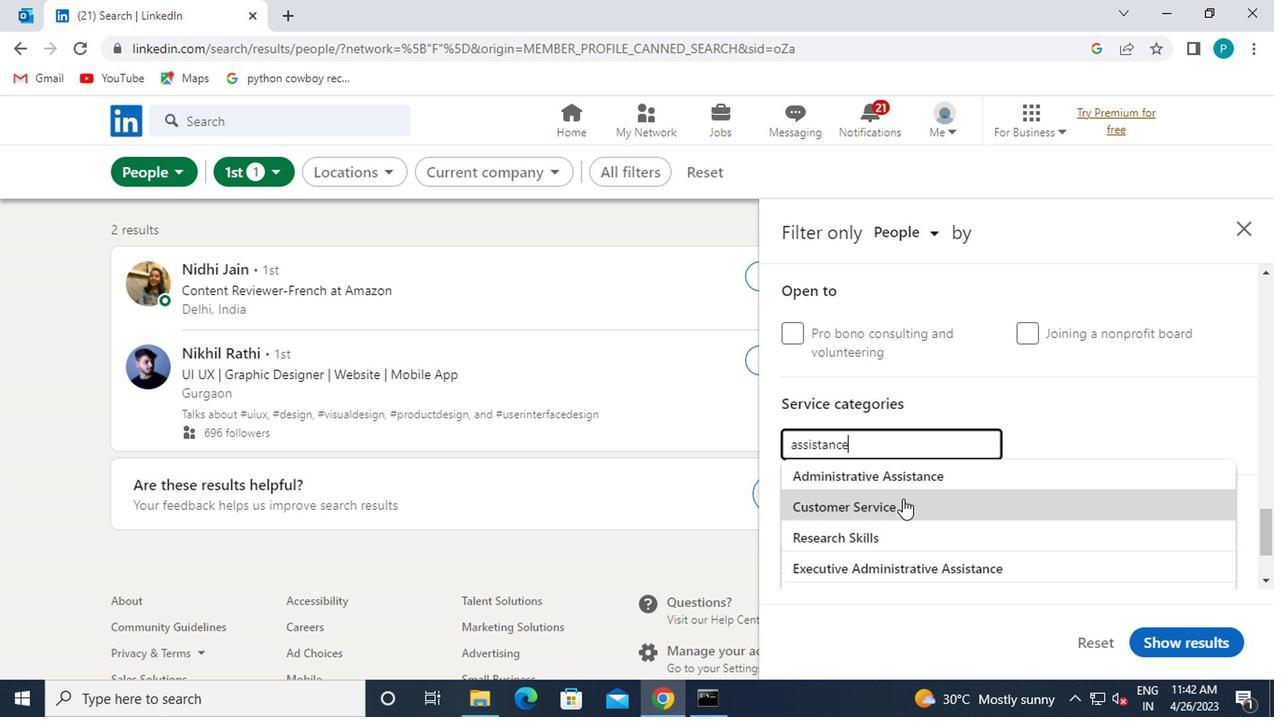 
Action: Mouse moved to (920, 418)
Screenshot: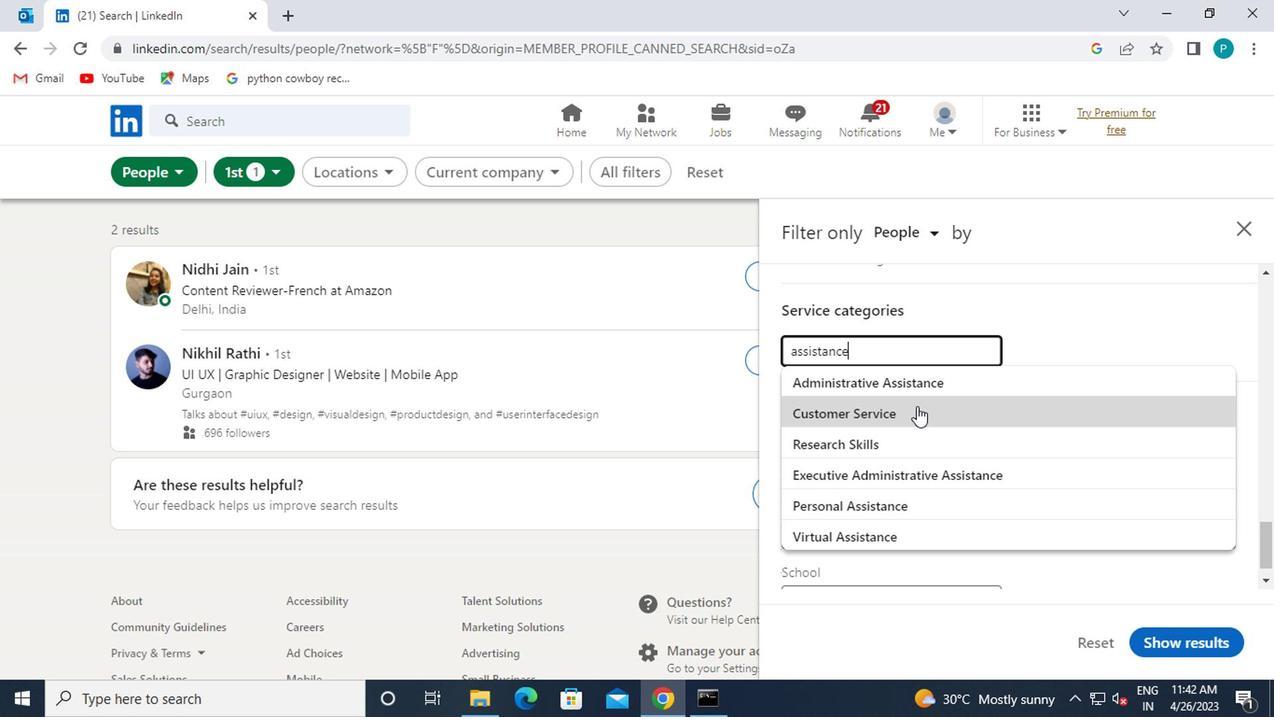 
Action: Key pressed <Key.space>ADVERTISING
Screenshot: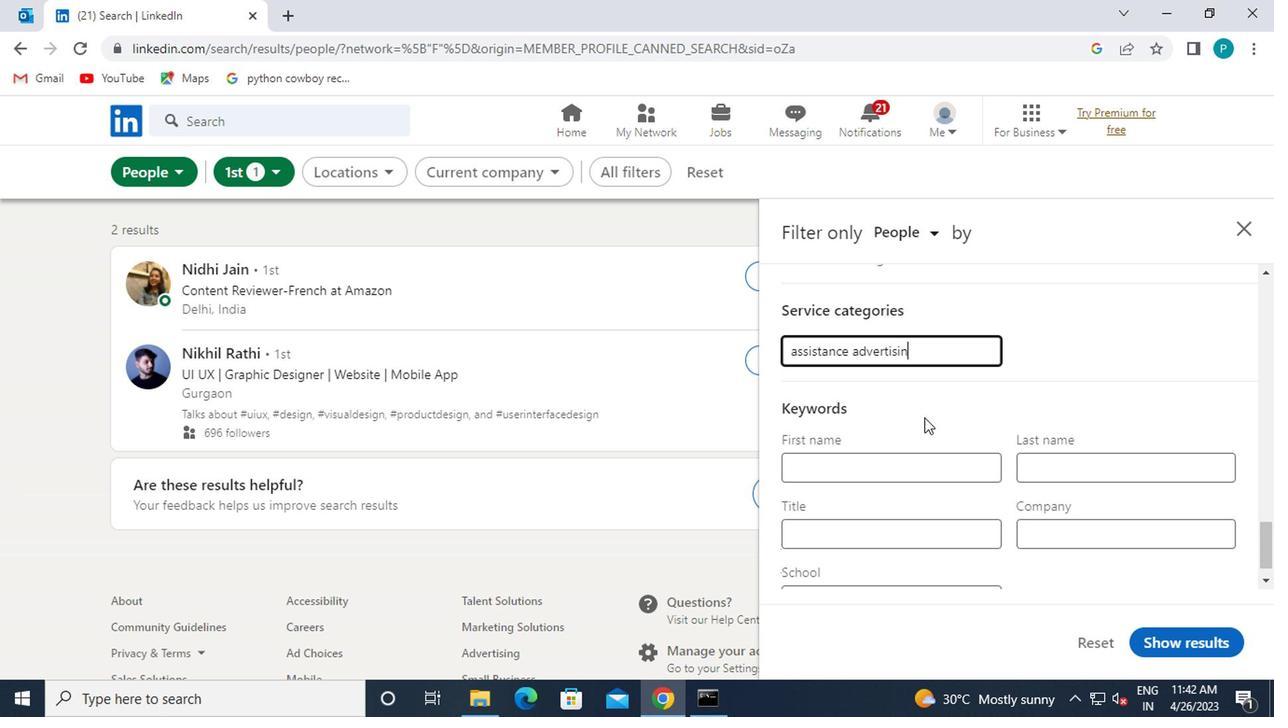 
Action: Mouse moved to (855, 531)
Screenshot: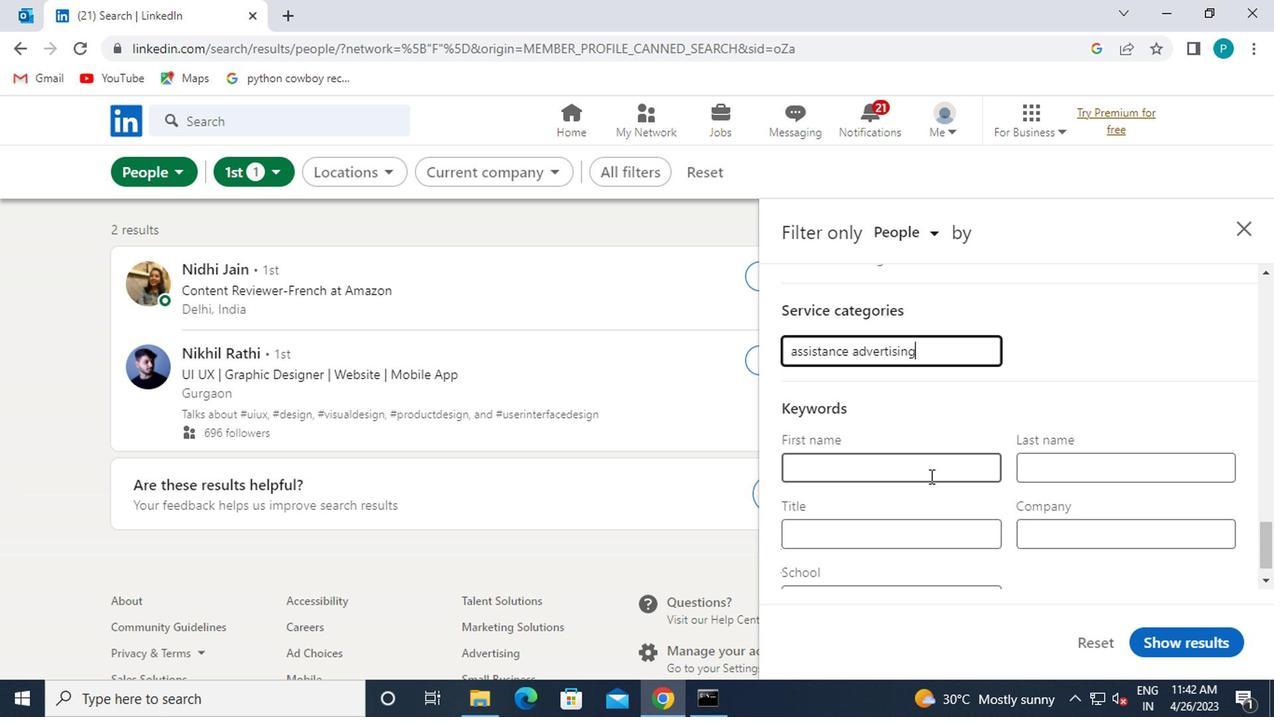 
Action: Mouse pressed left at (855, 531)
Screenshot: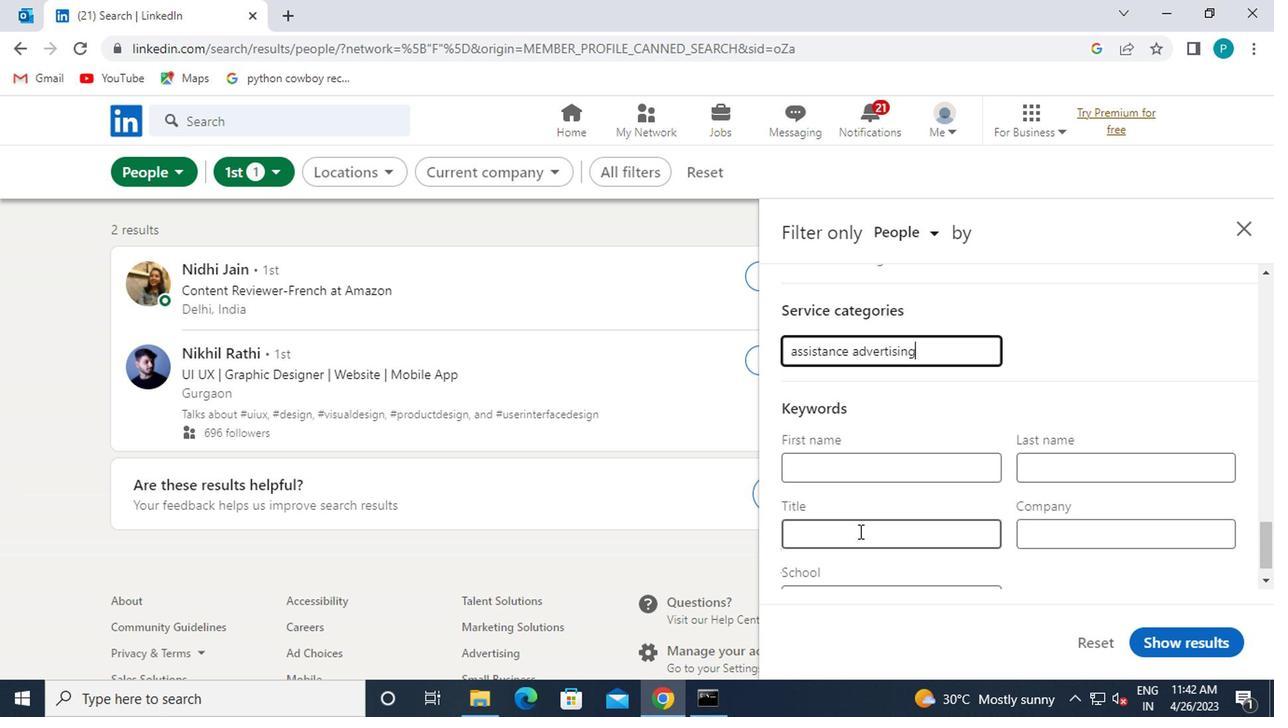 
Action: Mouse moved to (891, 521)
Screenshot: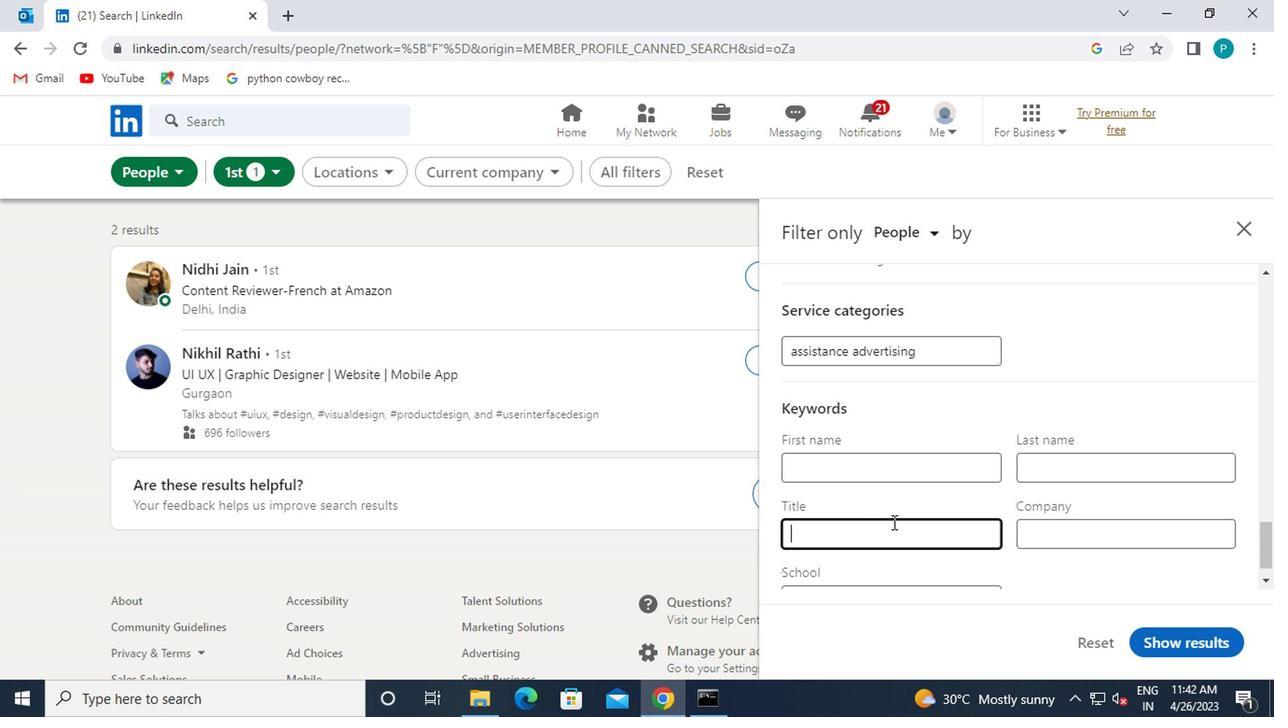 
Action: Key pressed <Key.caps_lock>B<Key.caps_lock>USINESA<Key.backspace>S<Key.space><Key.caps_lock>E<Key.caps_lock>DUCAT<Key.backspace><Key.backspace><Key.backspace><Key.backspace><Key.backspace><Key.backspace><Key.caps_lock>A<Key.caps_lock>NALYST
Screenshot: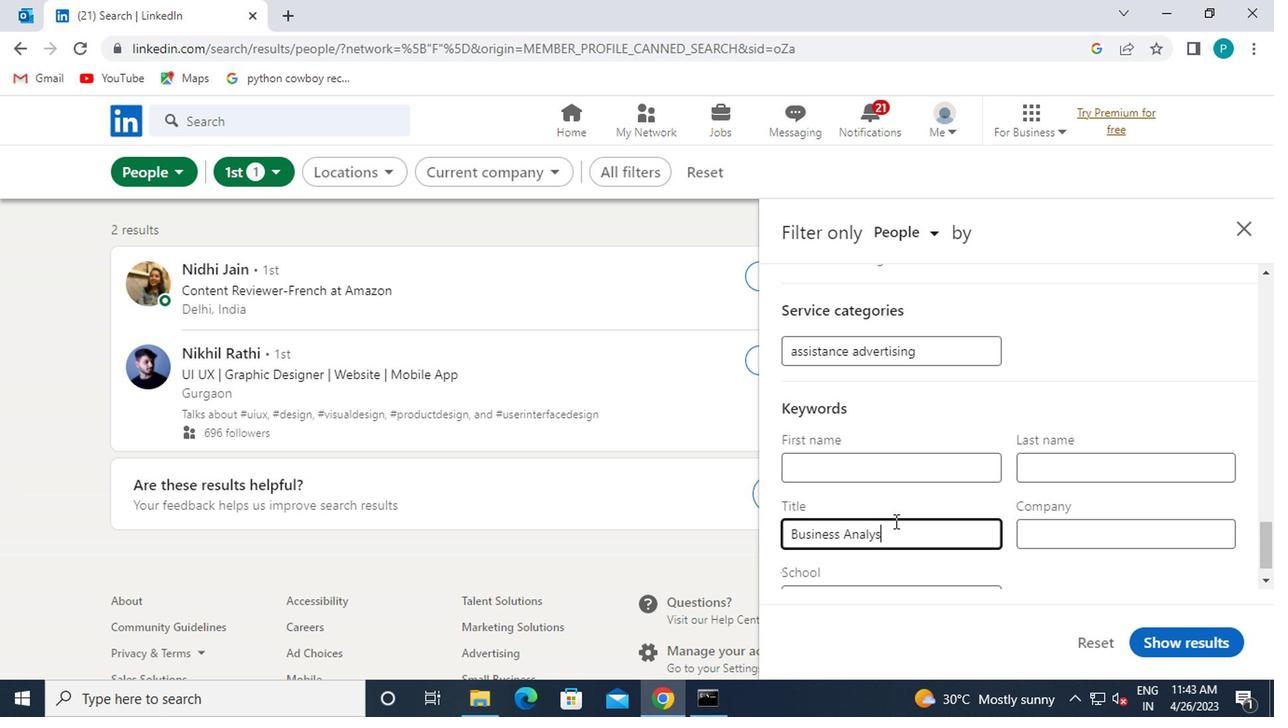 
Action: Mouse moved to (955, 510)
Screenshot: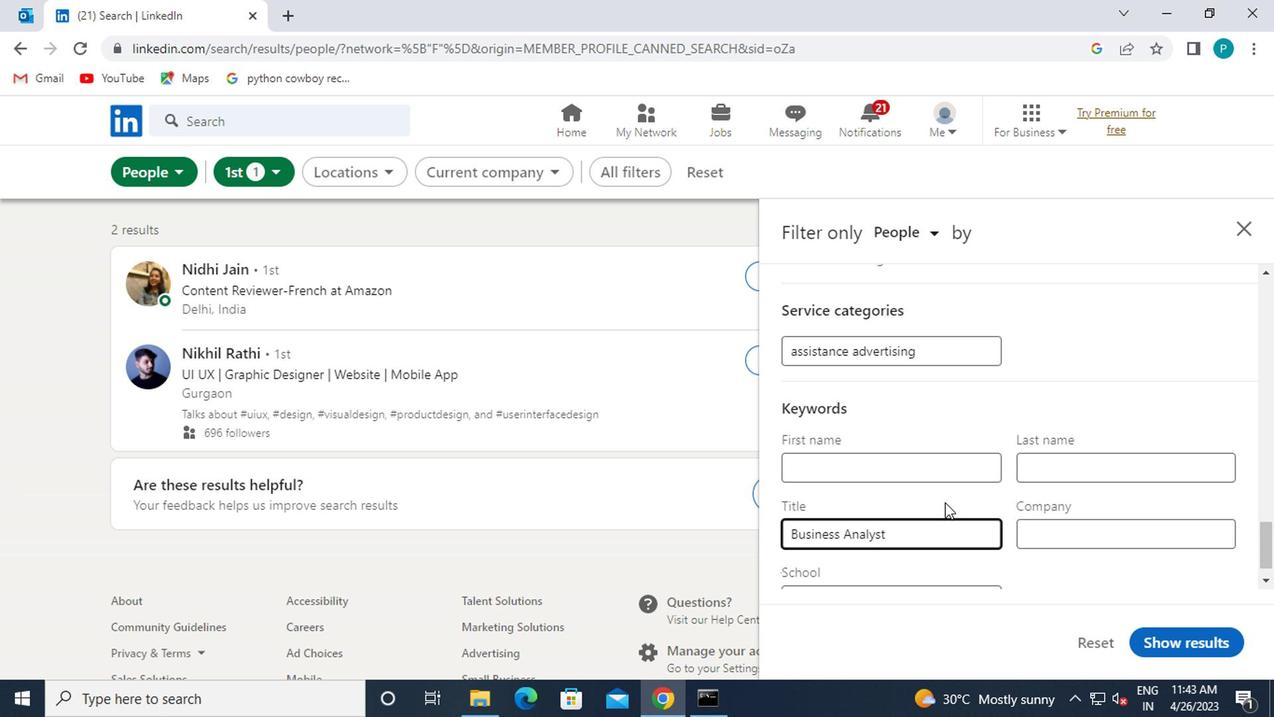 
Action: Mouse scrolled (955, 509) with delta (0, 0)
Screenshot: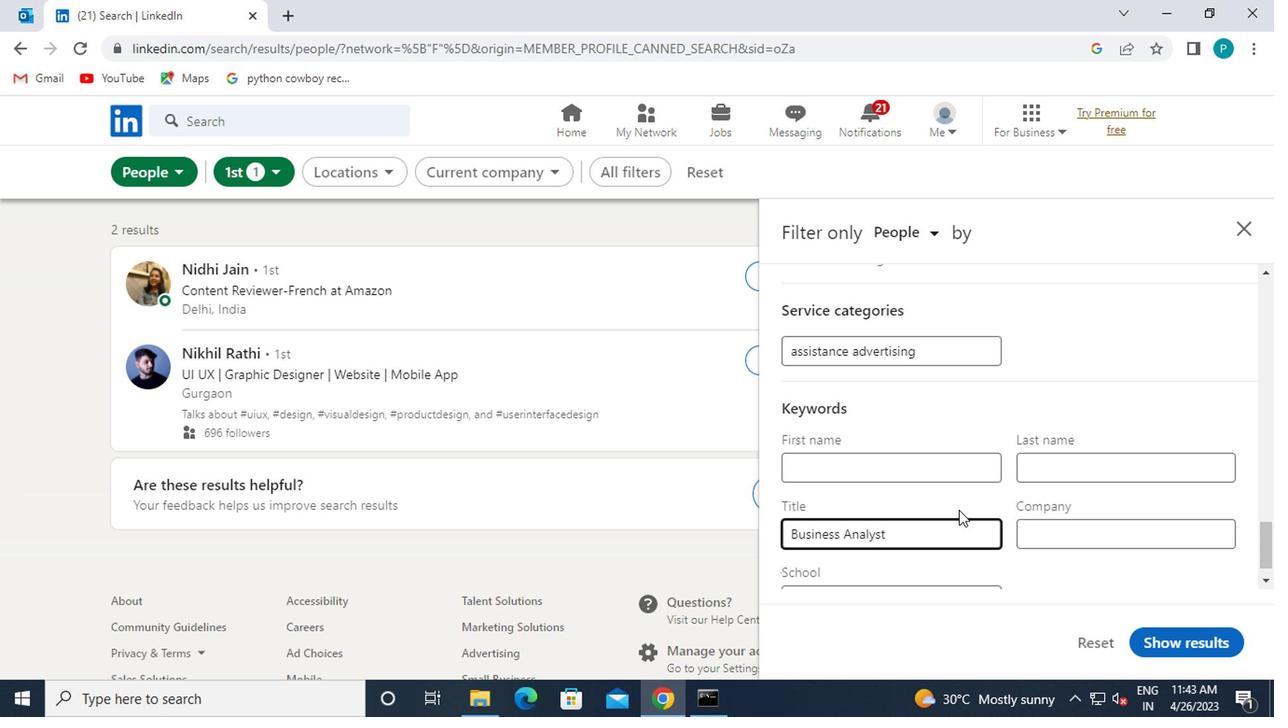 
Action: Mouse moved to (1196, 643)
Screenshot: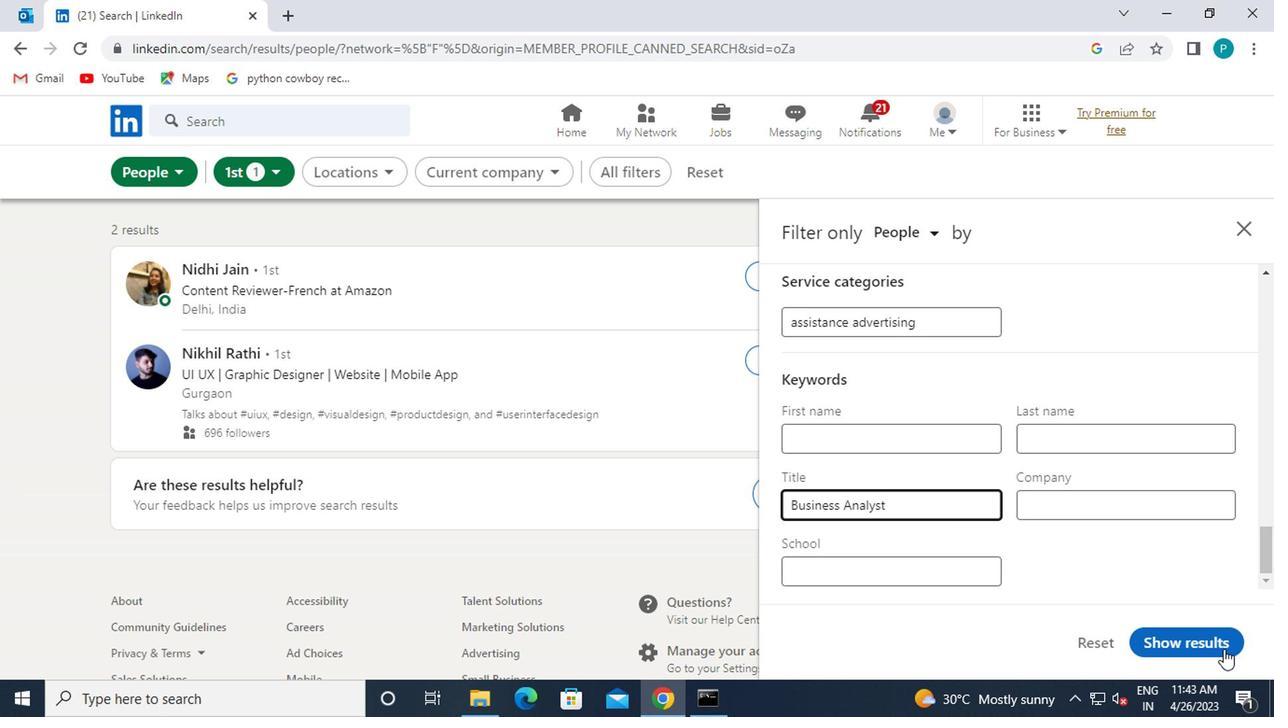 
Action: Mouse pressed left at (1196, 643)
Screenshot: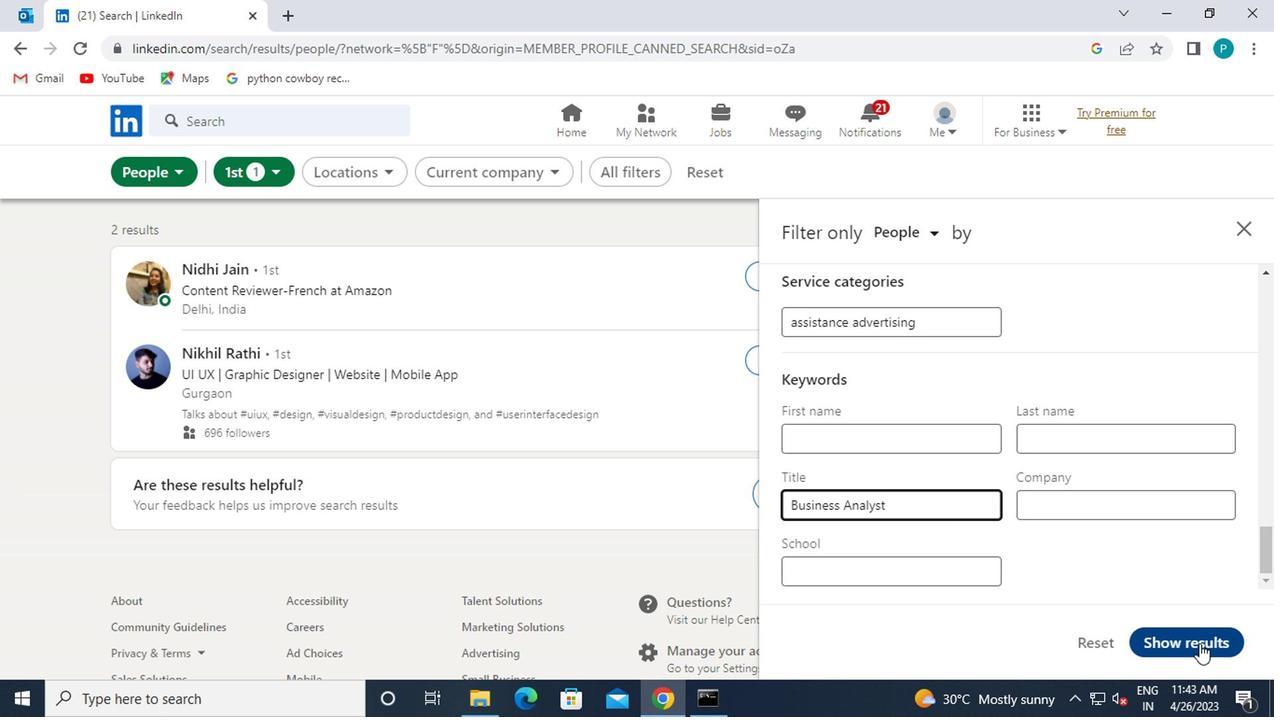 
